 Task: Open a new theme Ion template save the file as Applelogefiles.pptx Insert a picture of 'Apple logo'with name  ' Apple logo1.png ' Change shape height to 4.5and apply animation 'wave'
Action: Mouse moved to (34, 63)
Screenshot: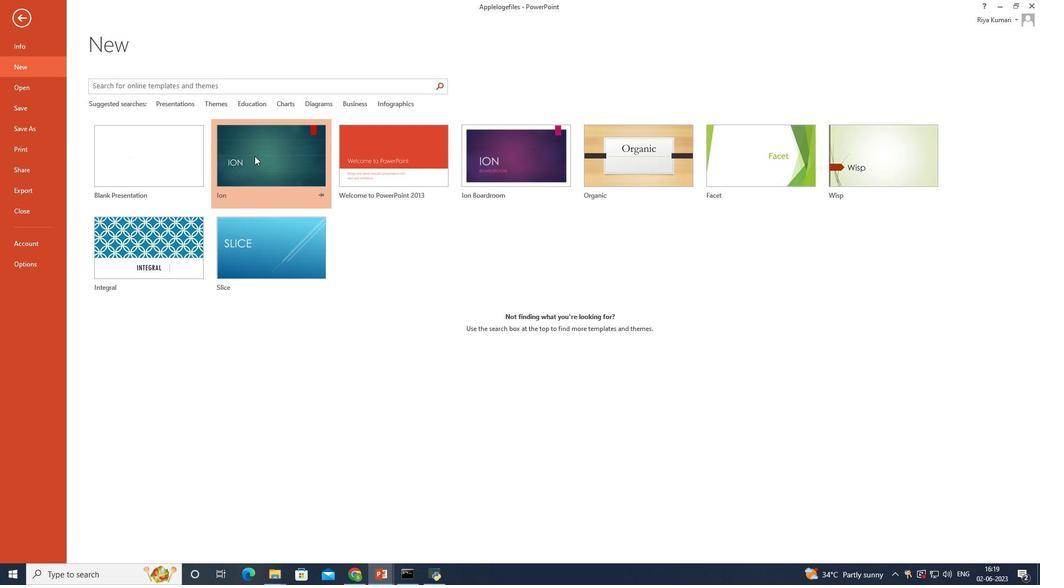 
Action: Mouse pressed left at (34, 63)
Screenshot: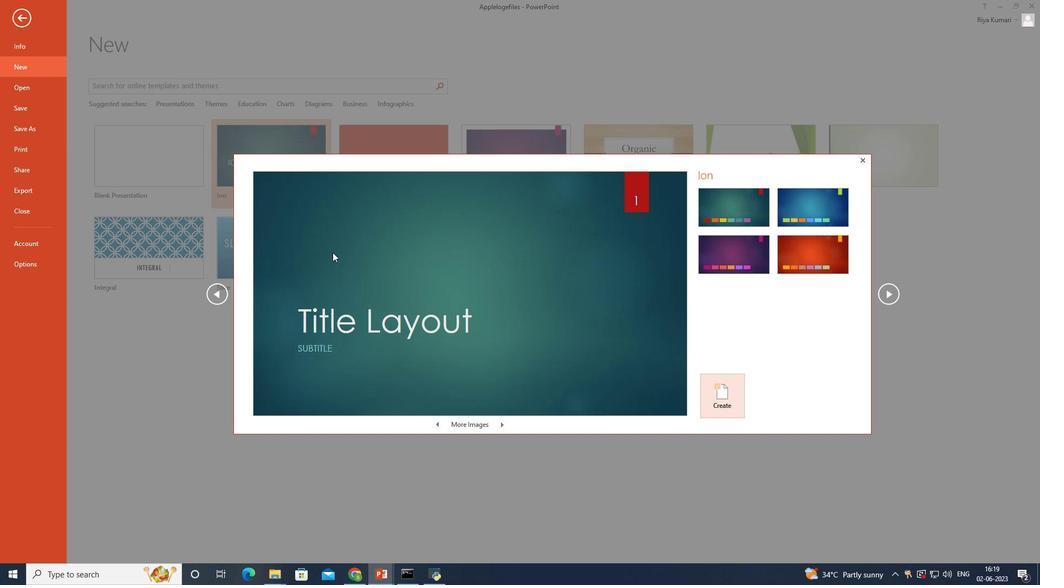 
Action: Mouse moved to (164, 160)
Screenshot: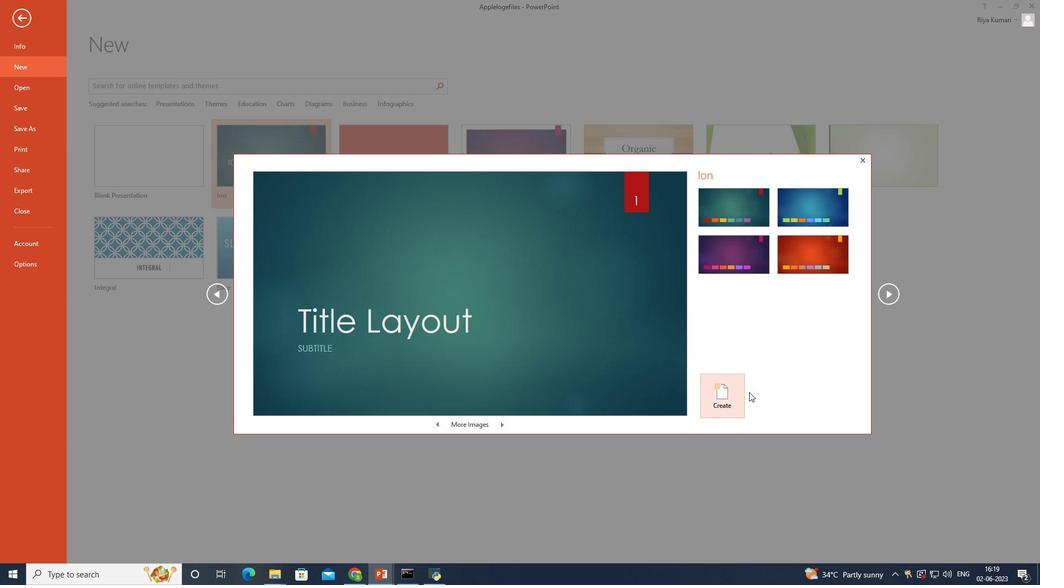 
Action: Mouse pressed left at (164, 160)
Screenshot: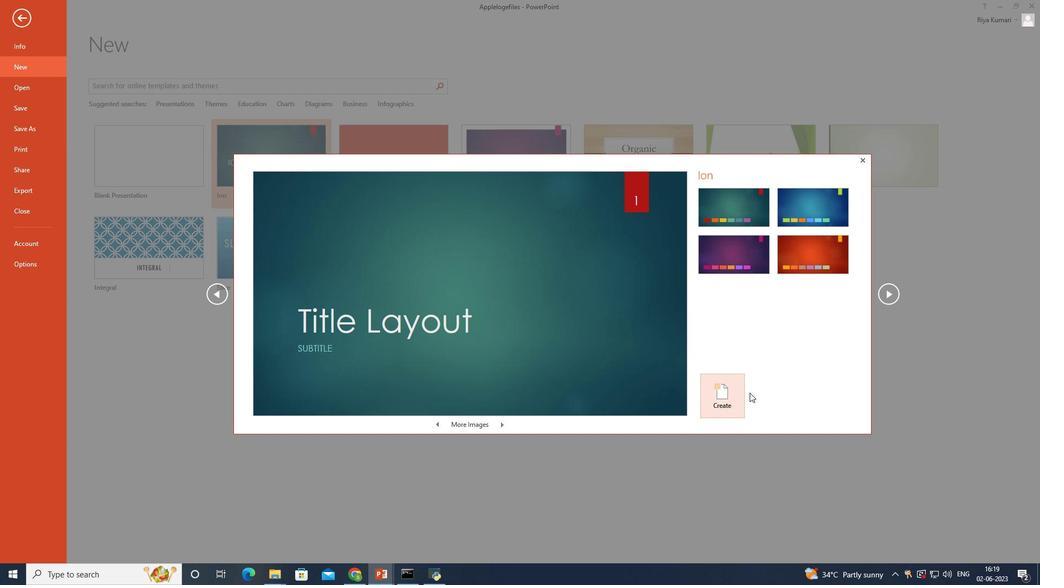 
Action: Mouse moved to (10, 23)
Screenshot: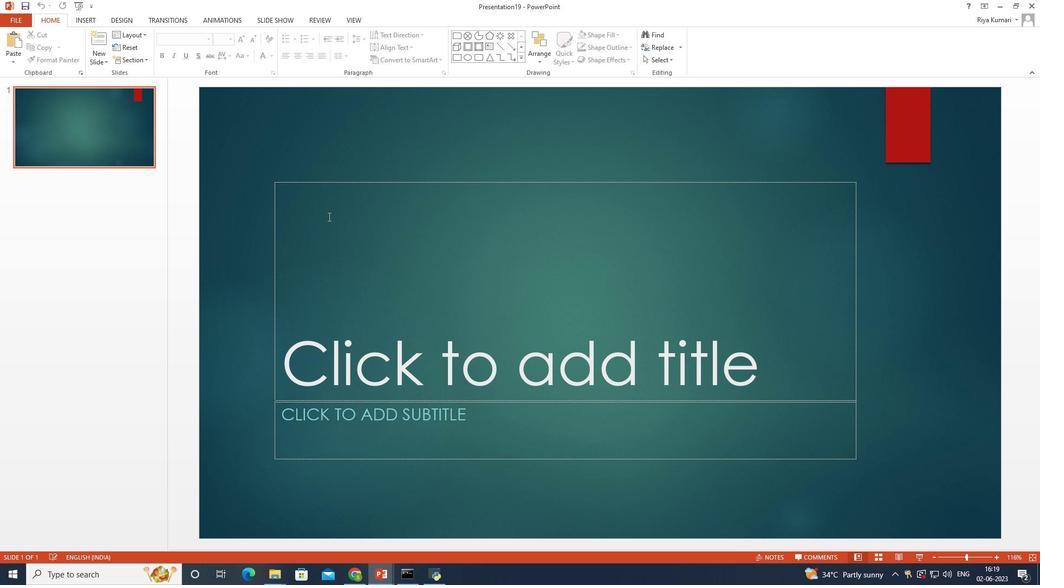 
Action: Mouse pressed left at (10, 23)
Screenshot: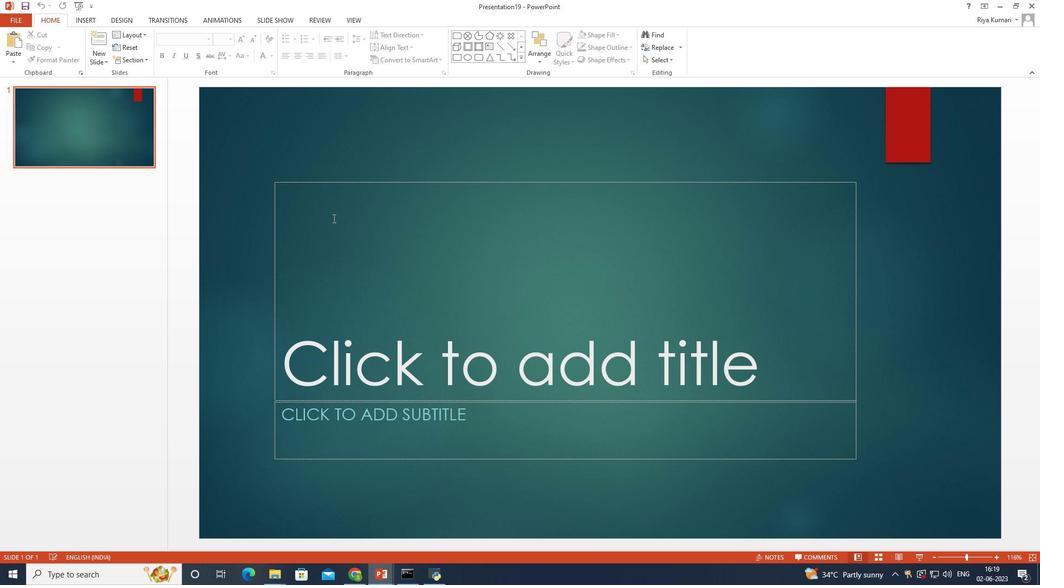 
Action: Mouse moved to (22, 74)
Screenshot: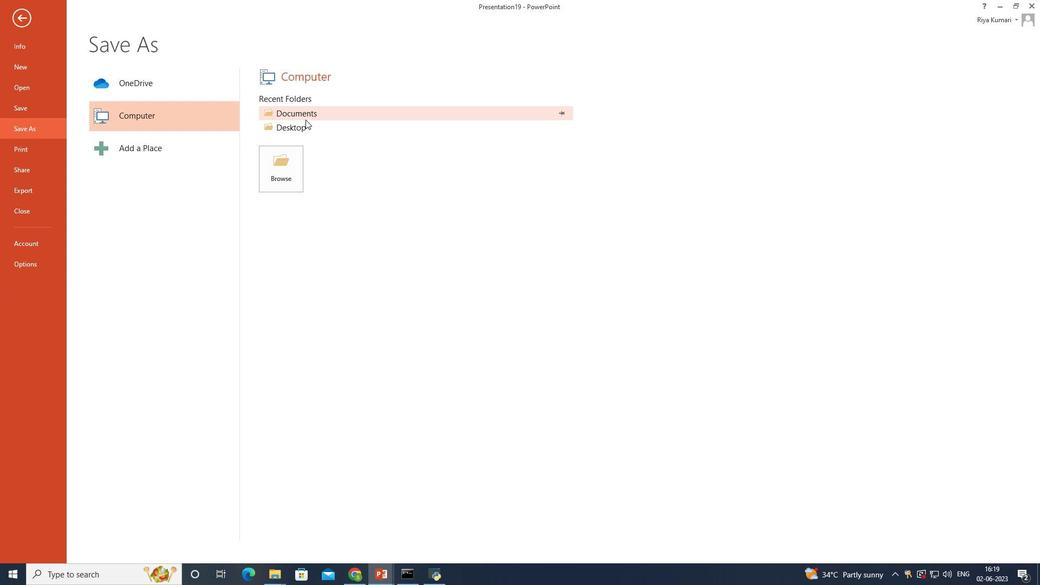 
Action: Mouse pressed left at (22, 74)
Screenshot: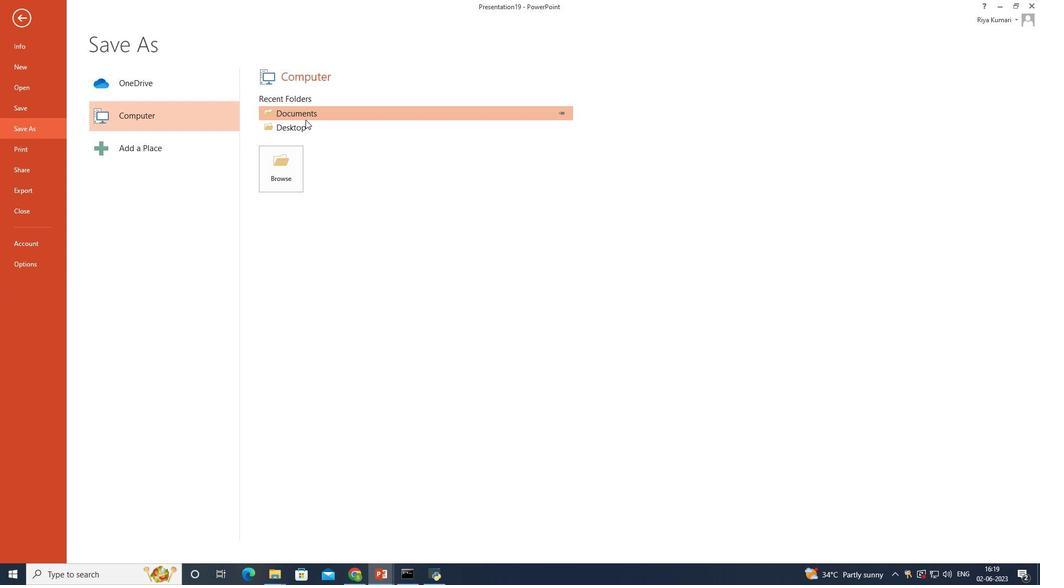 
Action: Mouse moved to (188, 87)
Screenshot: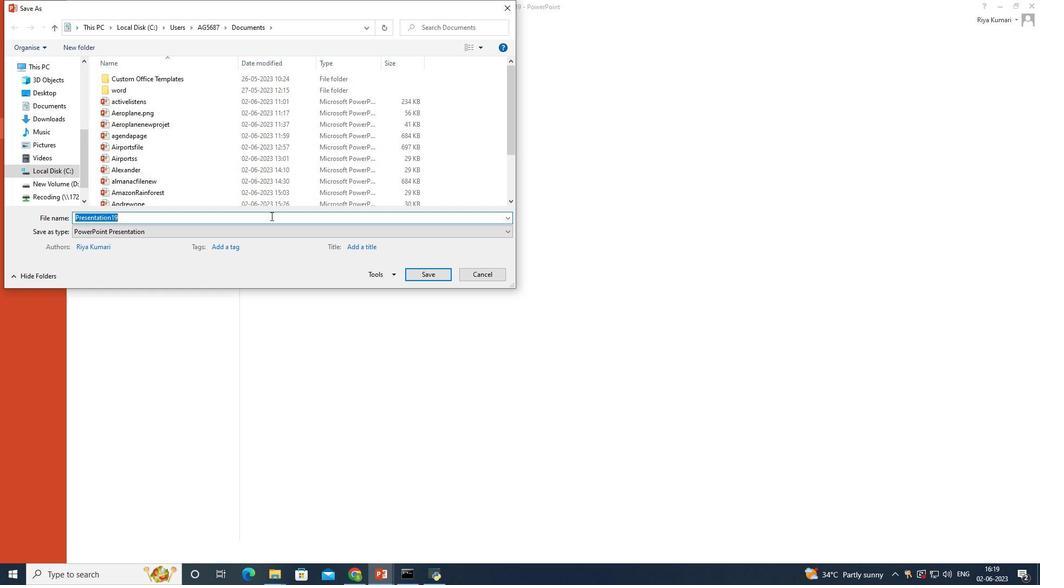 
Action: Mouse pressed left at (188, 87)
Screenshot: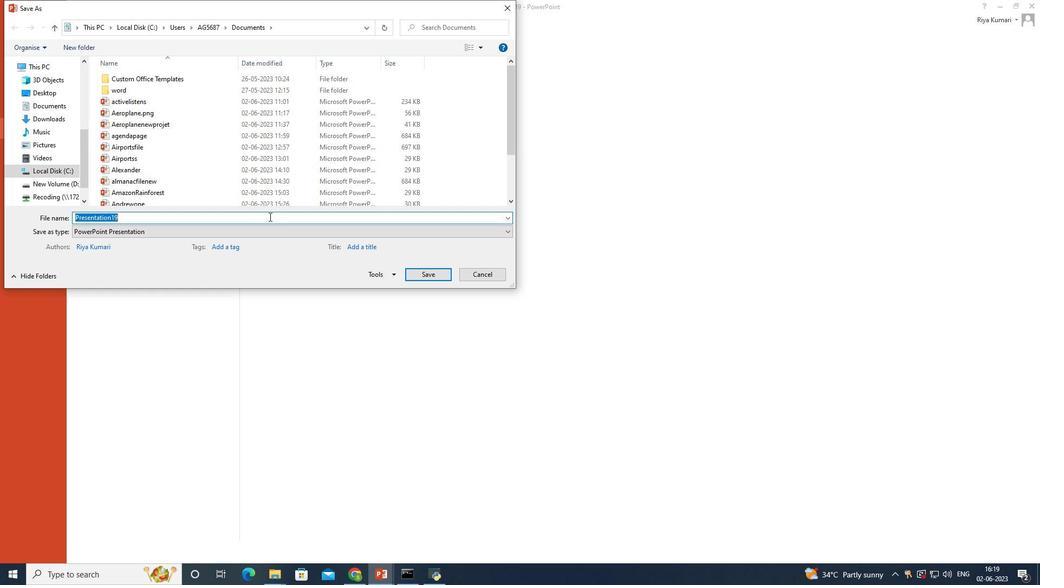 
Action: Mouse moved to (184, 89)
Screenshot: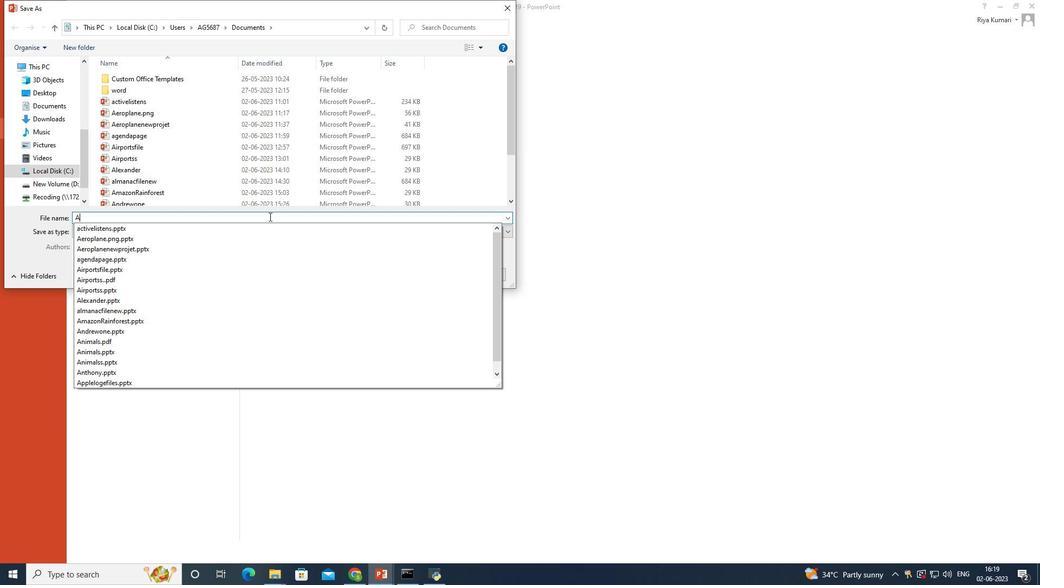 
Action: Key pressed l
Screenshot: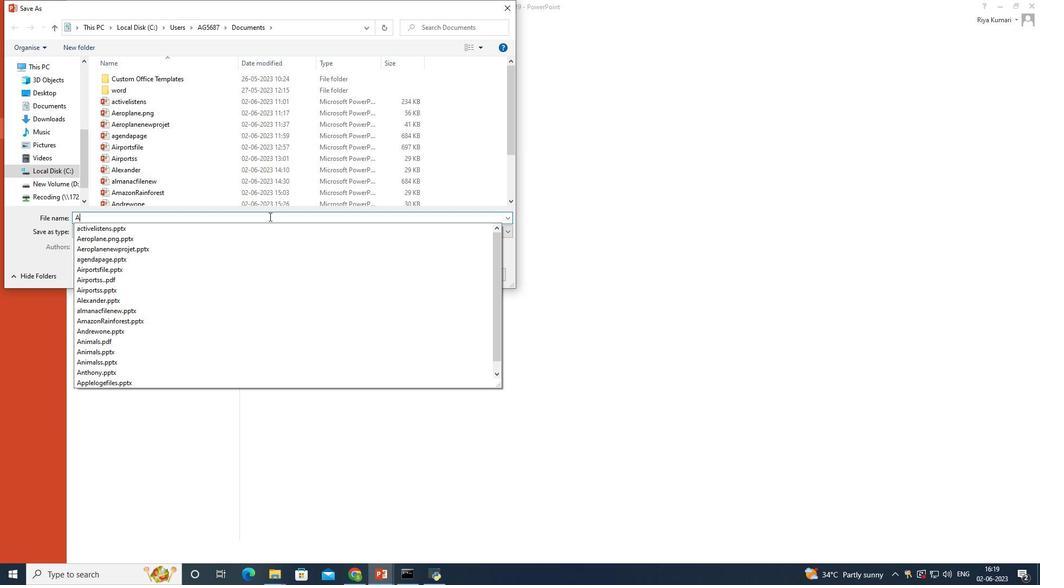 
Action: Mouse moved to (184, 90)
Screenshot: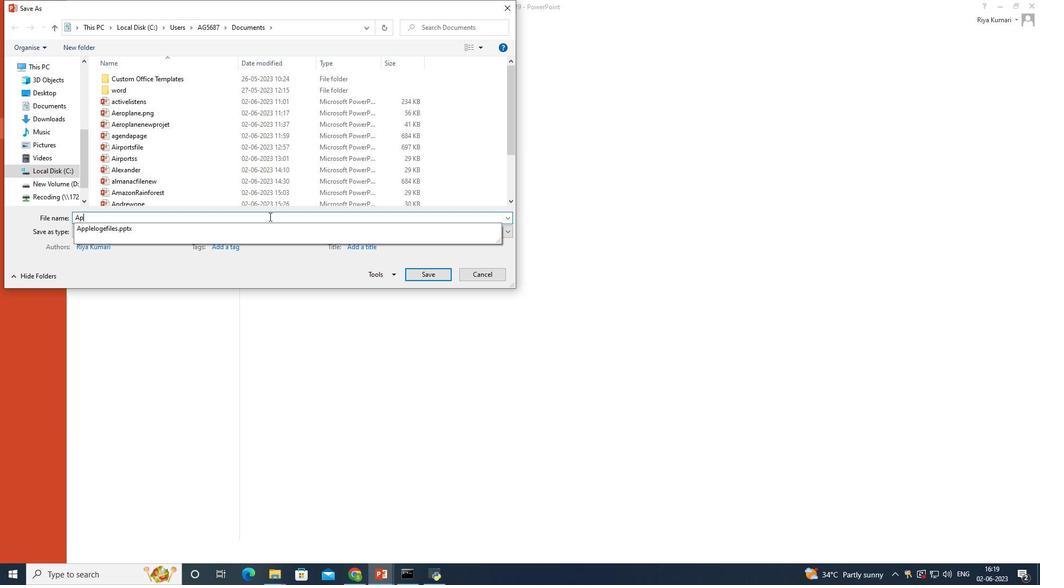
Action: Key pressed o
Screenshot: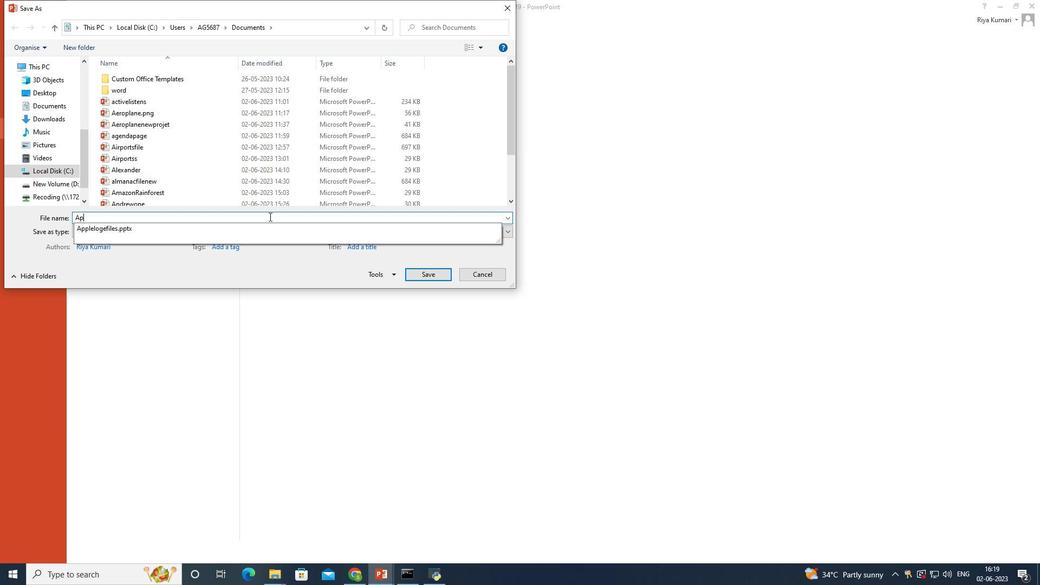 
Action: Mouse moved to (181, 92)
Screenshot: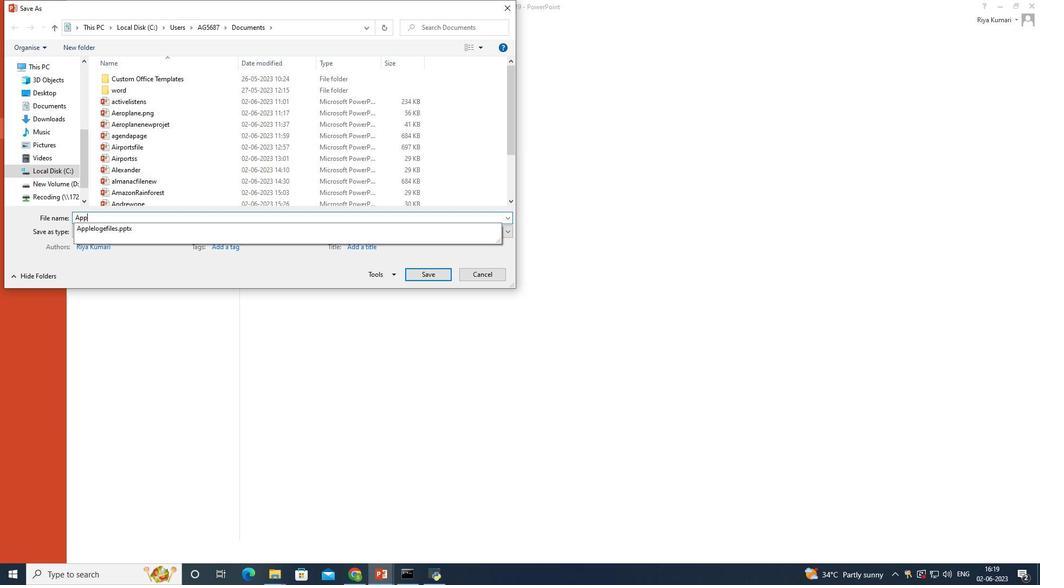 
Action: Key pressed n
Screenshot: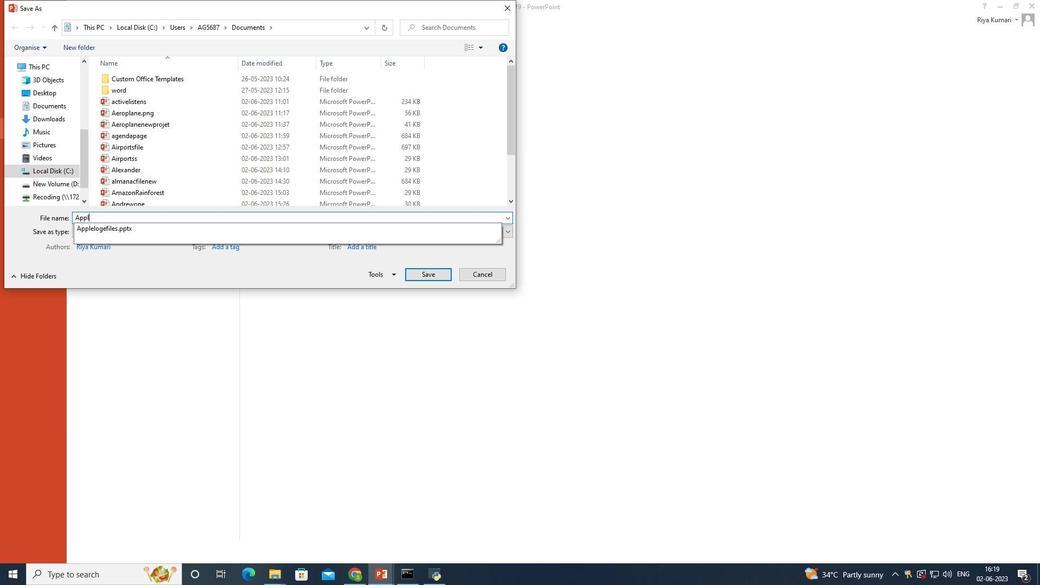 
Action: Mouse moved to (177, 95)
Screenshot: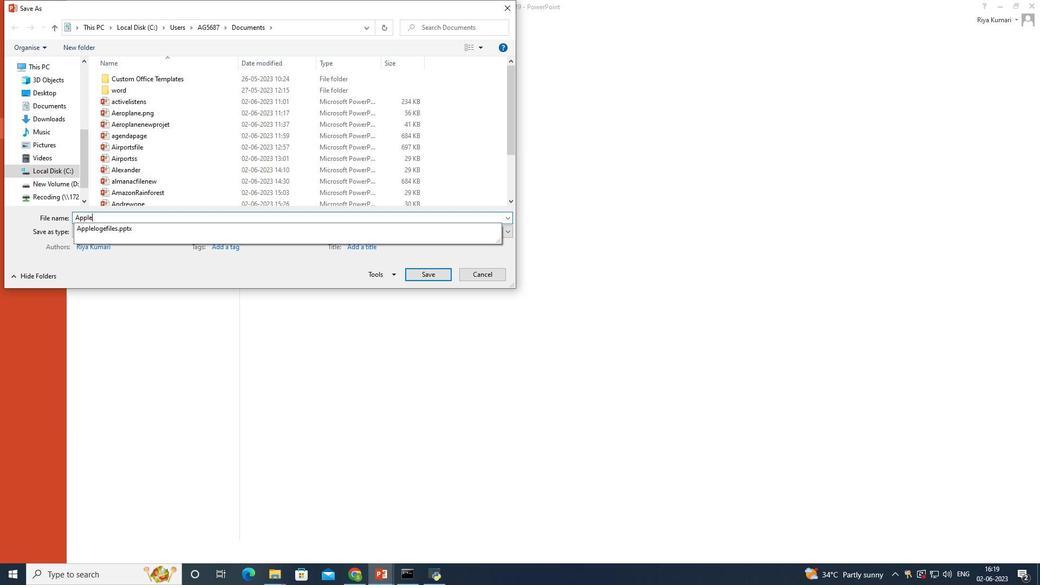 
Action: Key pressed <Key.enter>
Screenshot: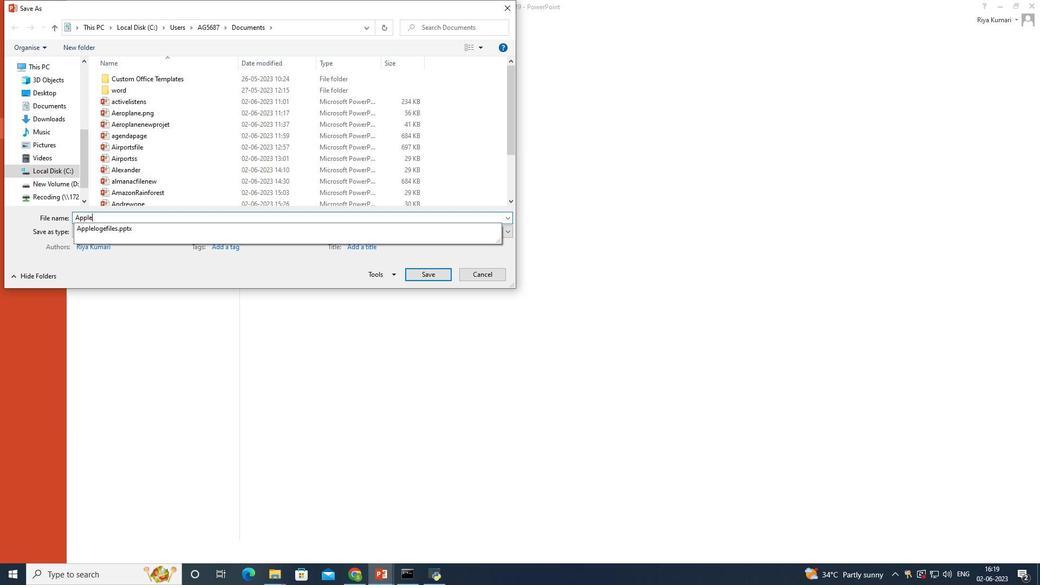 
Action: Mouse moved to (249, 151)
Screenshot: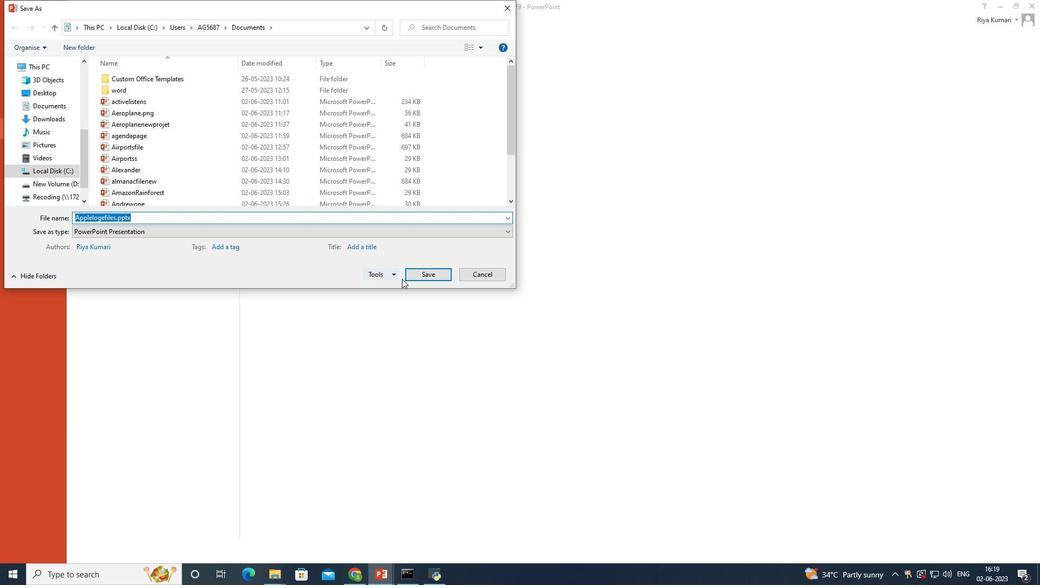 
Action: Mouse pressed left at (249, 151)
Screenshot: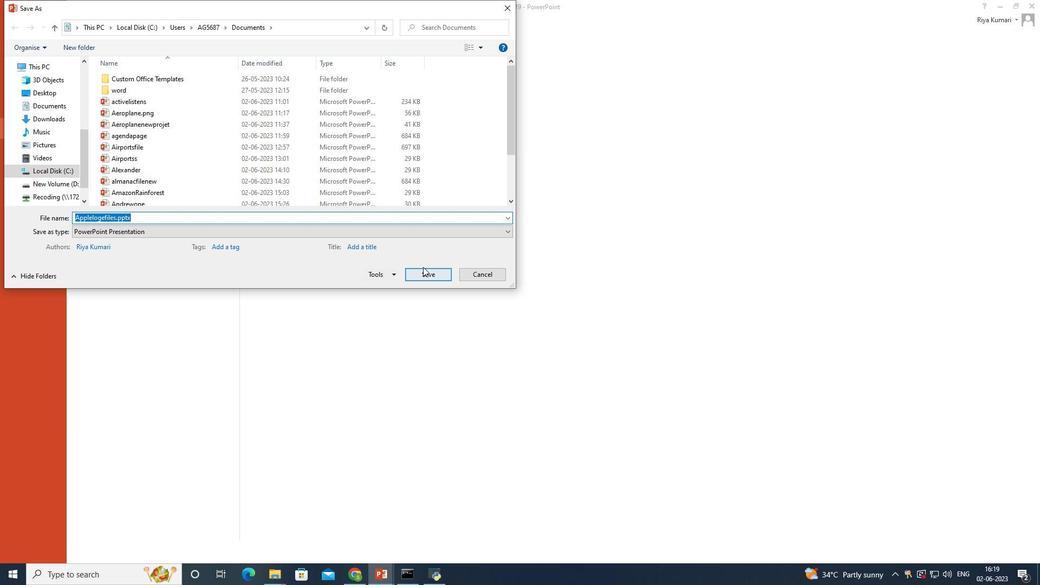 
Action: Mouse moved to (735, 381)
Screenshot: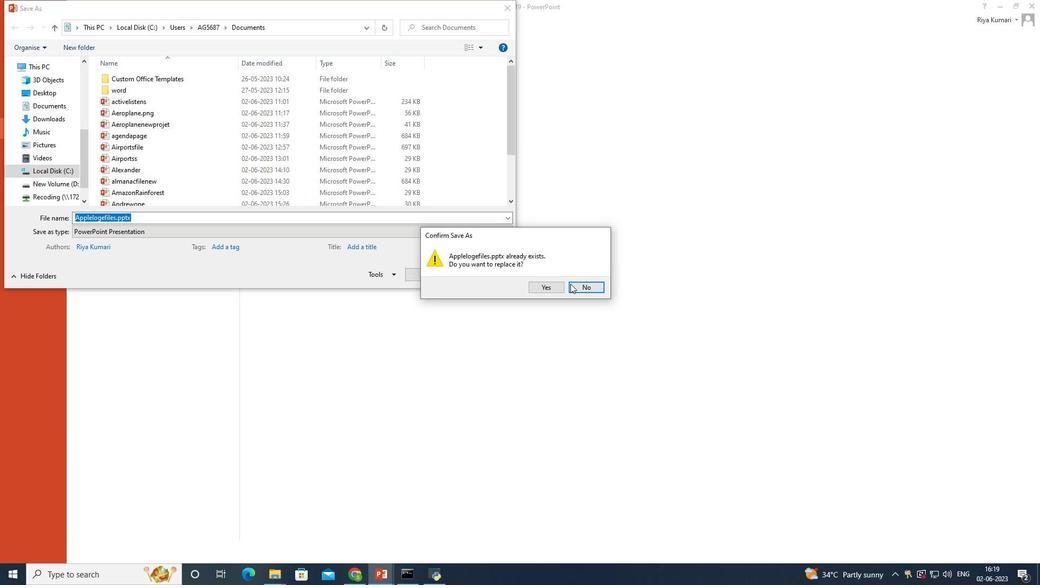 
Action: Mouse pressed left at (735, 381)
Screenshot: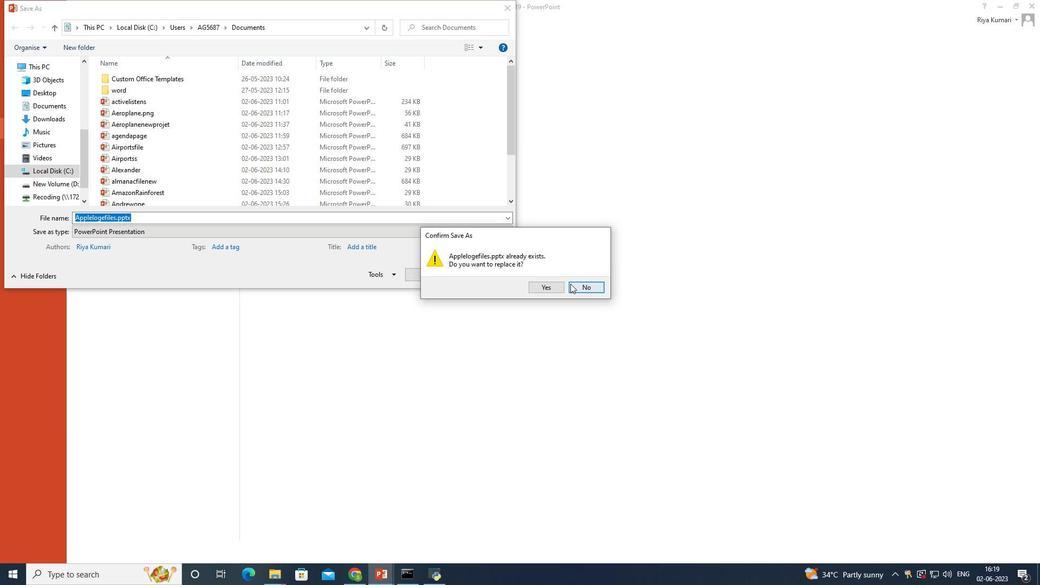 
Action: Mouse moved to (452, 306)
Screenshot: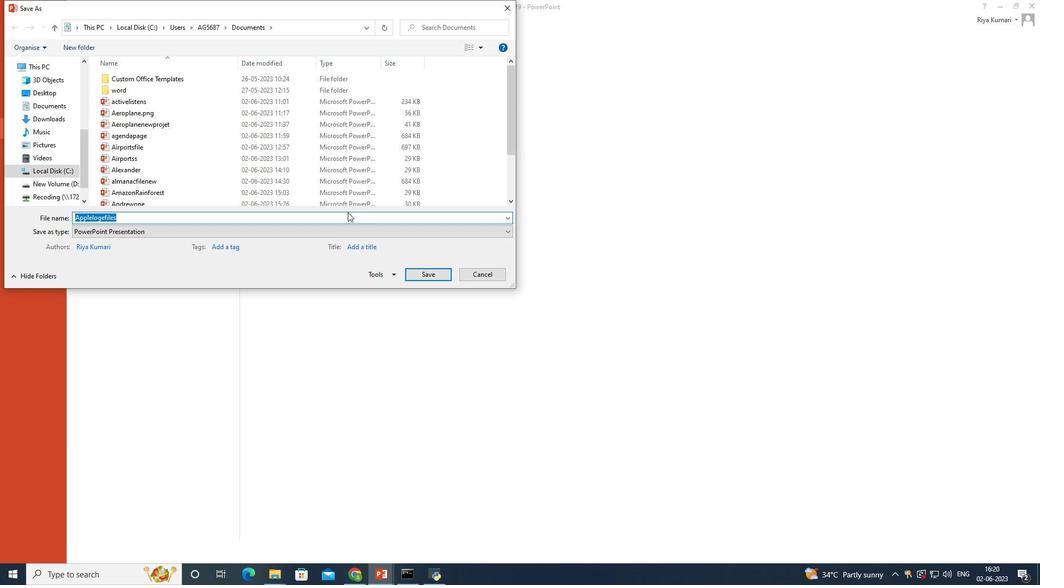 
Action: Key pressed ctrl+S
Screenshot: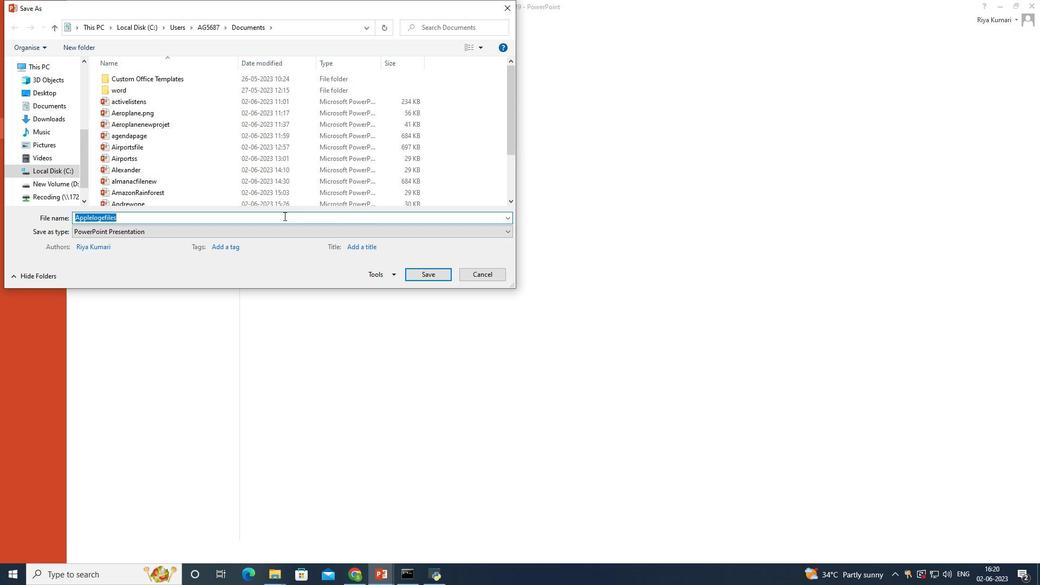 
Action: Mouse moved to (286, 106)
Screenshot: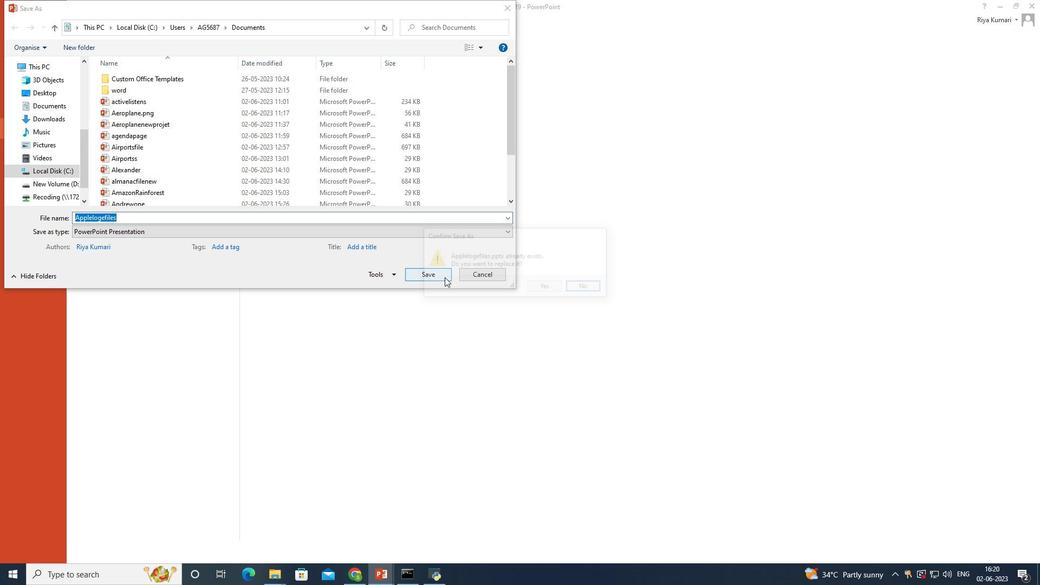 
Action: Mouse pressed left at (286, 106)
Screenshot: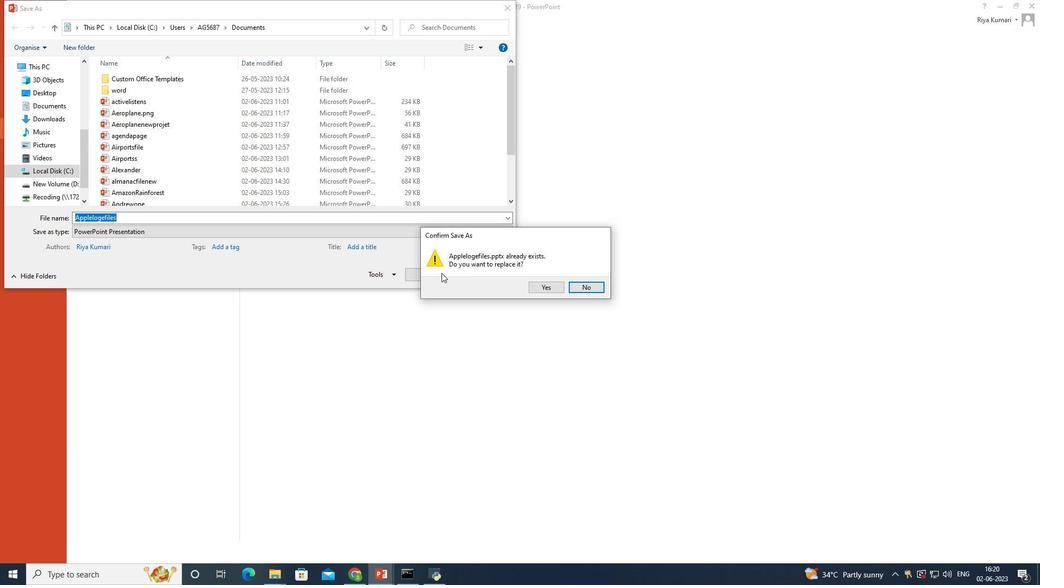 
Action: Mouse moved to (306, 169)
Screenshot: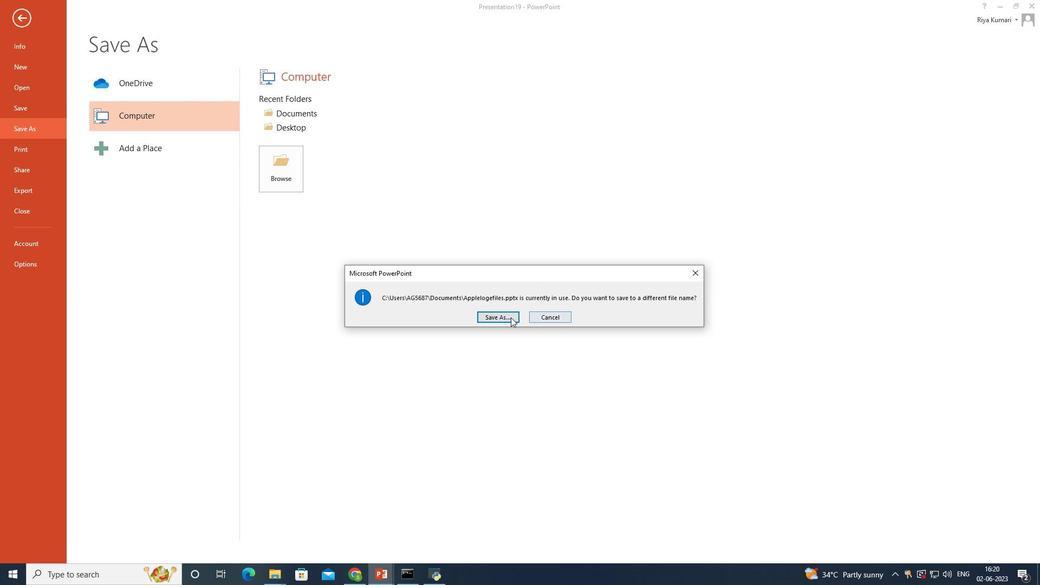 
Action: Key pressed <Key.shift>Applelogefiles.pptx<Key.enter>
Screenshot: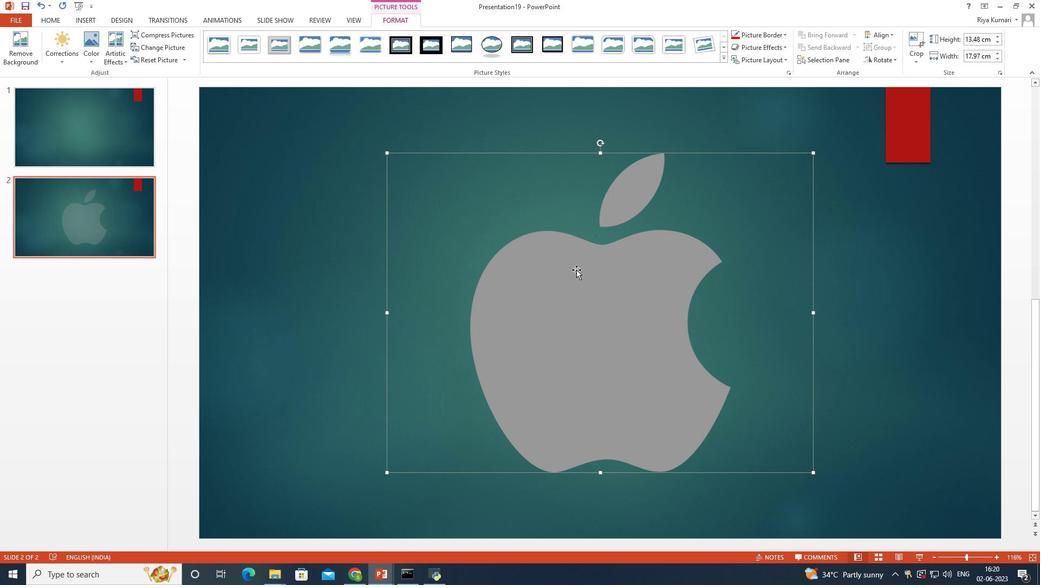 
Action: Mouse moved to (346, 262)
Screenshot: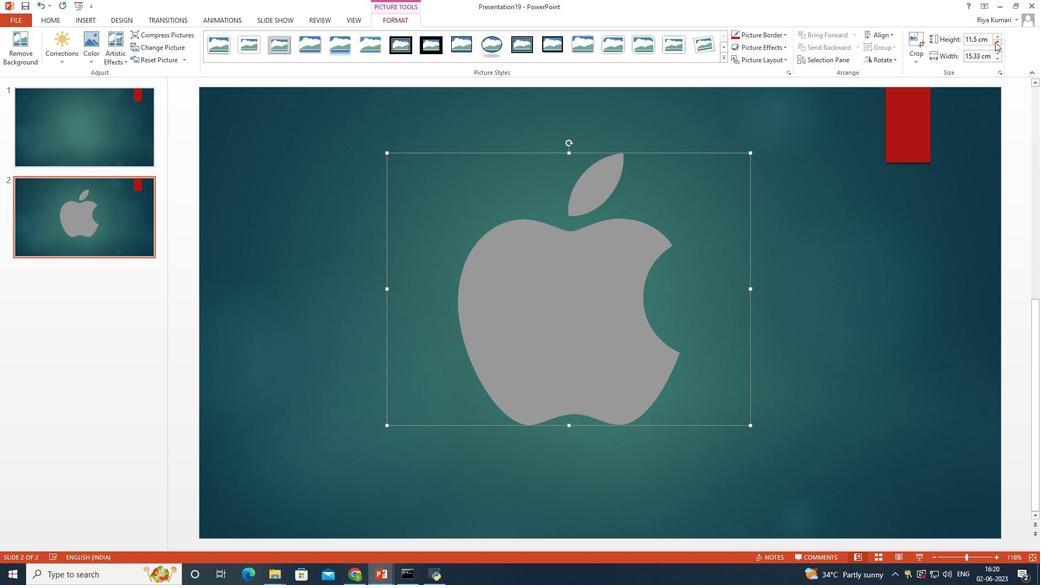 
Action: Mouse pressed left at (34, 66)
Screenshot: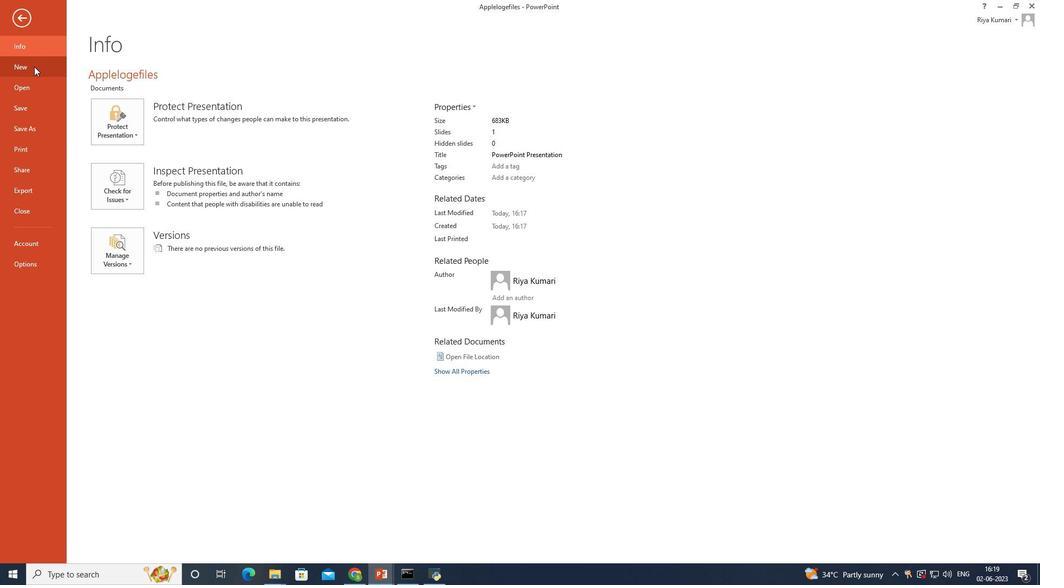 
Action: Mouse moved to (167, 82)
Screenshot: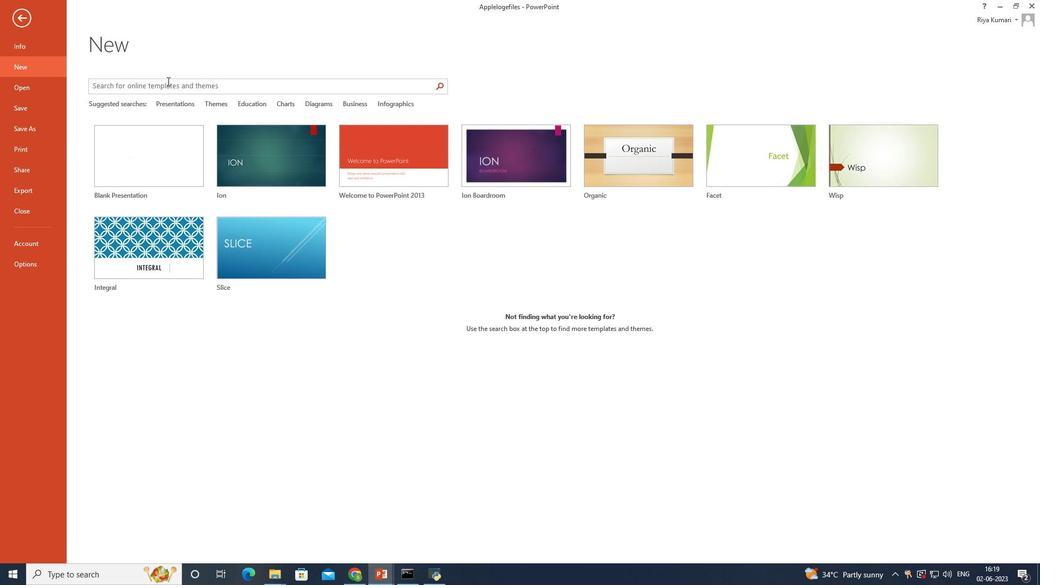 
Action: Mouse pressed left at (167, 82)
Screenshot: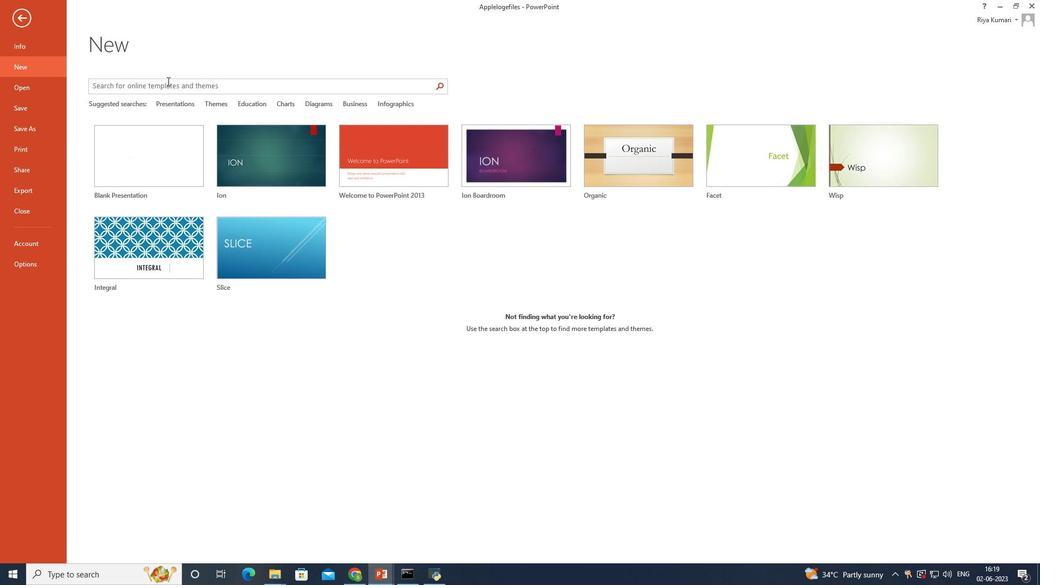 
Action: Mouse moved to (254, 155)
Screenshot: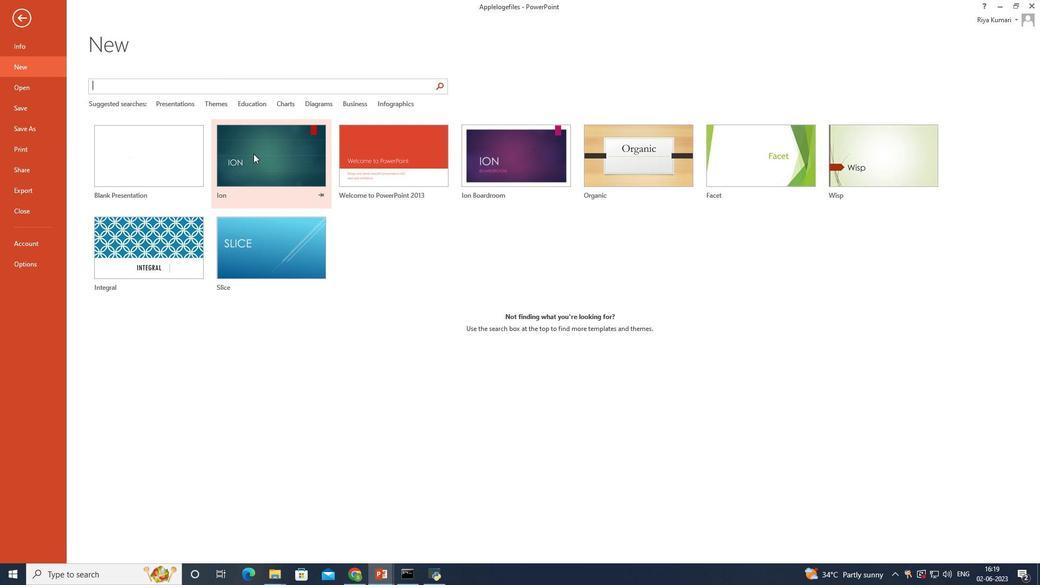 
Action: Mouse pressed left at (254, 155)
Screenshot: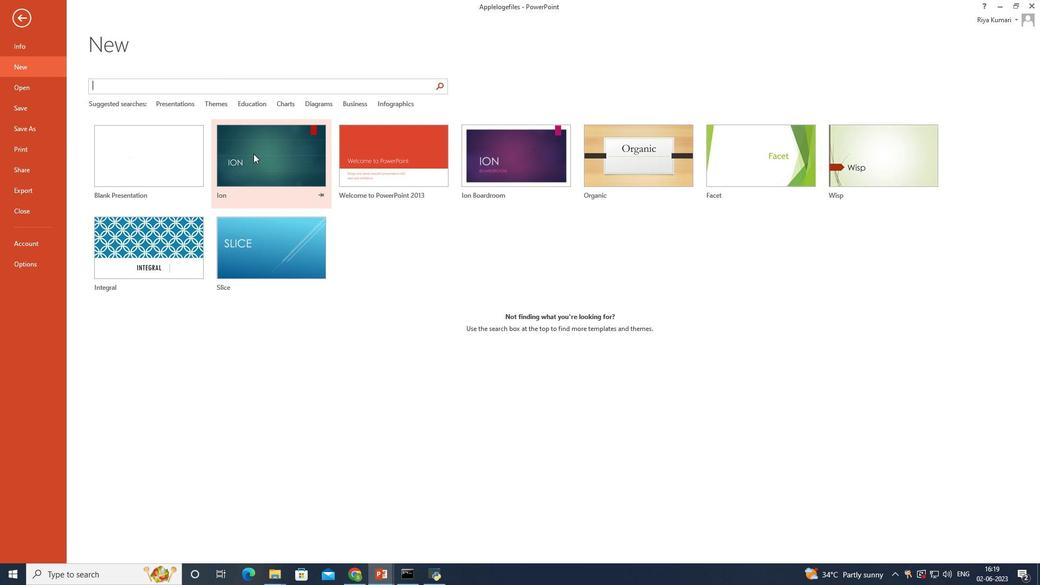 
Action: Mouse moved to (731, 395)
Screenshot: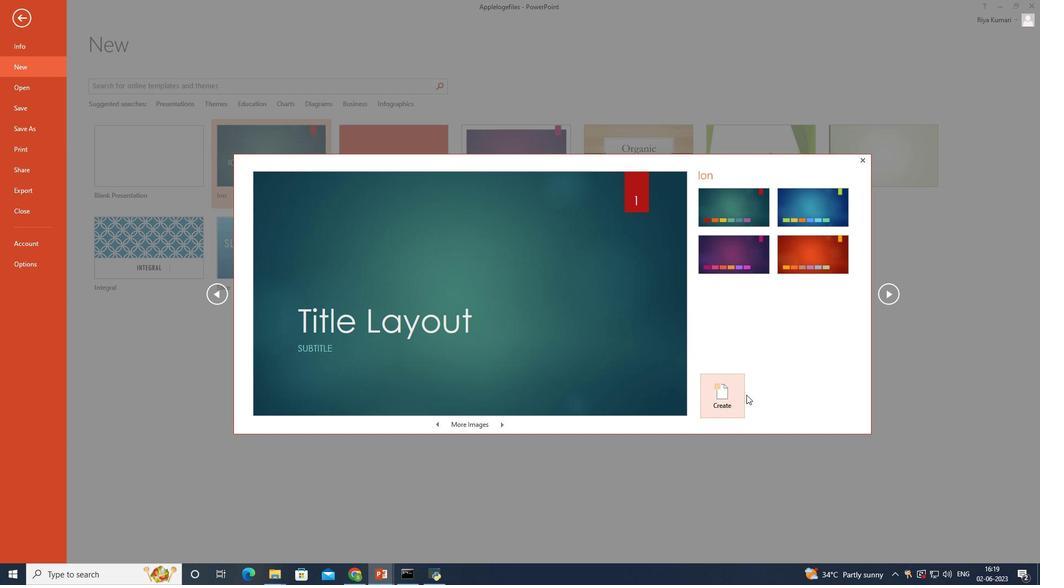 
Action: Mouse pressed left at (731, 395)
Screenshot: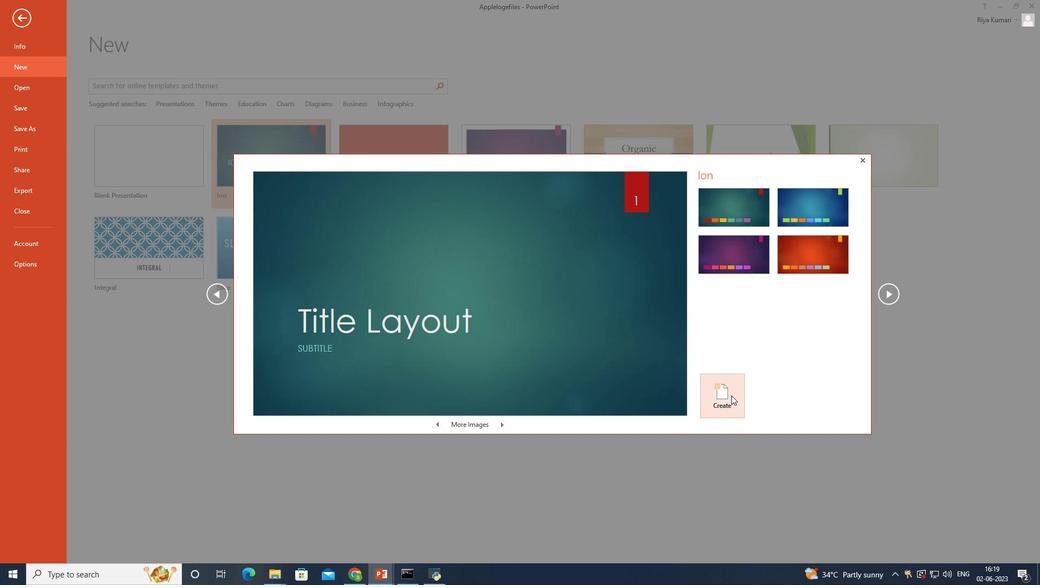 
Action: Mouse moved to (368, 229)
Screenshot: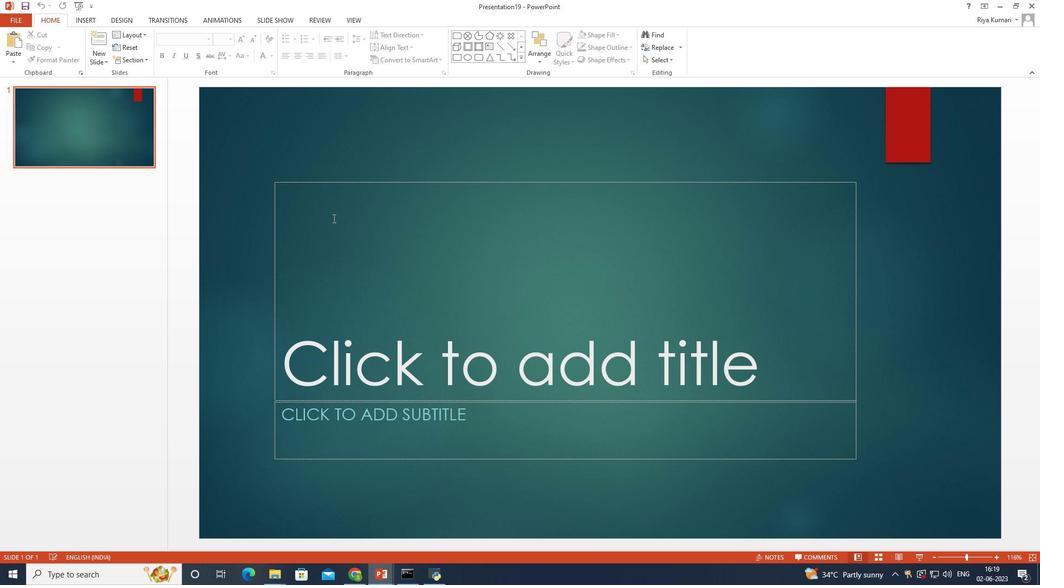 
Action: Key pressed ctrl+S
Screenshot: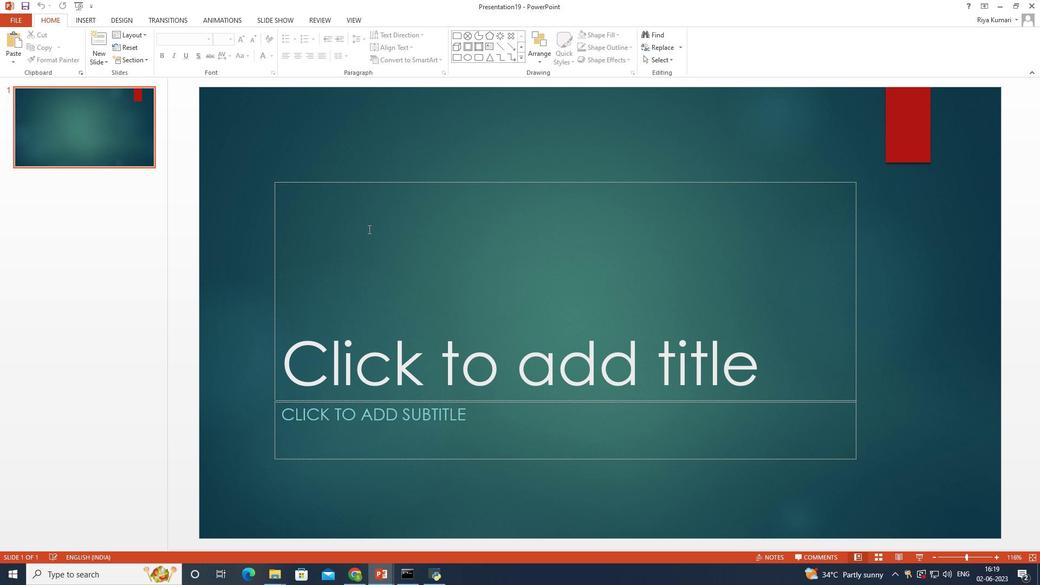 
Action: Mouse moved to (305, 119)
Screenshot: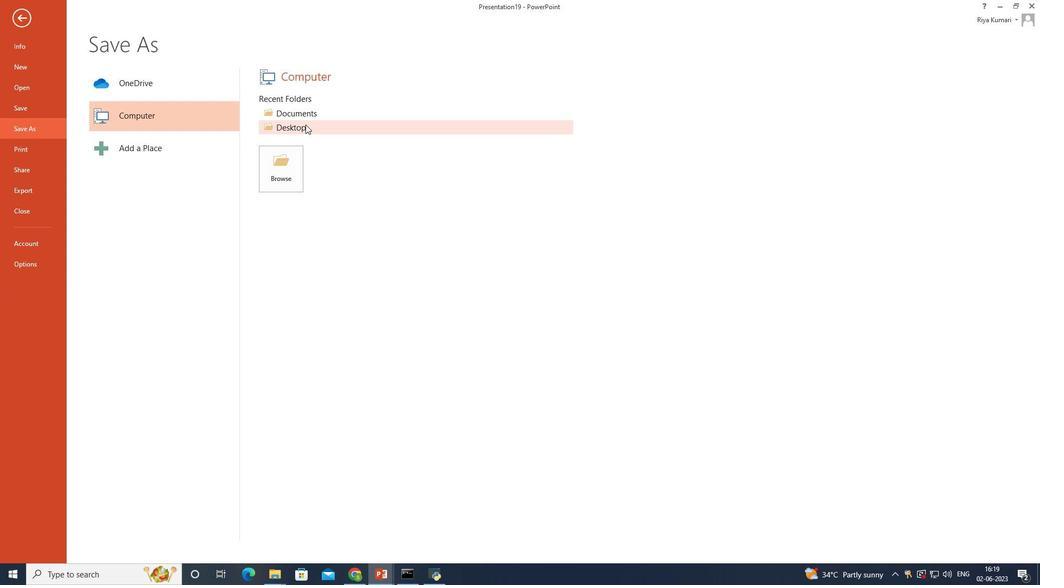 
Action: Mouse pressed left at (305, 119)
Screenshot: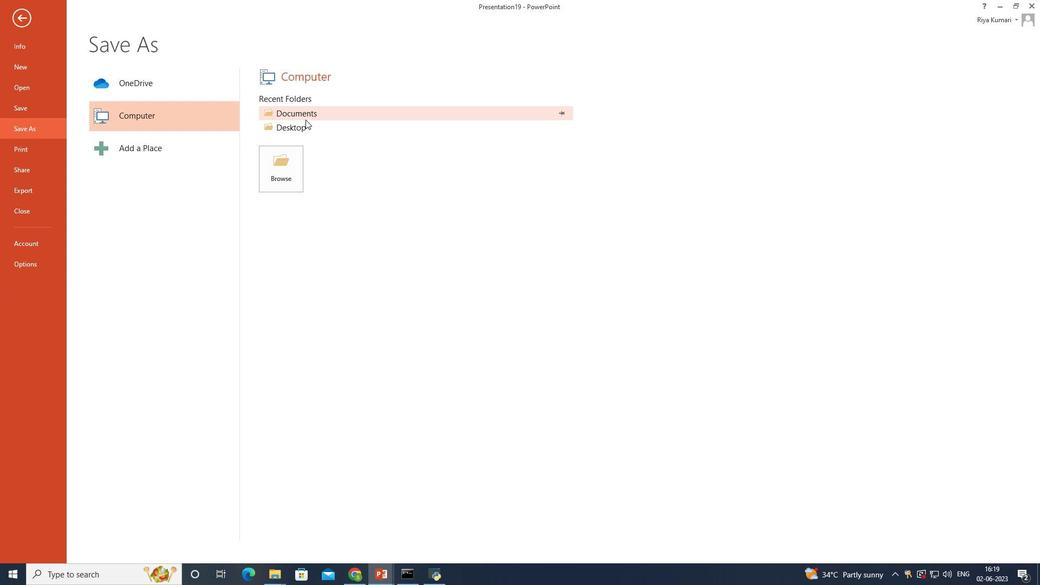 
Action: Mouse moved to (269, 216)
Screenshot: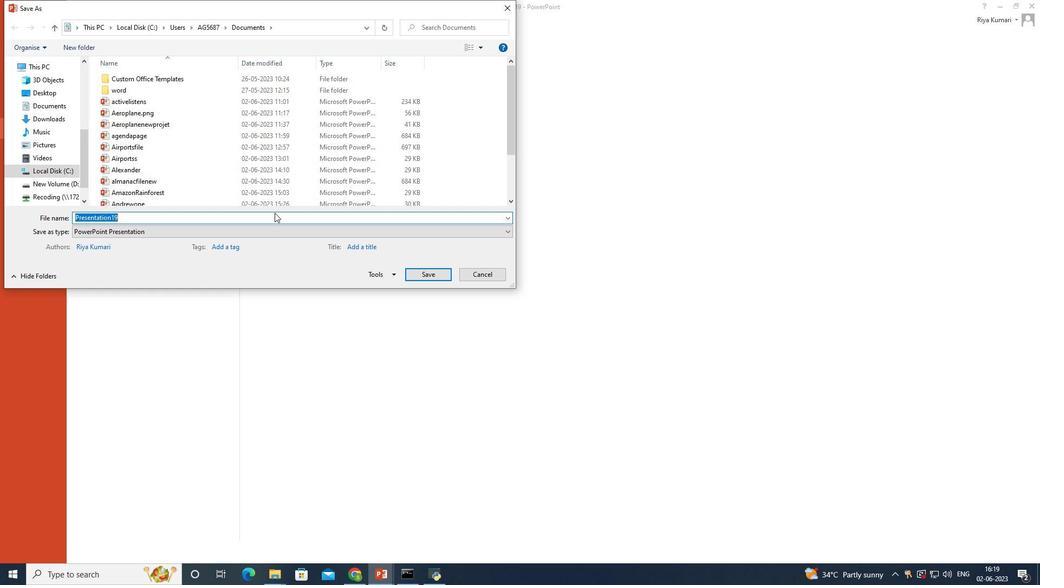 
Action: Key pressed <Key.shift>Apple
Screenshot: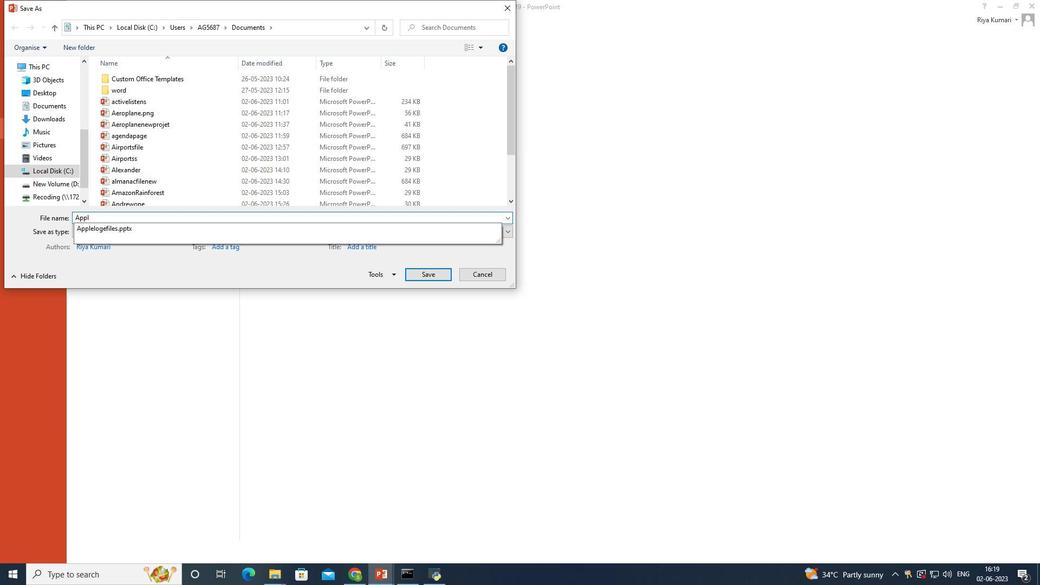 
Action: Mouse moved to (155, 225)
Screenshot: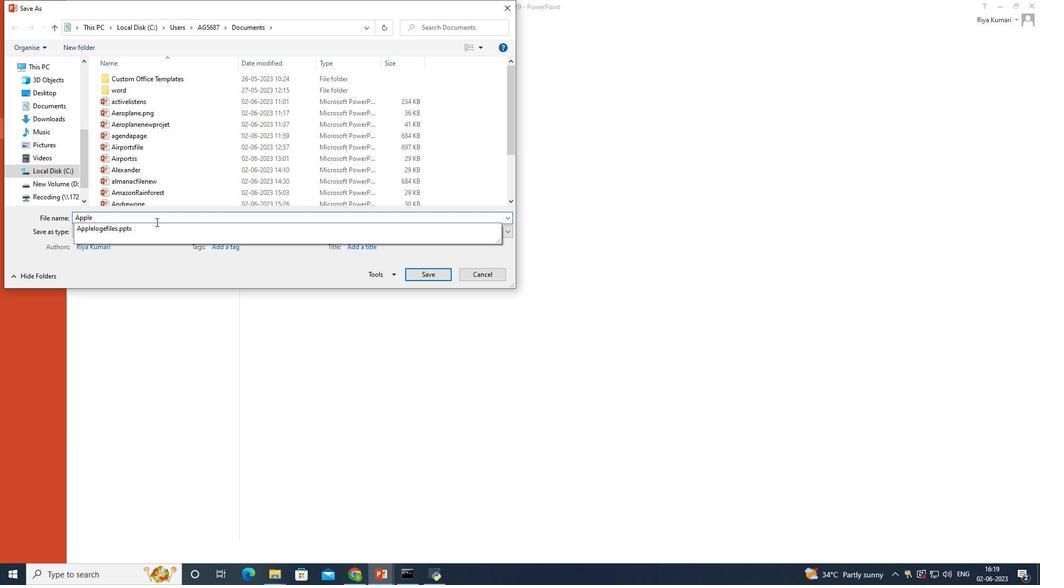 
Action: Mouse pressed left at (155, 225)
Screenshot: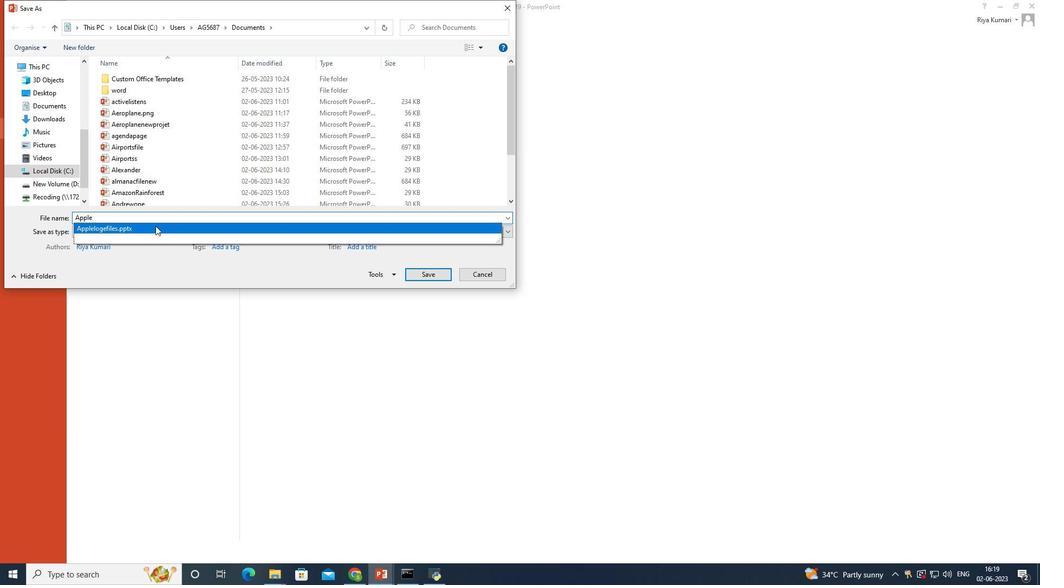 
Action: Mouse moved to (424, 272)
Screenshot: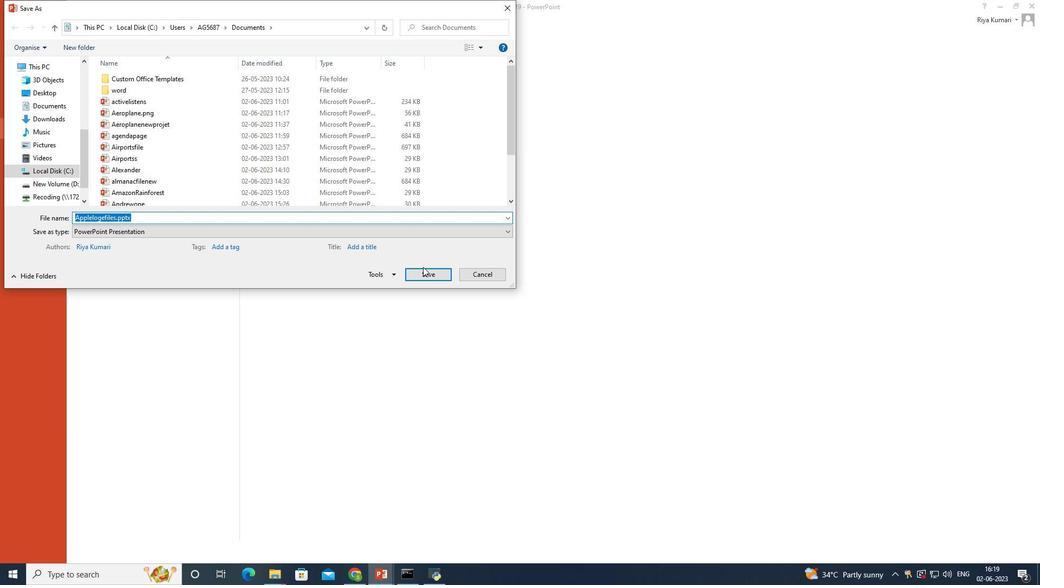 
Action: Mouse pressed left at (424, 272)
Screenshot: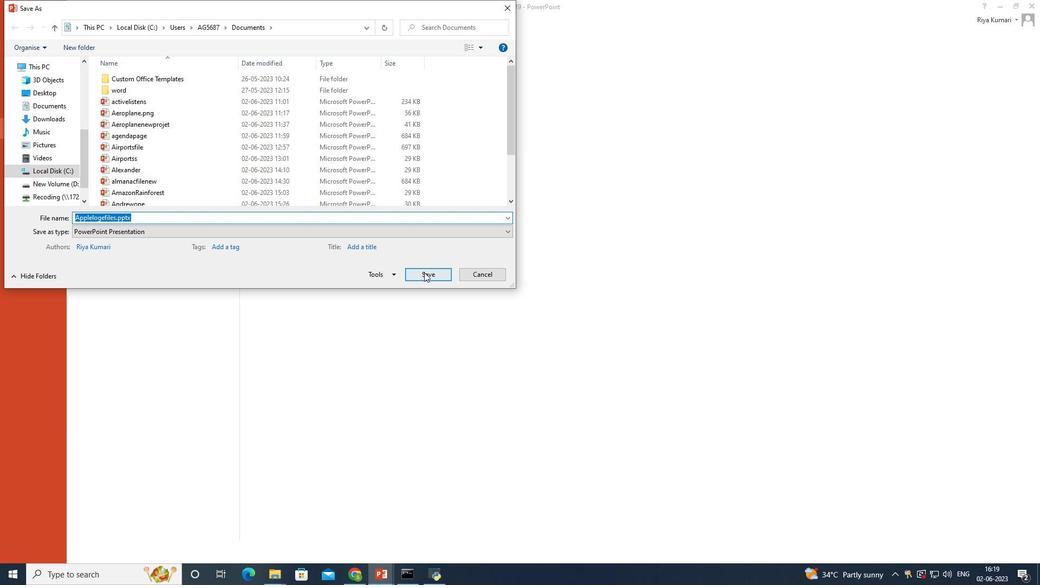 
Action: Mouse moved to (570, 283)
Screenshot: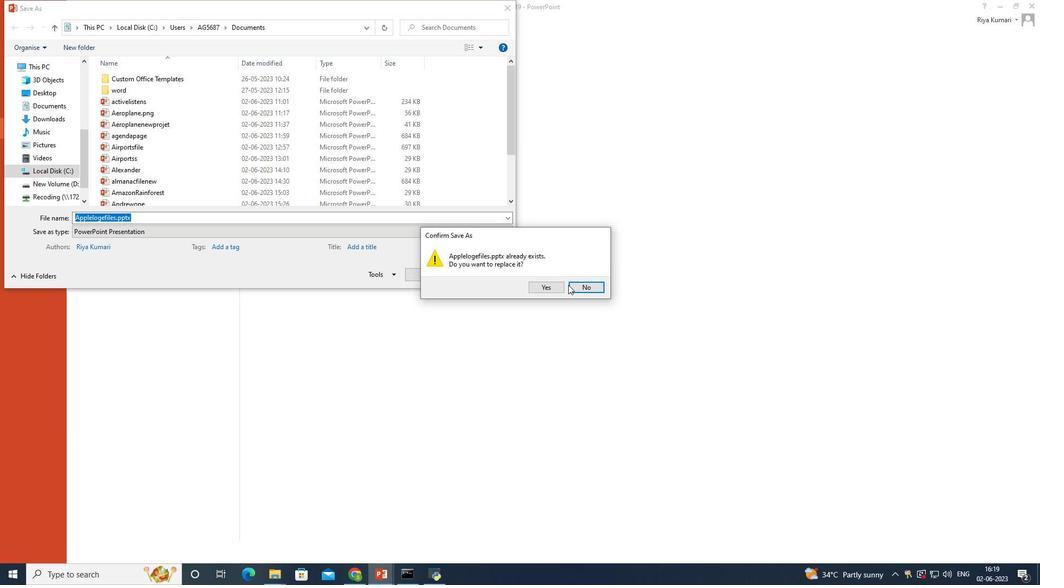 
Action: Mouse pressed left at (570, 283)
Screenshot: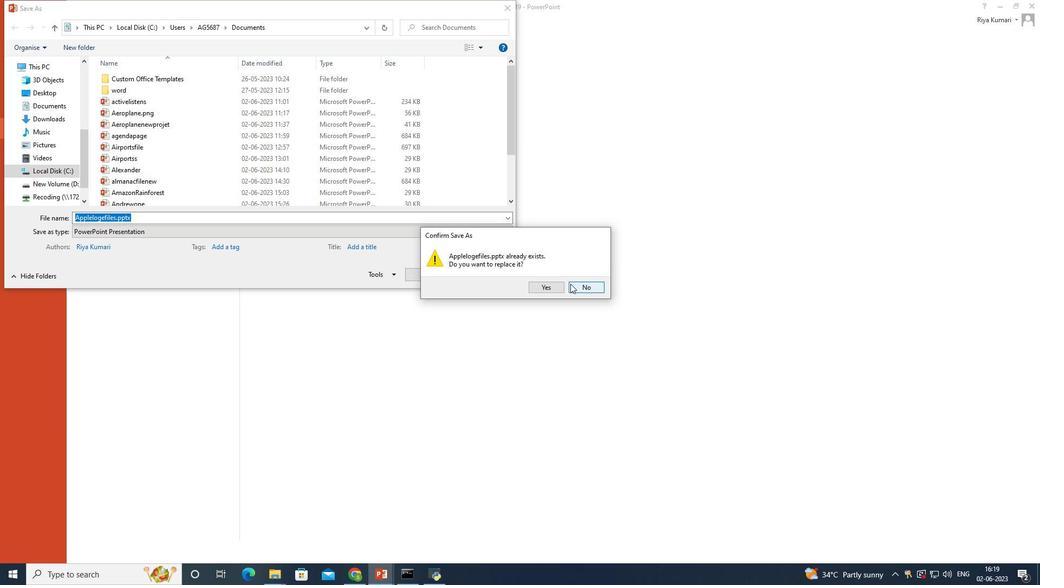 
Action: Mouse moved to (438, 276)
Screenshot: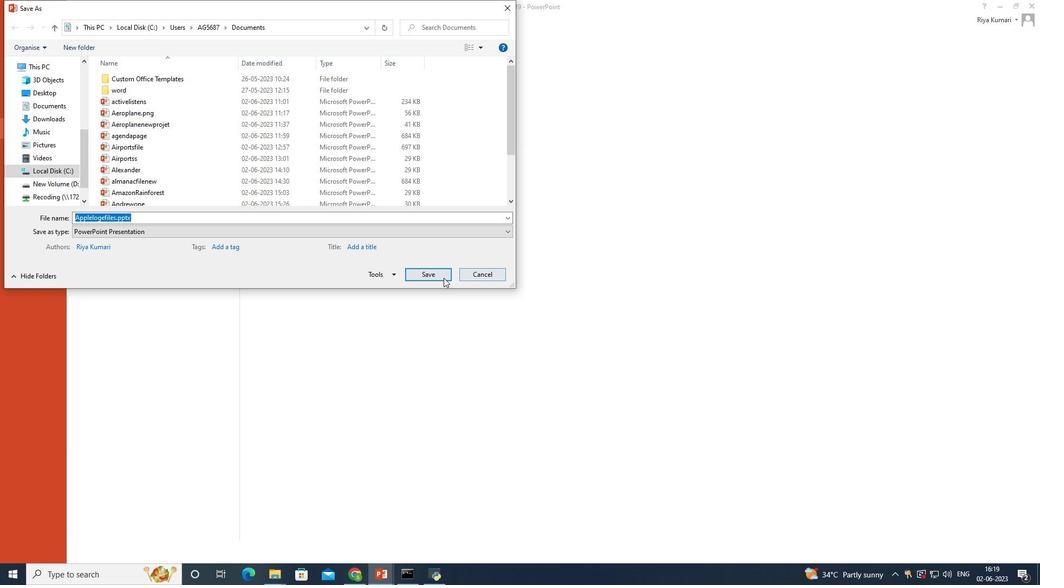 
Action: Mouse pressed left at (438, 276)
Screenshot: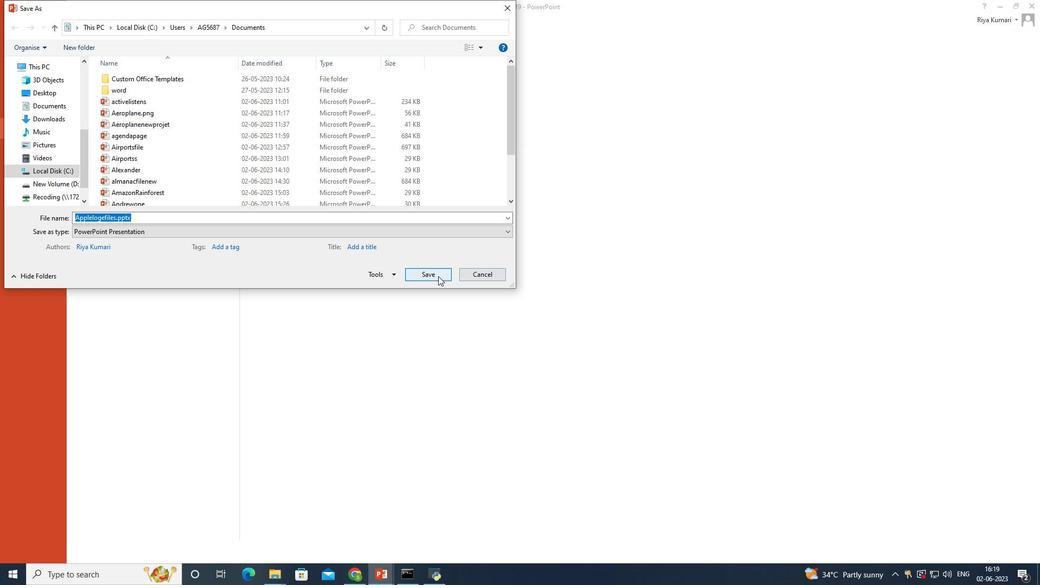 
Action: Mouse moved to (538, 289)
Screenshot: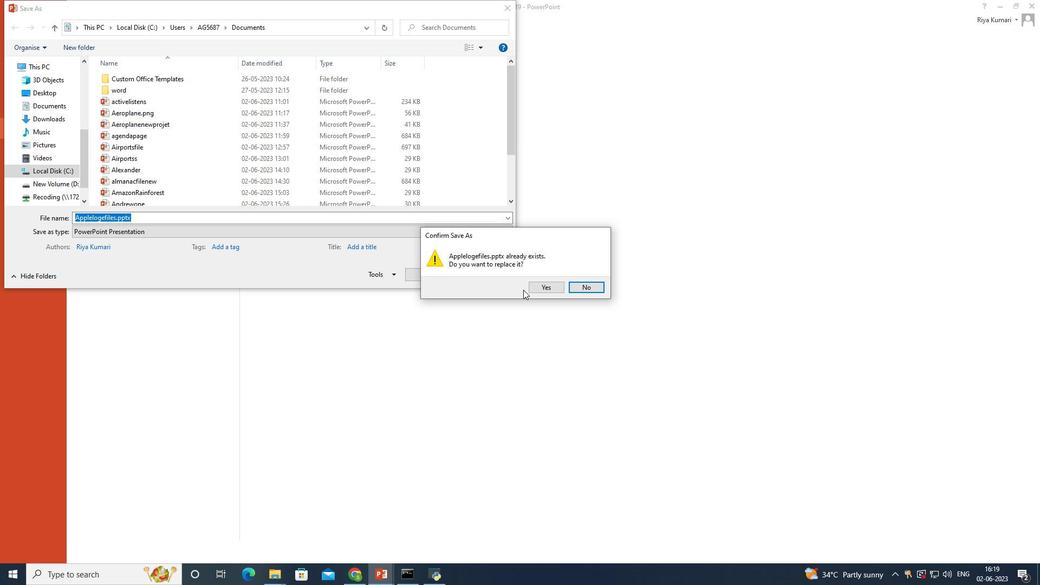 
Action: Mouse pressed left at (538, 289)
Screenshot: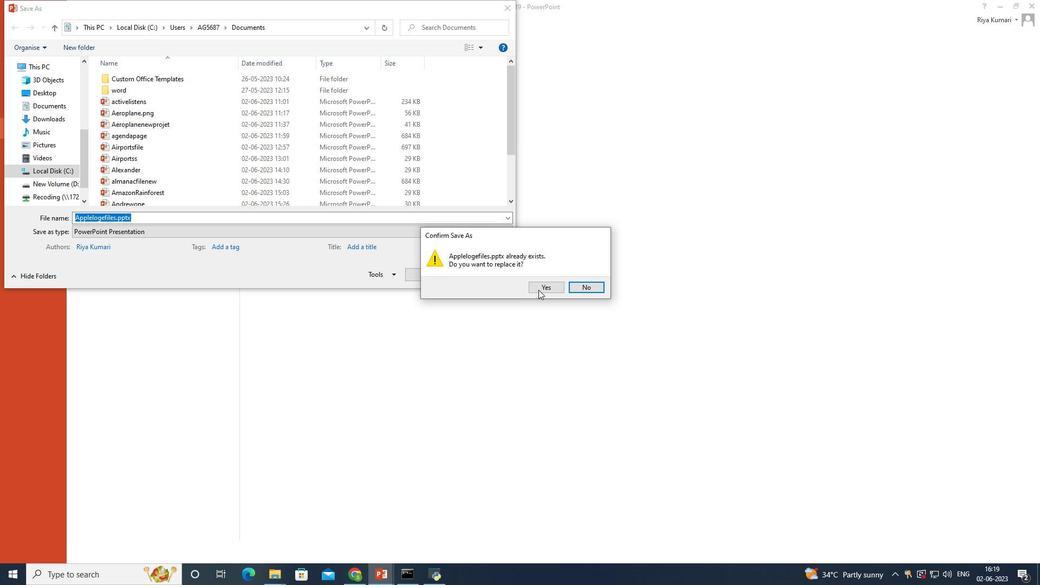 
Action: Mouse moved to (508, 316)
Screenshot: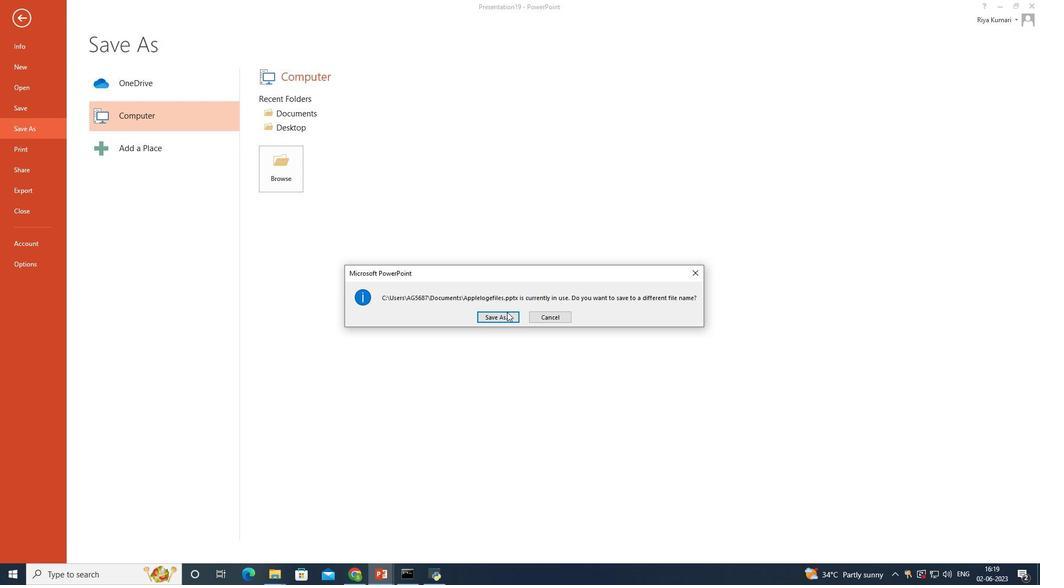 
Action: Mouse pressed left at (508, 316)
Screenshot: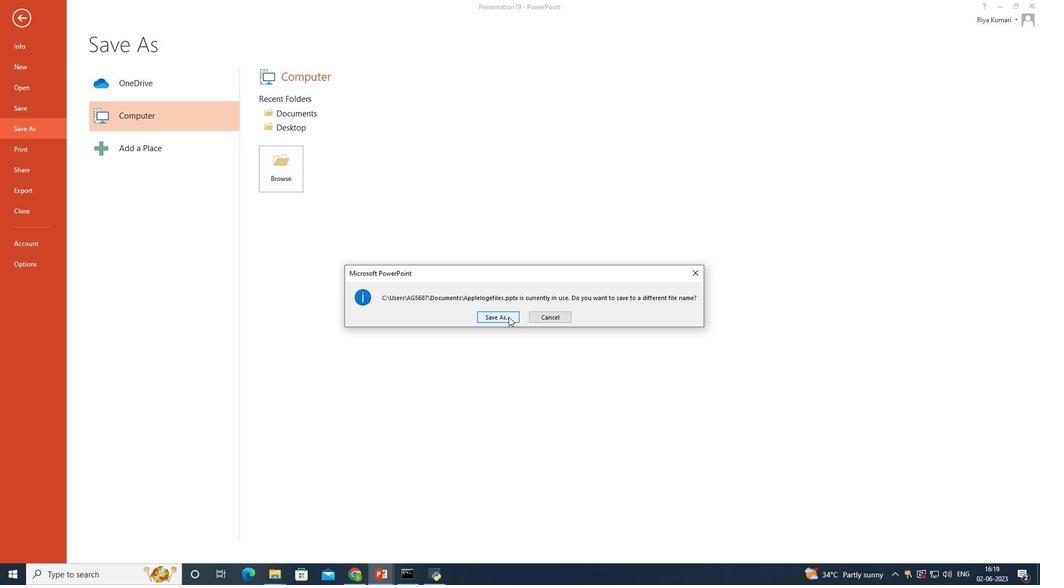 
Action: Mouse moved to (444, 277)
Screenshot: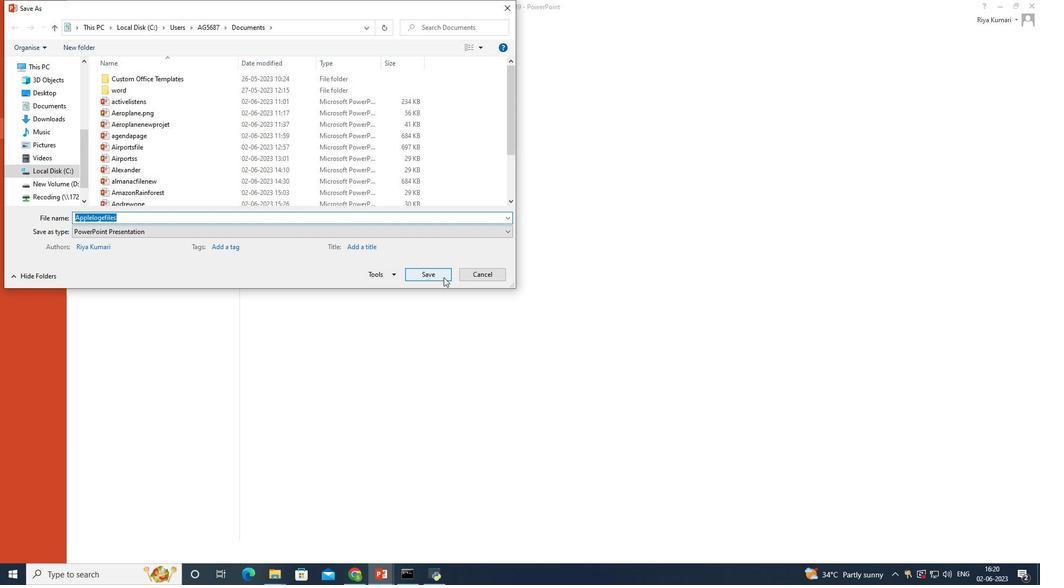 
Action: Mouse pressed left at (444, 277)
Screenshot: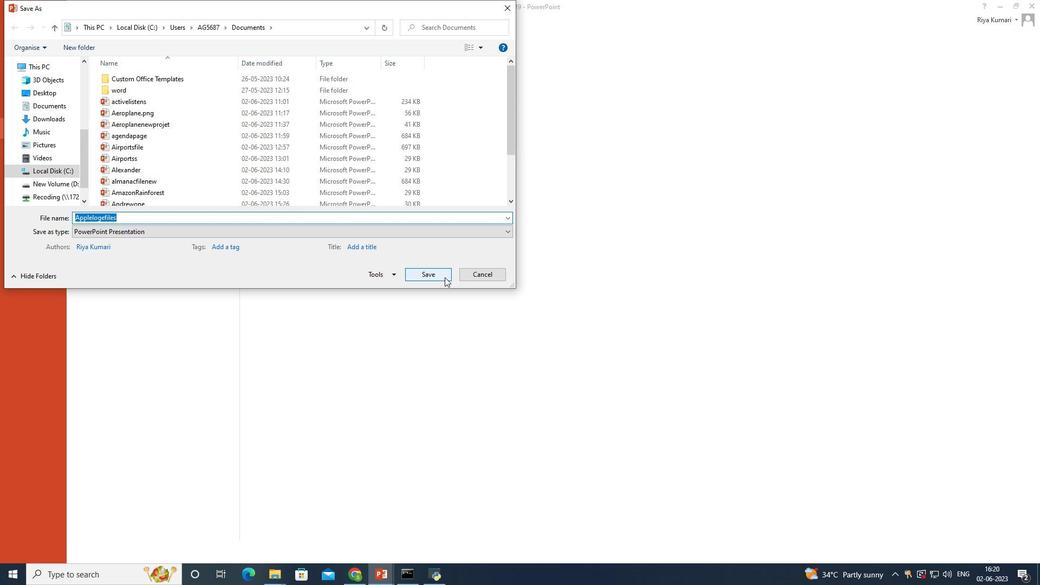 
Action: Mouse moved to (546, 286)
Screenshot: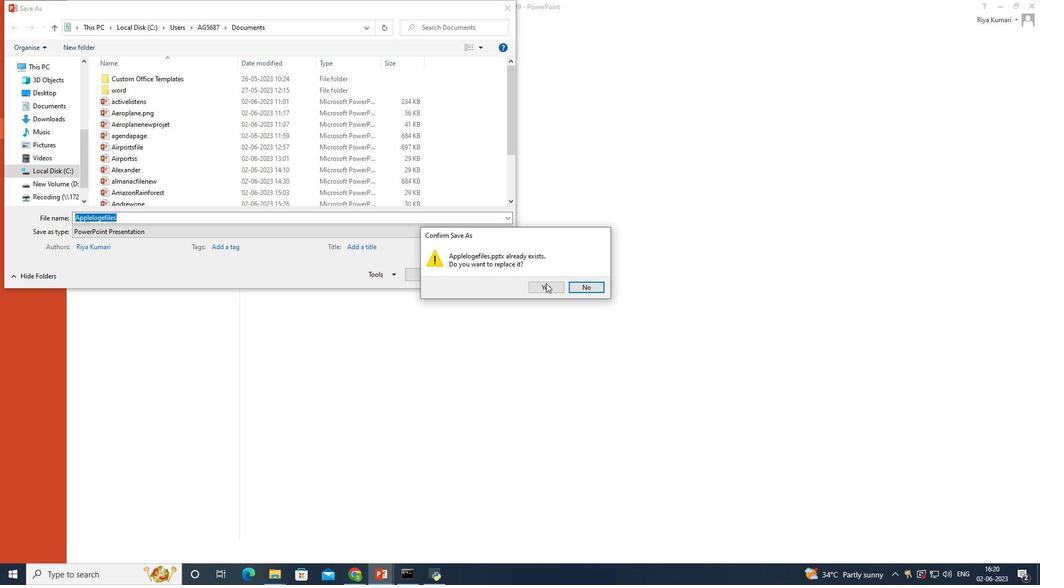 
Action: Mouse pressed left at (546, 286)
Screenshot: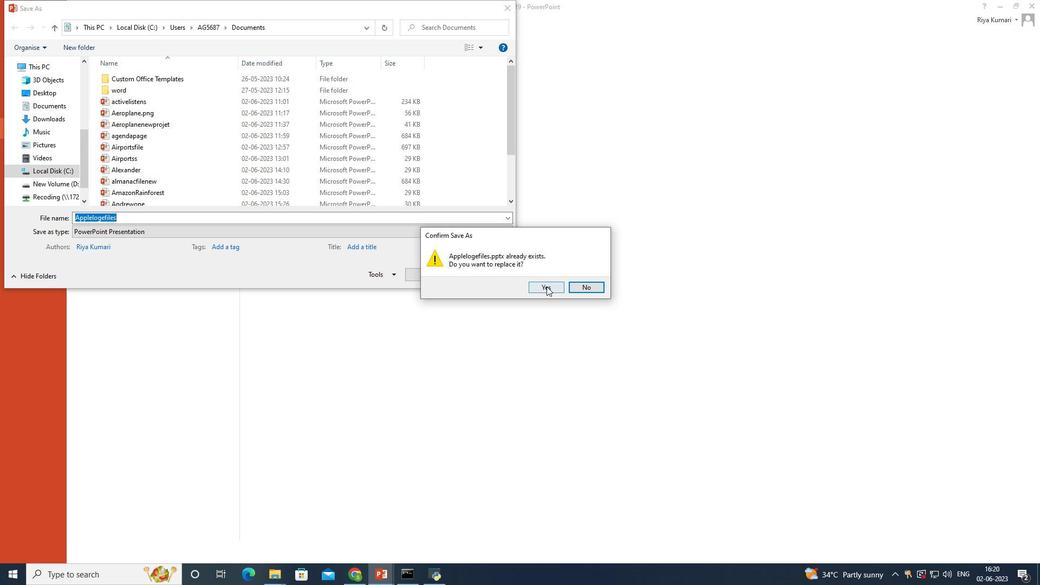 
Action: Mouse moved to (557, 317)
Screenshot: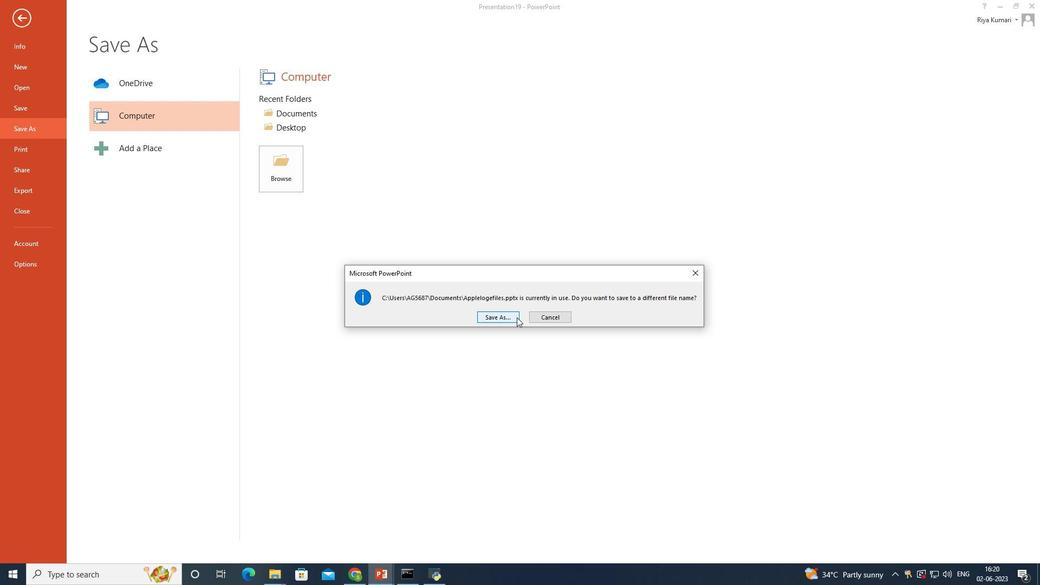 
Action: Mouse pressed left at (557, 317)
Screenshot: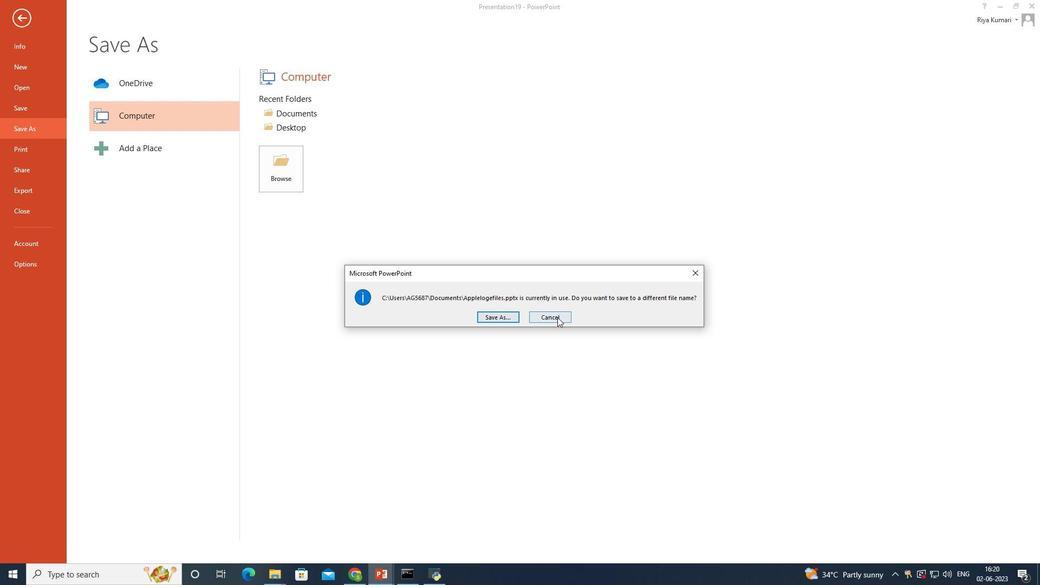 
Action: Mouse moved to (99, 59)
Screenshot: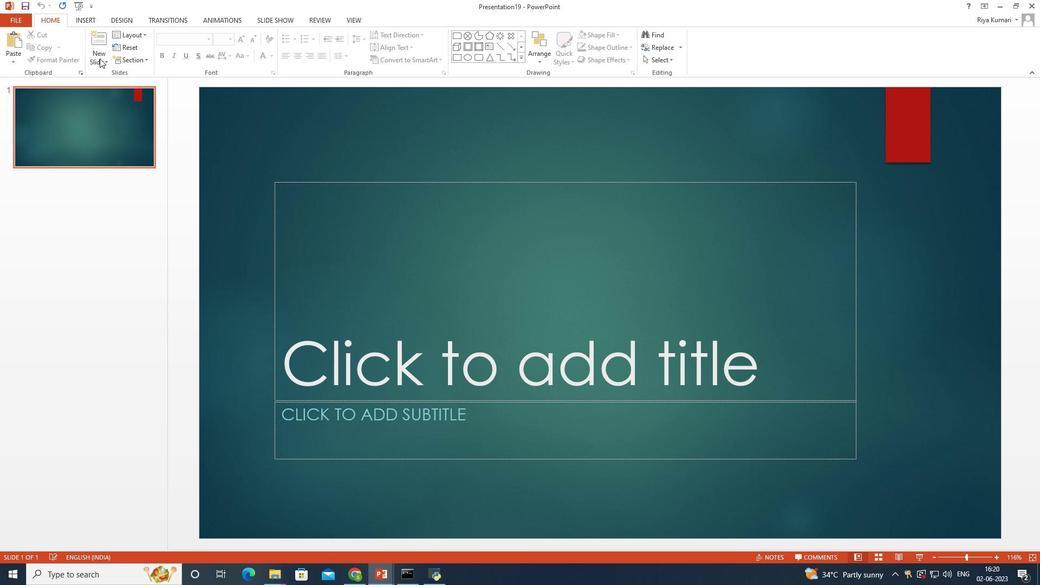 
Action: Mouse pressed left at (99, 59)
Screenshot: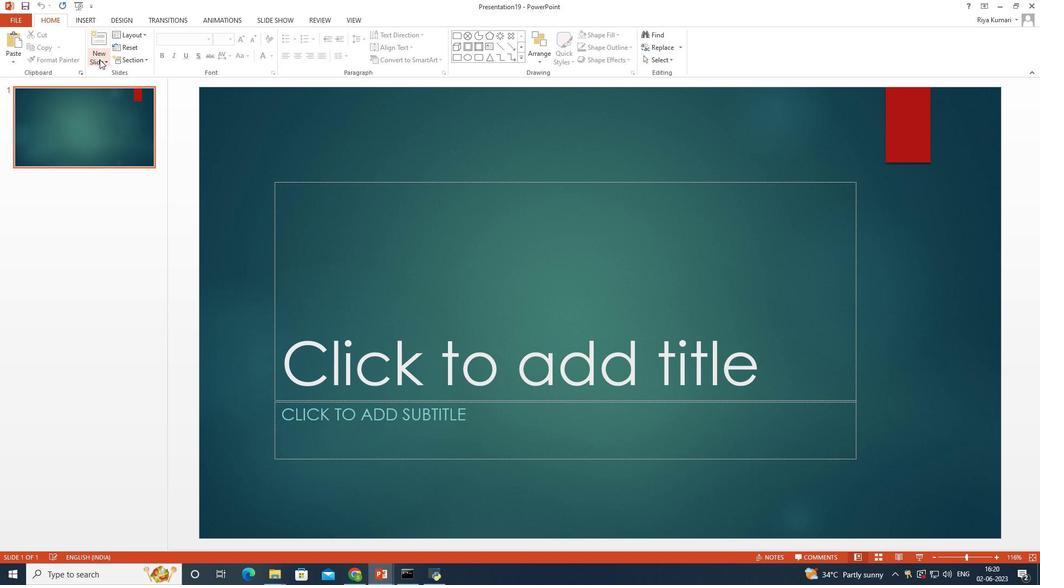 
Action: Mouse moved to (119, 209)
Screenshot: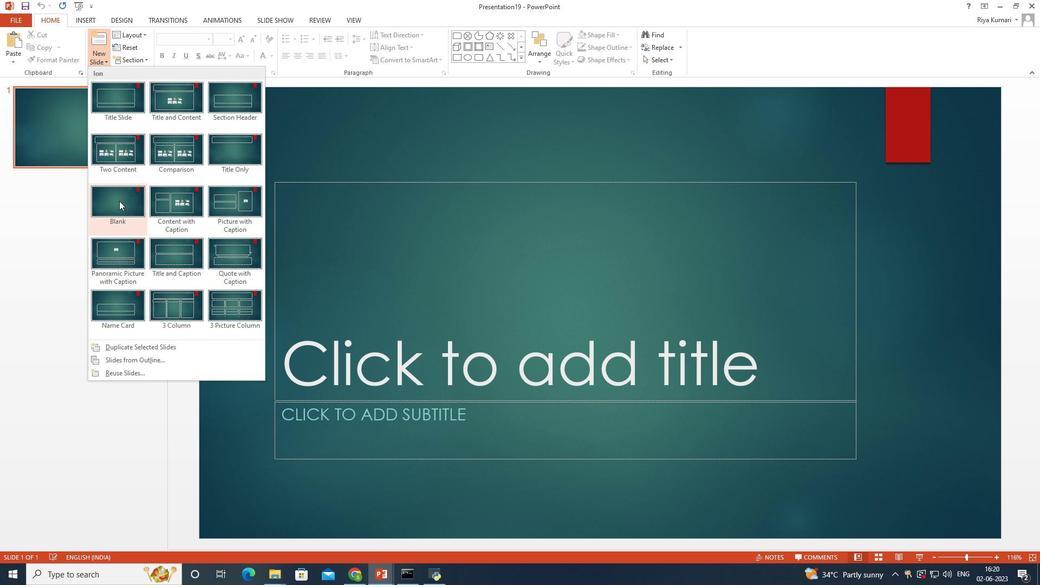 
Action: Mouse pressed left at (119, 209)
Screenshot: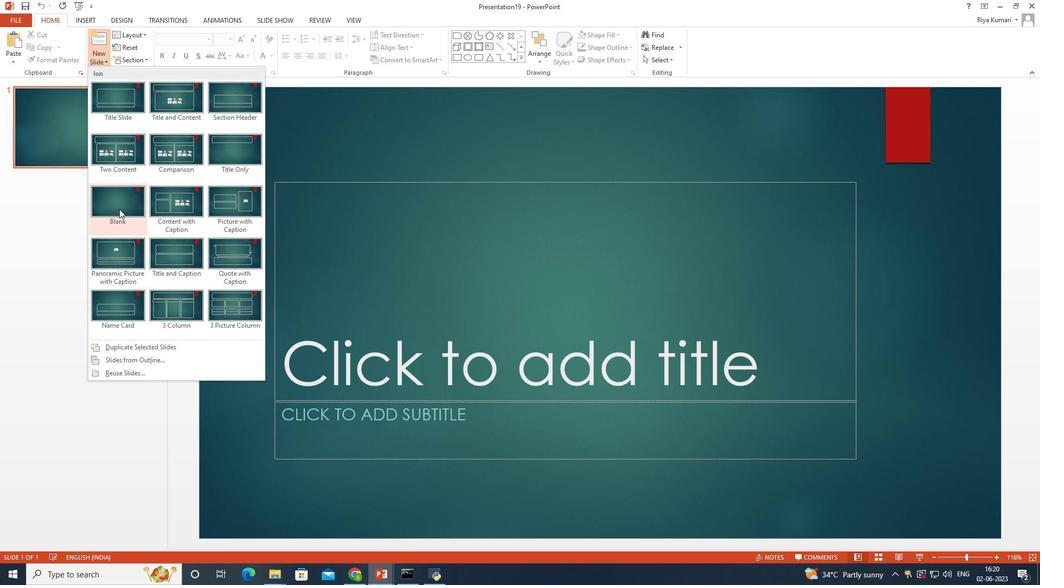 
Action: Mouse moved to (78, 21)
Screenshot: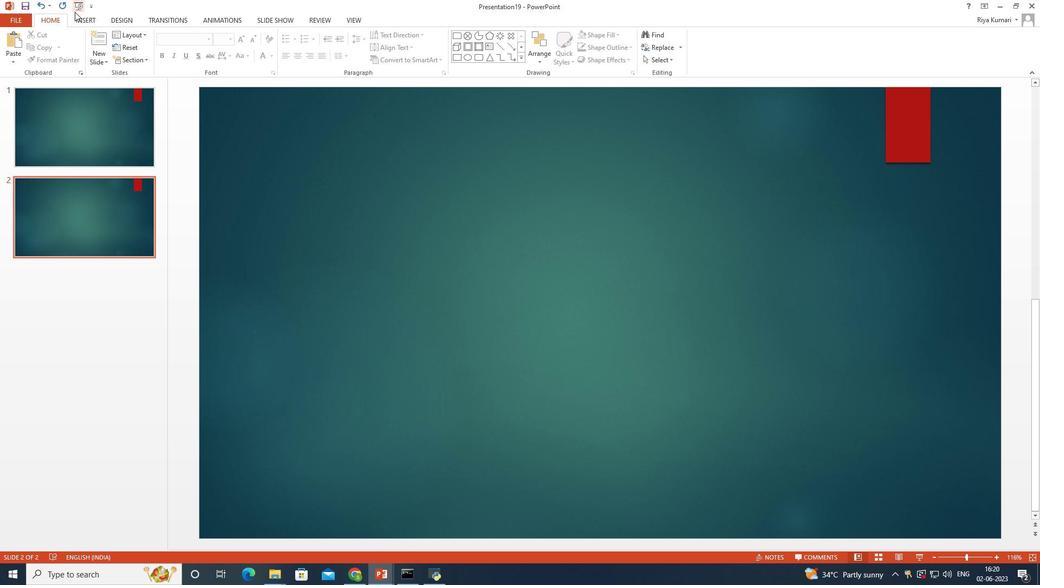 
Action: Mouse pressed left at (78, 21)
Screenshot: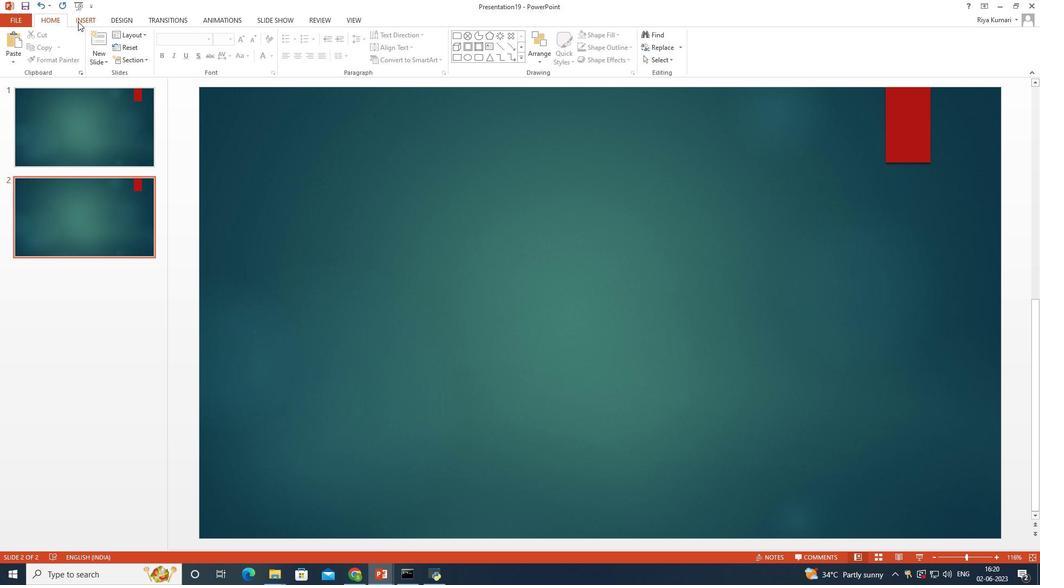 
Action: Mouse moved to (80, 39)
Screenshot: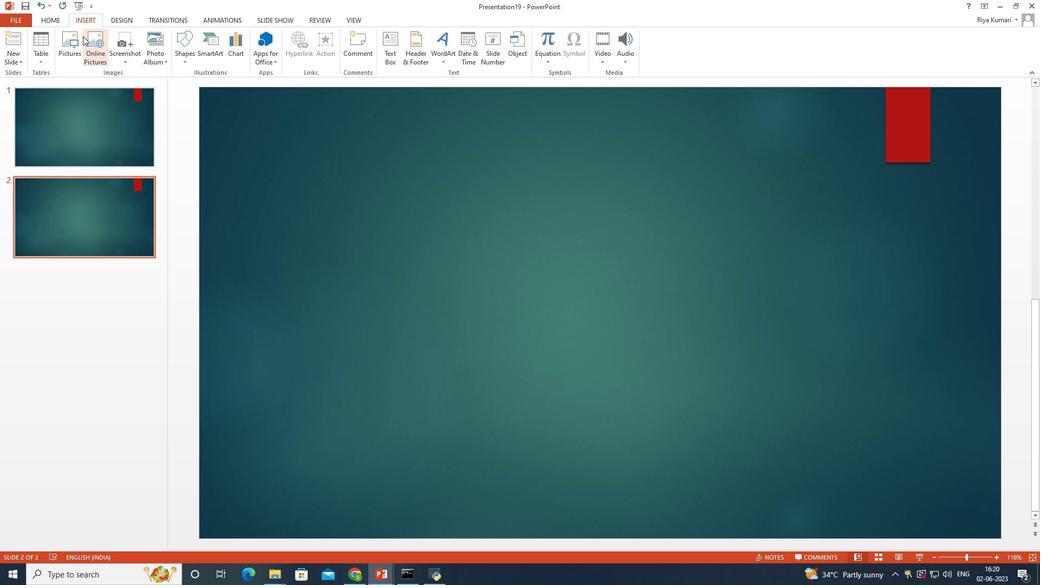 
Action: Mouse pressed left at (80, 39)
Screenshot: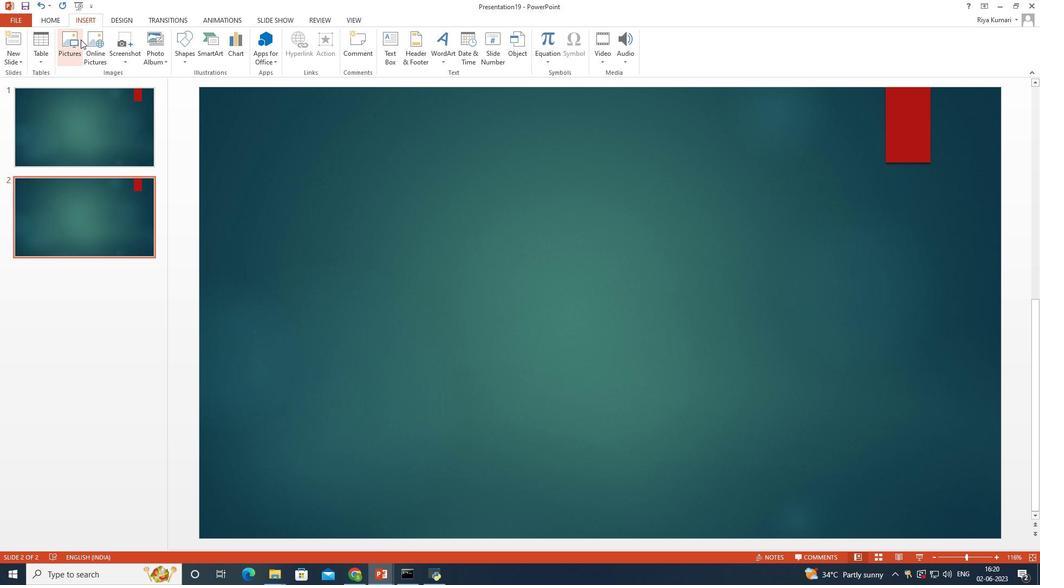 
Action: Mouse moved to (203, 105)
Screenshot: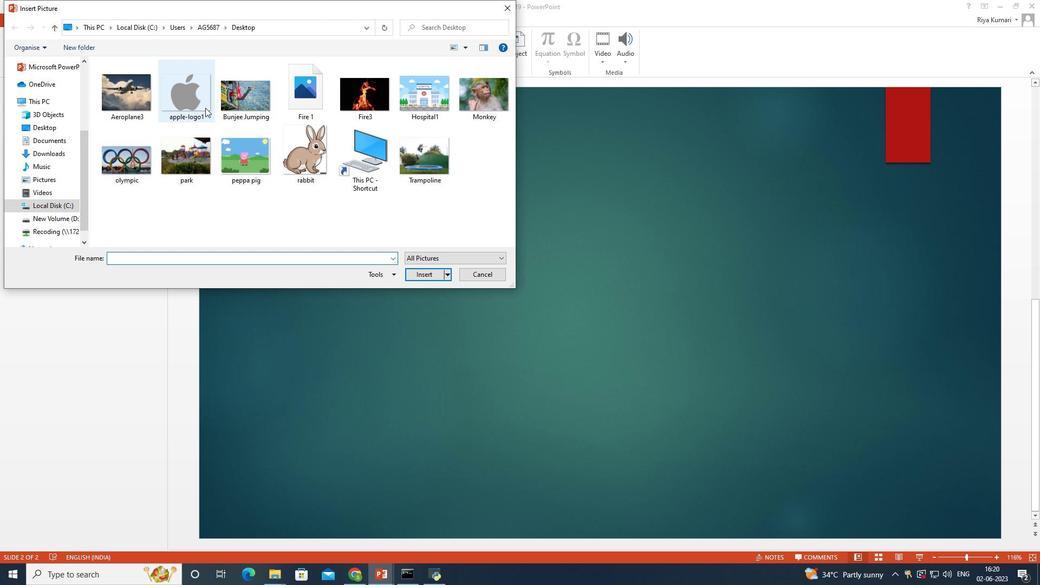 
Action: Mouse pressed left at (203, 105)
Screenshot: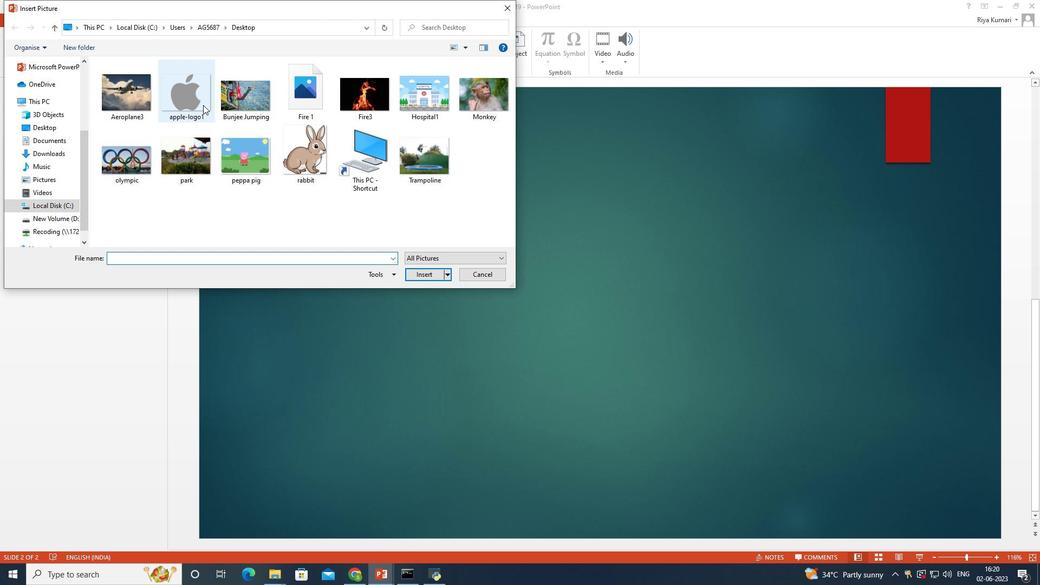 
Action: Mouse moved to (430, 274)
Screenshot: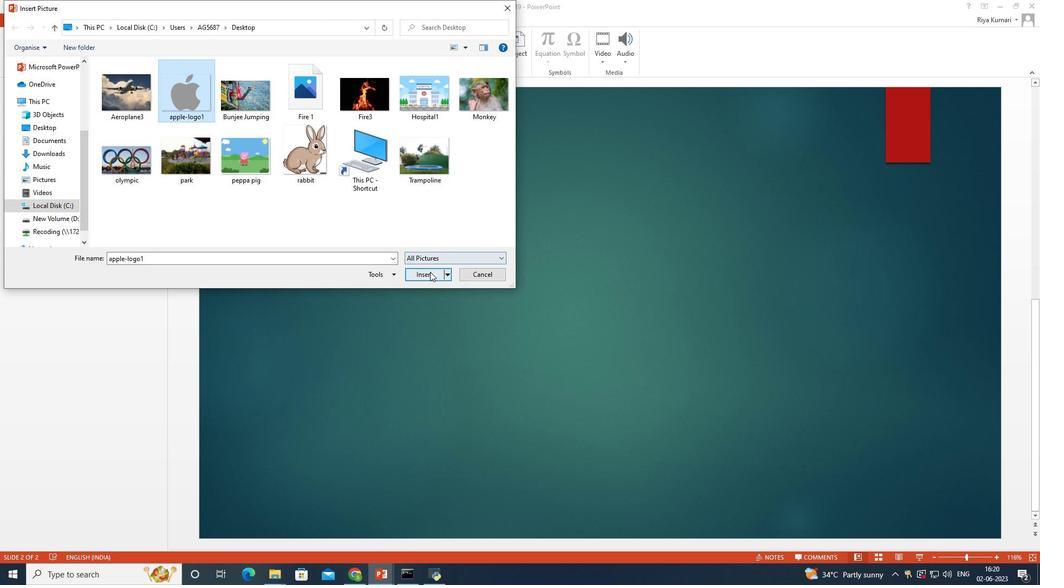 
Action: Mouse pressed left at (430, 274)
Screenshot: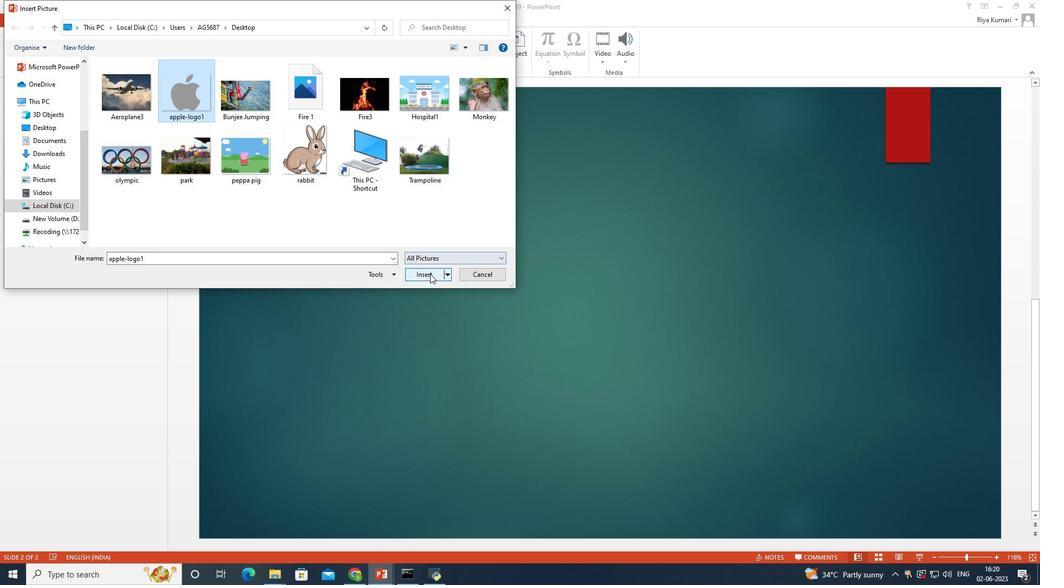 
Action: Mouse moved to (998, 40)
Screenshot: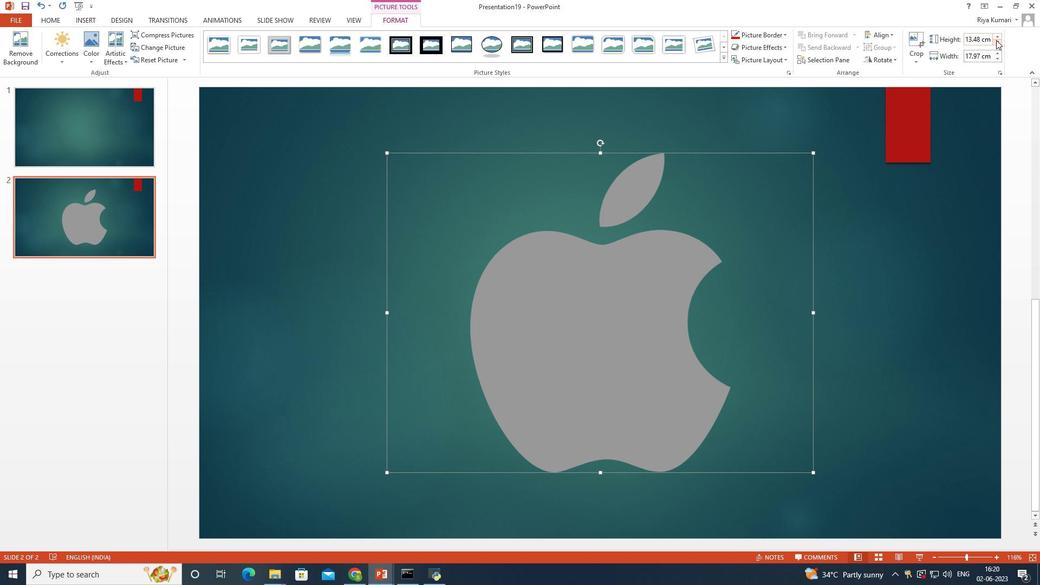 
Action: Mouse pressed left at (998, 40)
Screenshot: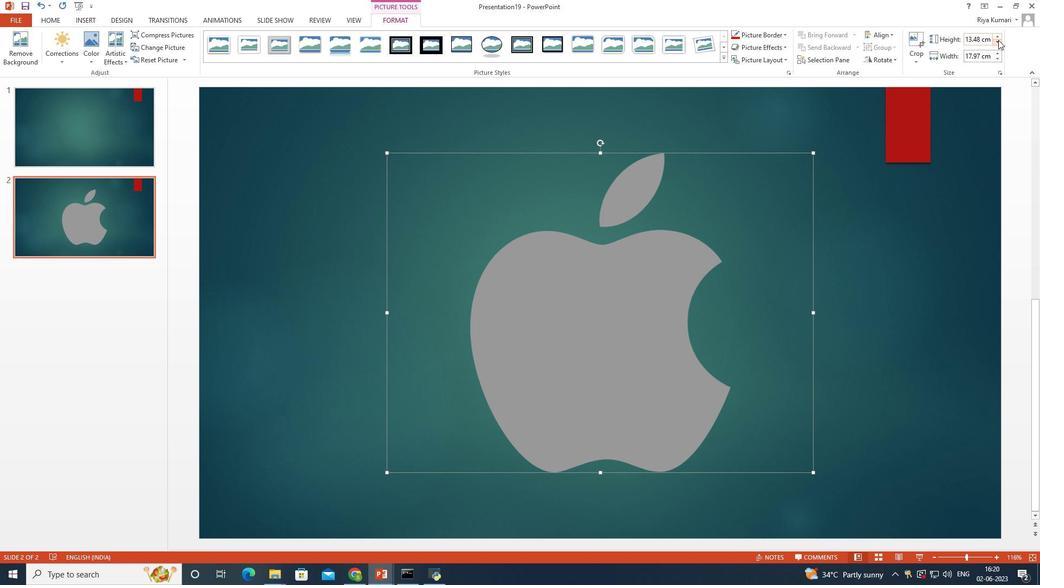 
Action: Mouse pressed left at (998, 40)
Screenshot: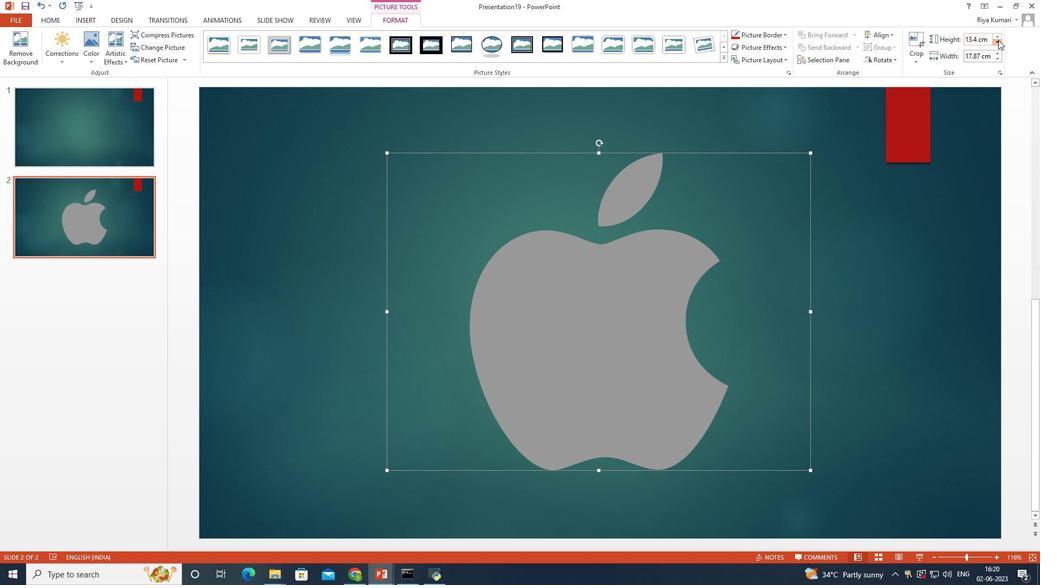 
Action: Mouse pressed left at (998, 40)
Screenshot: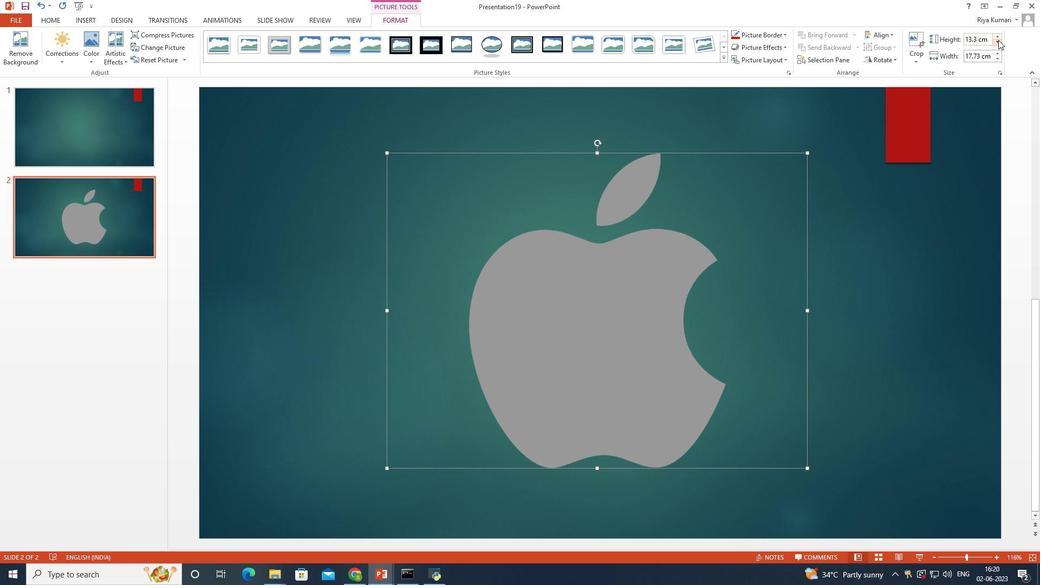 
Action: Mouse pressed left at (998, 40)
Screenshot: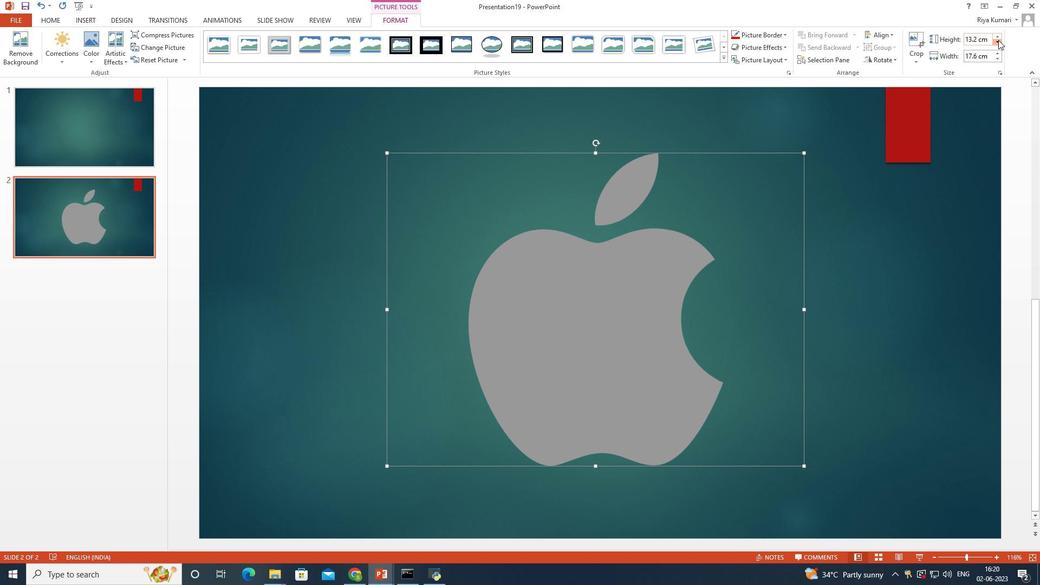 
Action: Mouse pressed left at (998, 40)
Screenshot: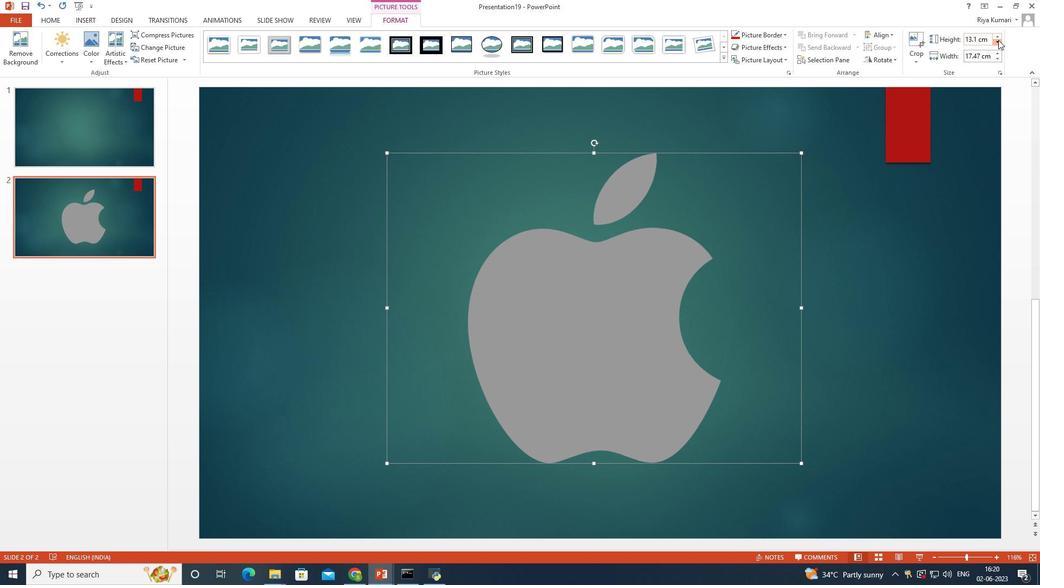 
Action: Mouse pressed left at (998, 40)
Screenshot: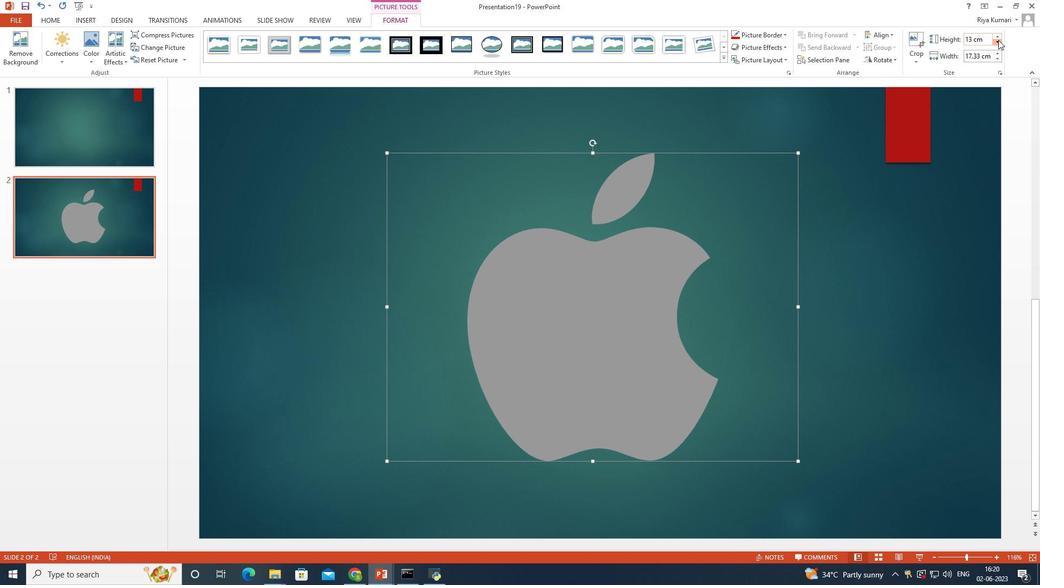 
Action: Mouse pressed left at (998, 40)
Screenshot: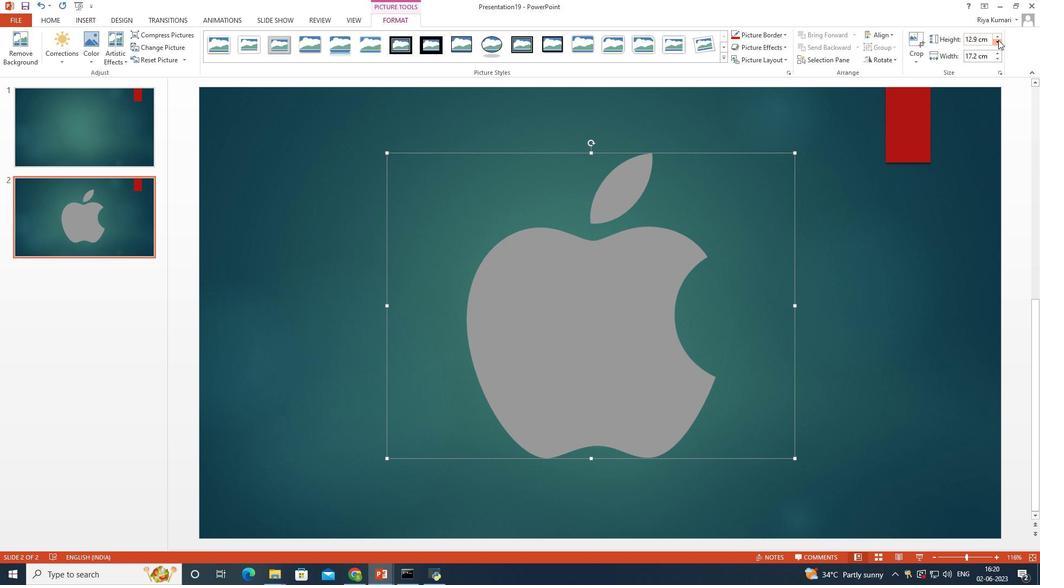 
Action: Mouse pressed left at (998, 40)
Screenshot: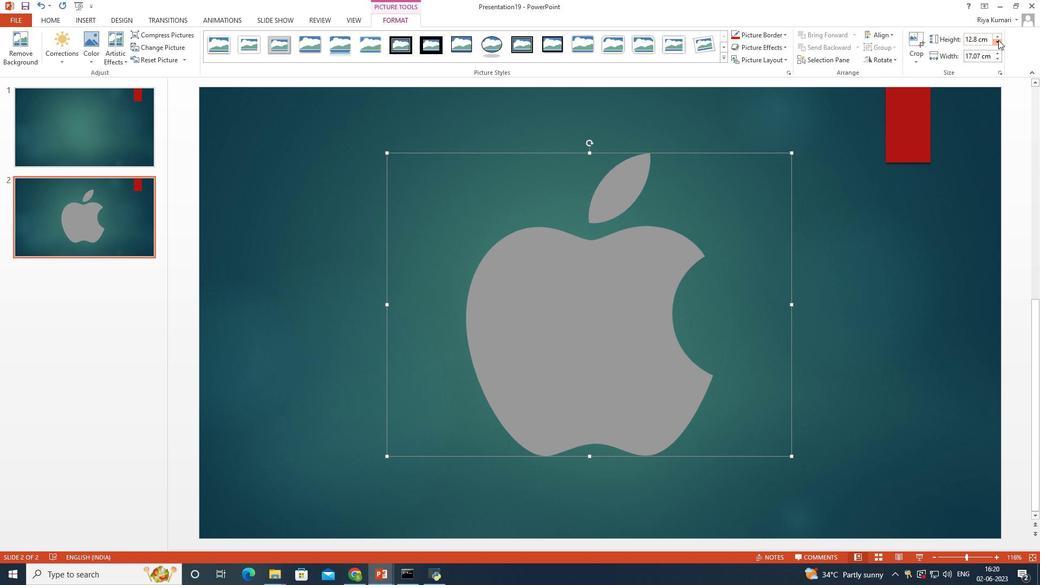 
Action: Mouse pressed left at (998, 40)
Screenshot: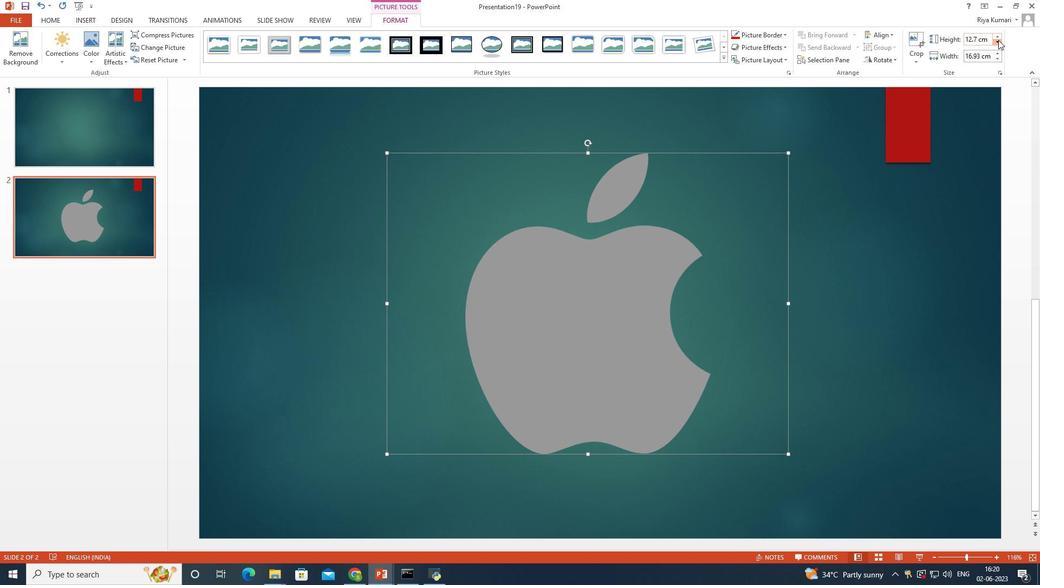 
Action: Mouse pressed left at (998, 40)
Screenshot: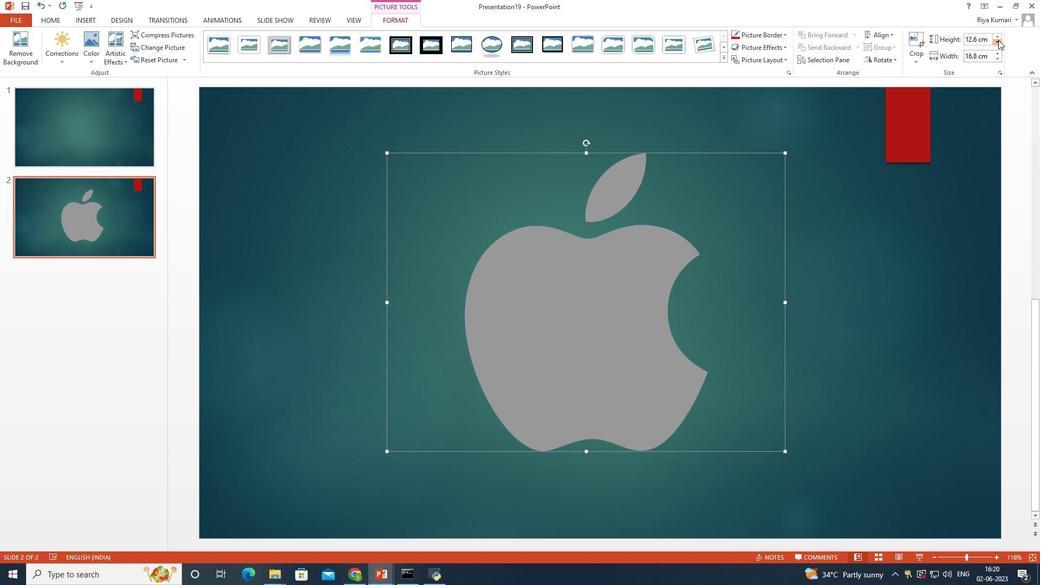 
Action: Mouse pressed left at (998, 40)
Screenshot: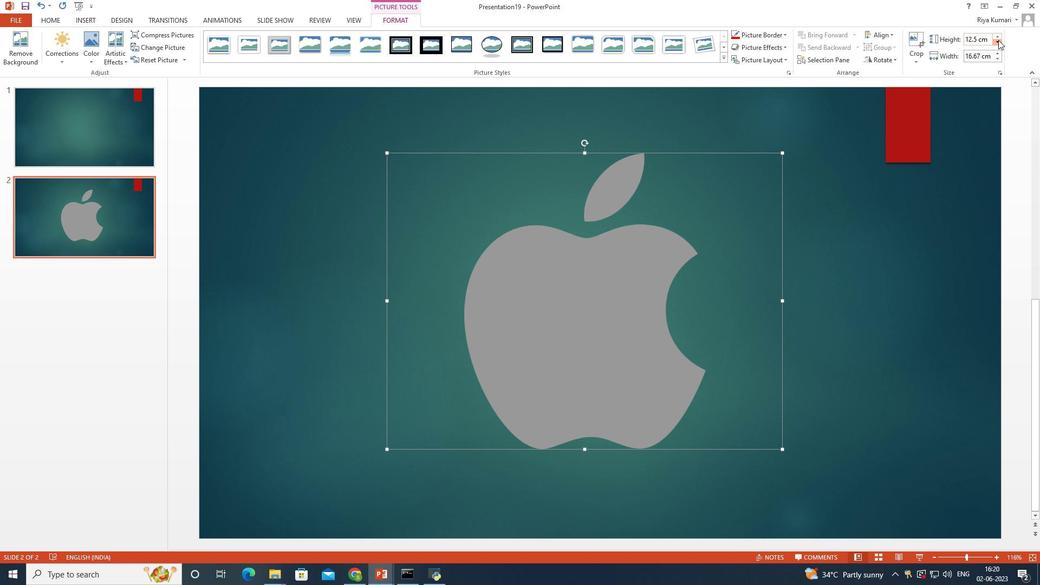 
Action: Mouse pressed left at (998, 40)
Screenshot: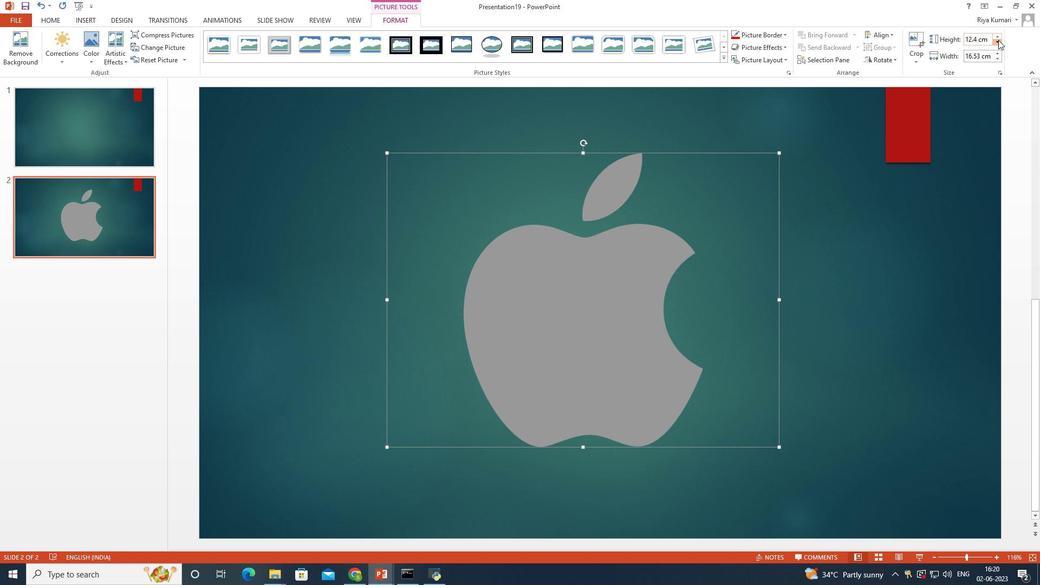 
Action: Mouse pressed left at (998, 40)
Screenshot: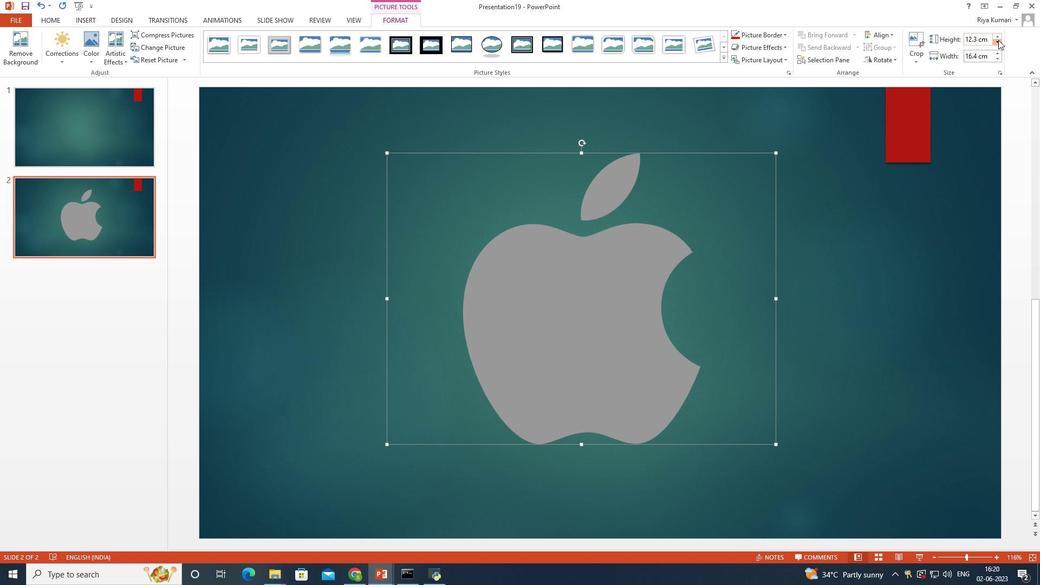 
Action: Mouse pressed left at (998, 40)
Screenshot: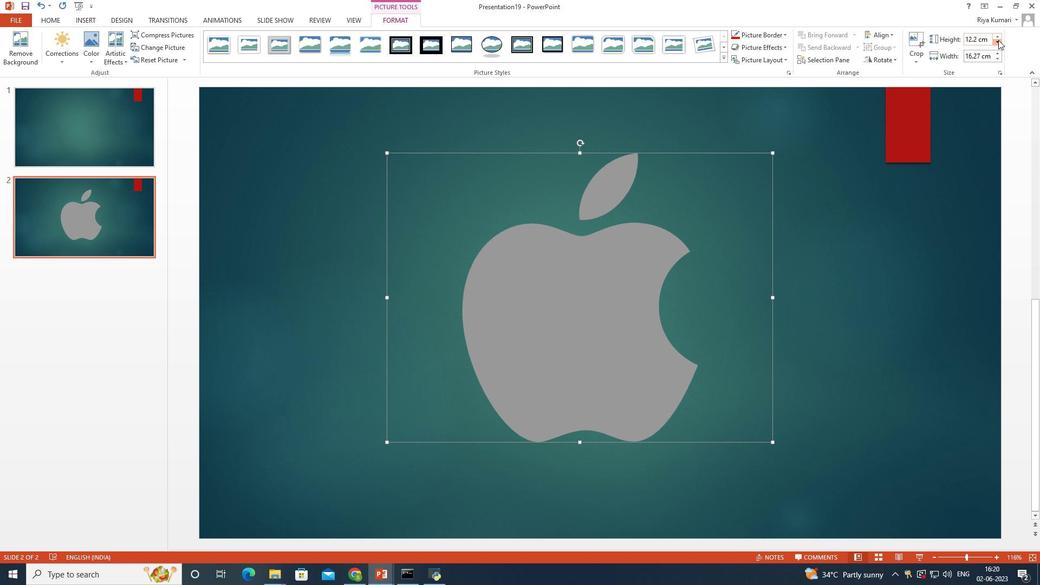 
Action: Mouse moved to (998, 40)
Screenshot: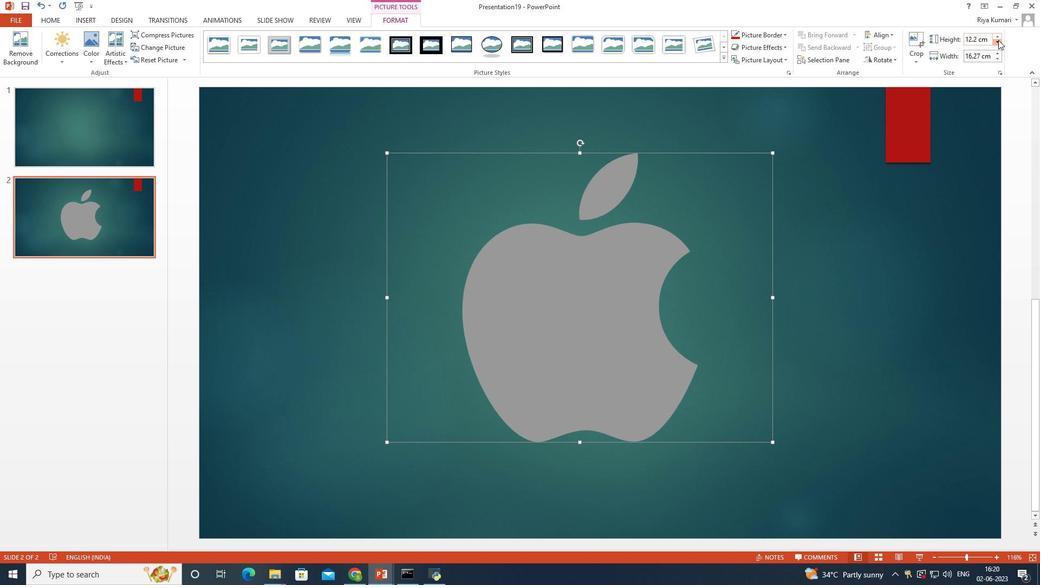 
Action: Mouse pressed left at (998, 40)
Screenshot: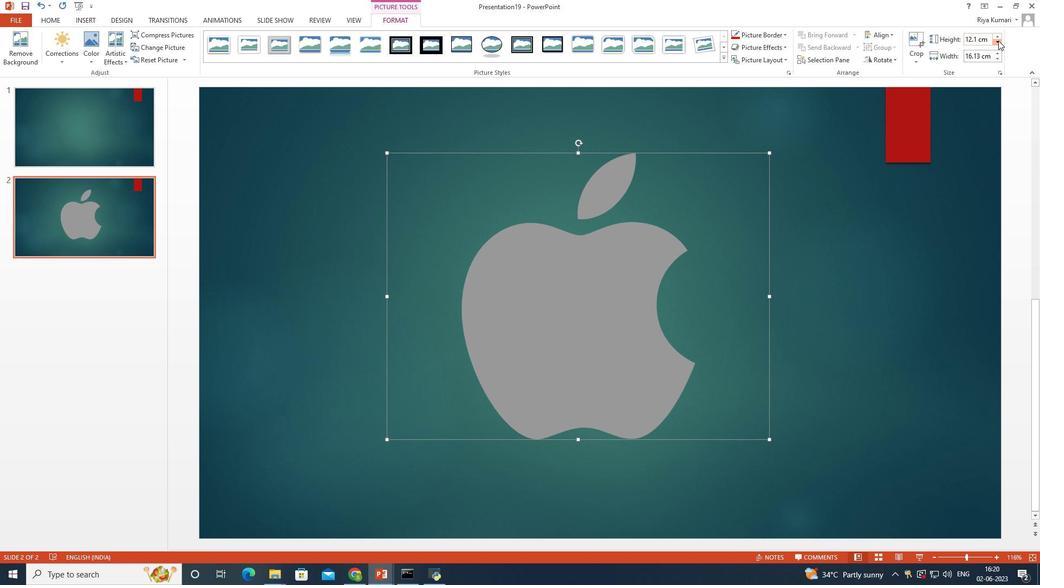 
Action: Mouse pressed left at (998, 40)
Screenshot: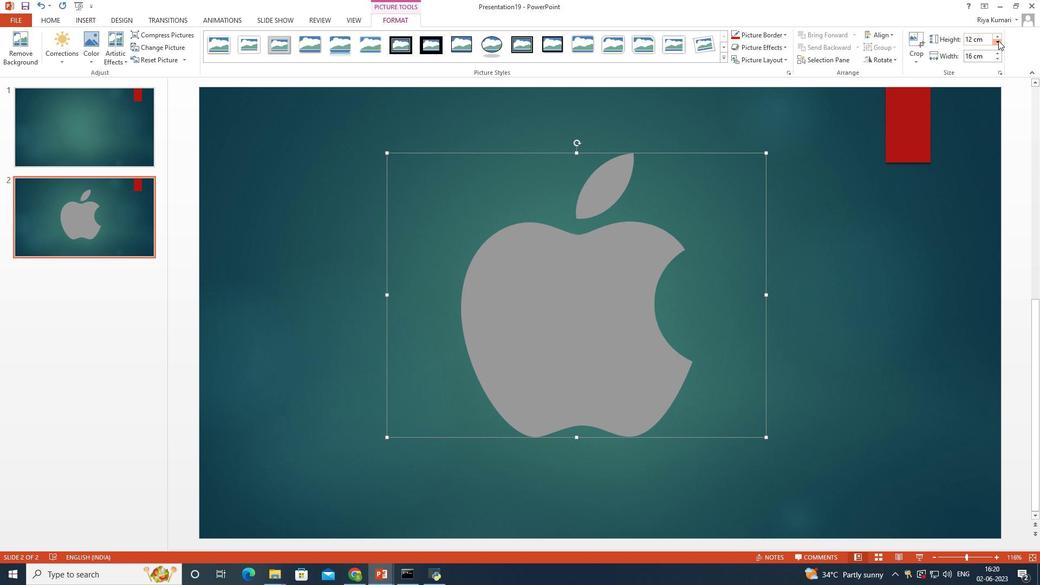 
Action: Mouse pressed left at (998, 40)
Screenshot: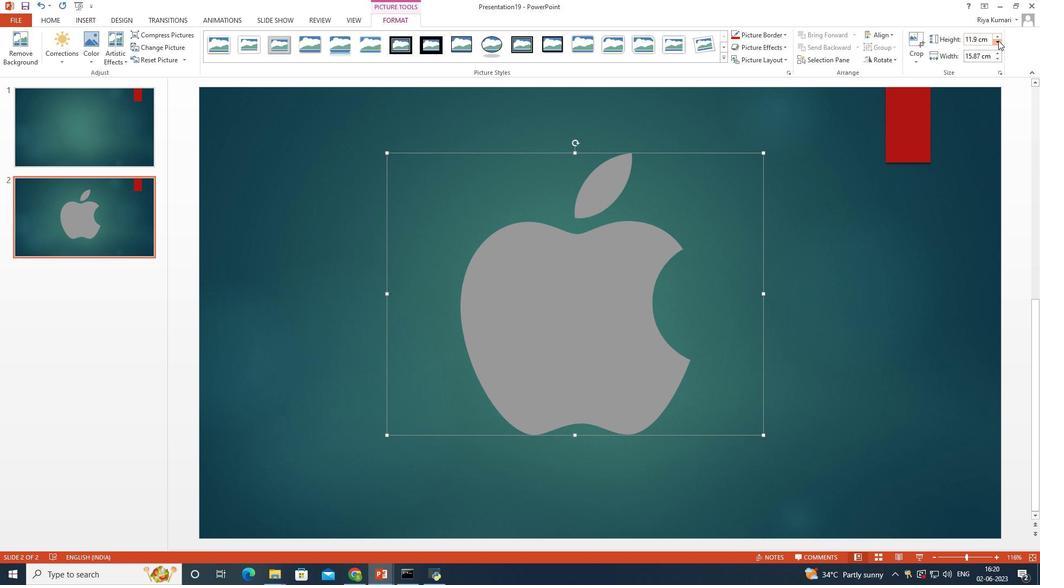 
Action: Mouse pressed left at (998, 40)
Screenshot: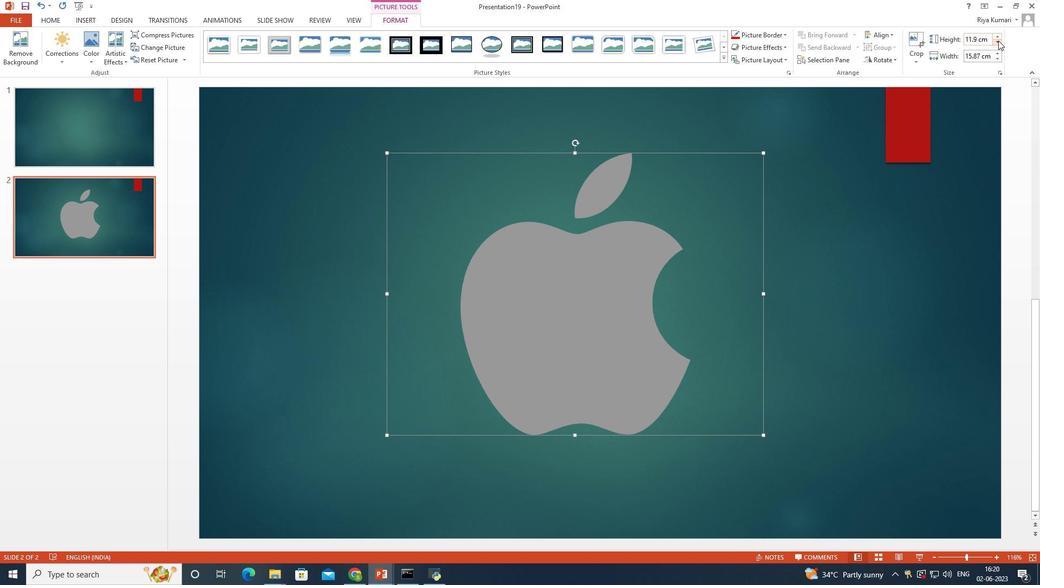 
Action: Mouse pressed left at (998, 40)
Screenshot: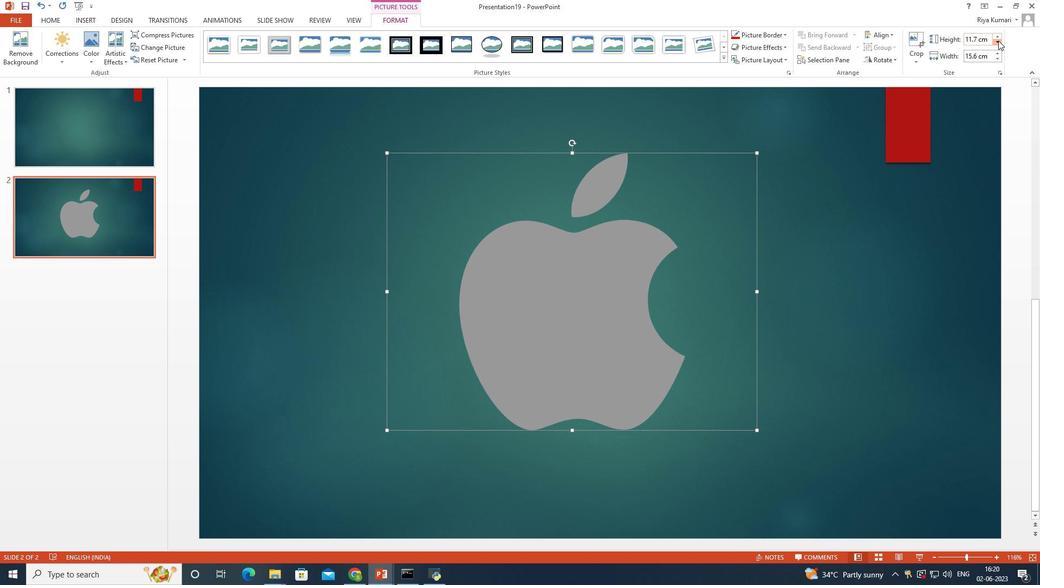 
Action: Mouse moved to (996, 41)
Screenshot: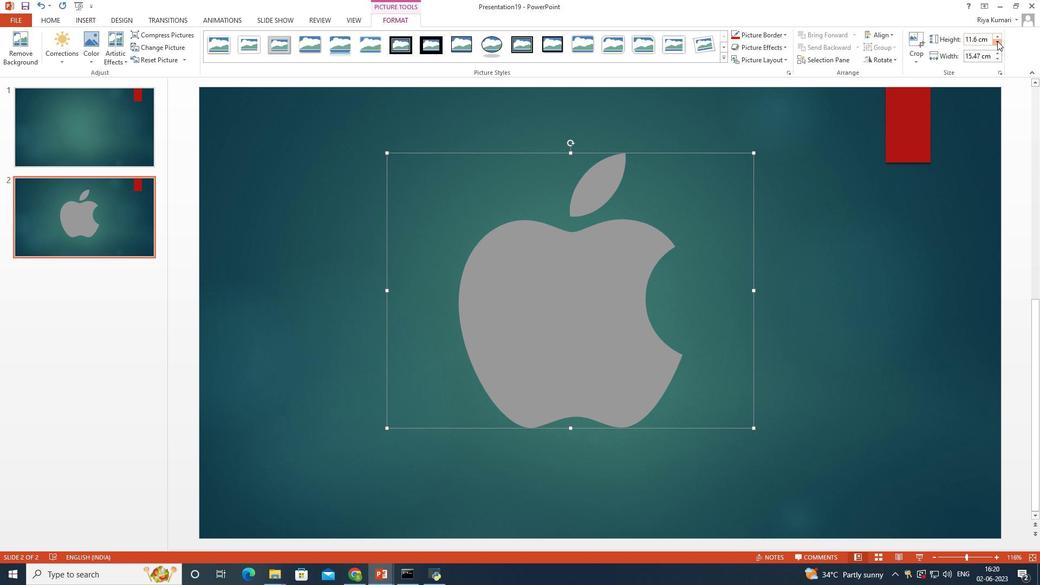 
Action: Mouse pressed left at (996, 41)
Screenshot: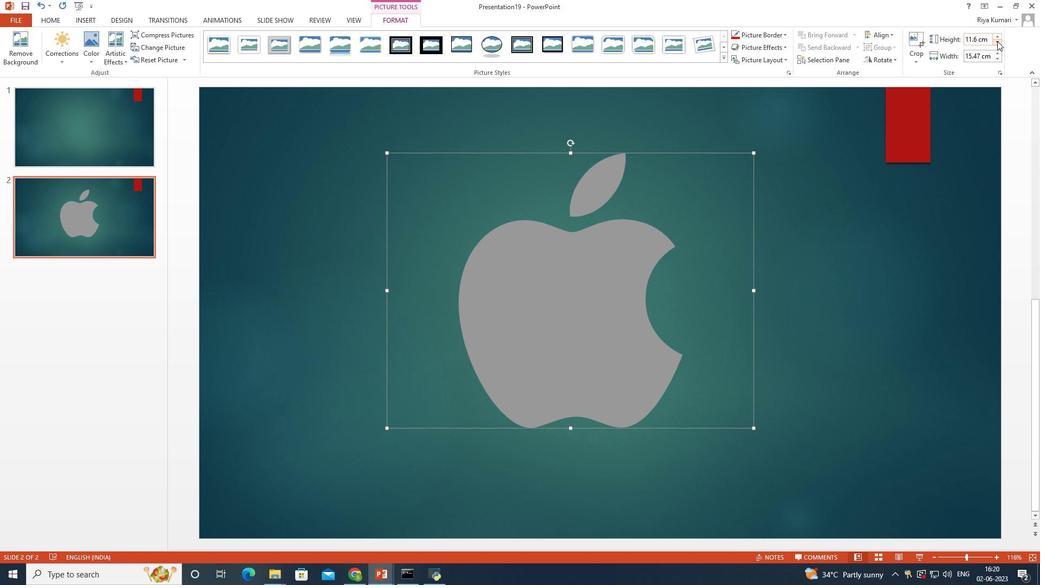
Action: Mouse moved to (995, 42)
Screenshot: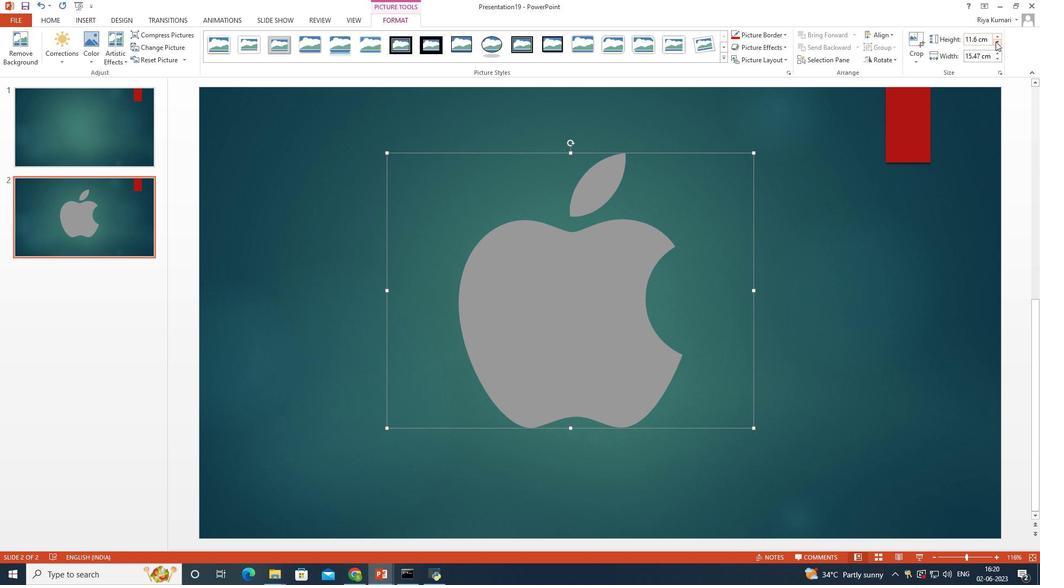 
Action: Mouse pressed left at (995, 42)
Screenshot: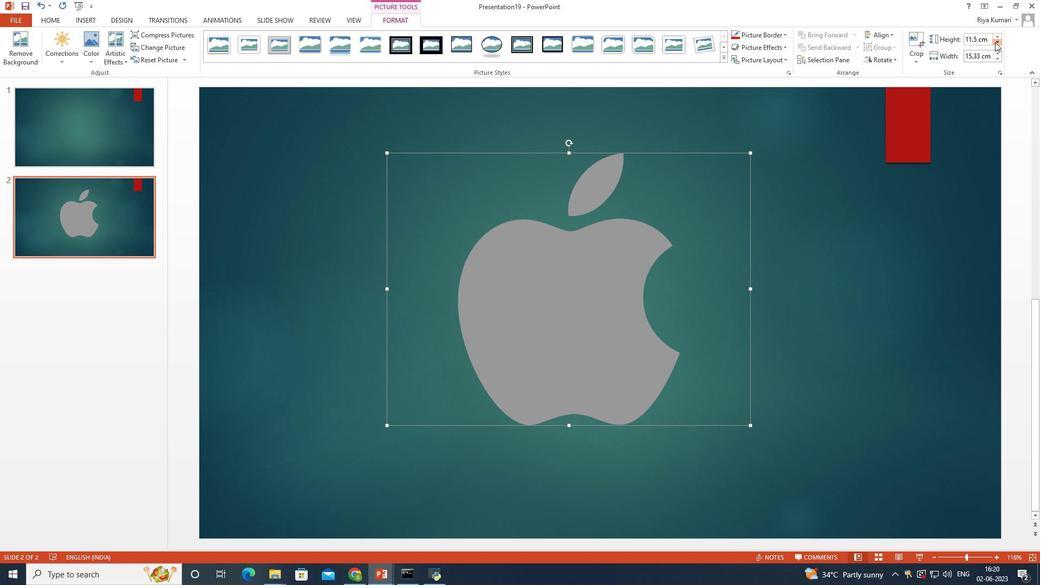 
Action: Mouse moved to (994, 42)
Screenshot: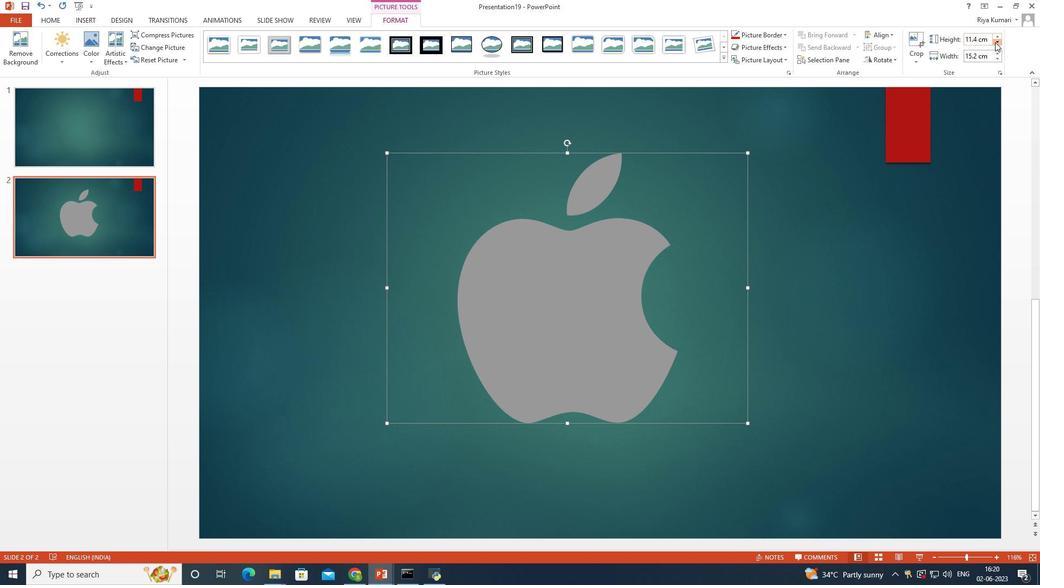 
Action: Mouse pressed left at (994, 42)
Screenshot: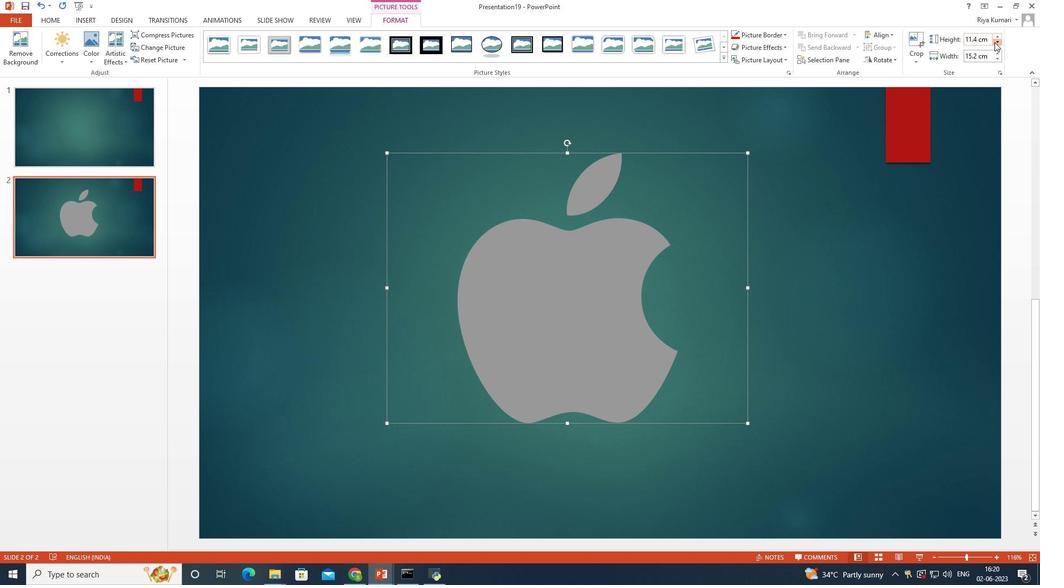 
Action: Mouse moved to (995, 41)
Screenshot: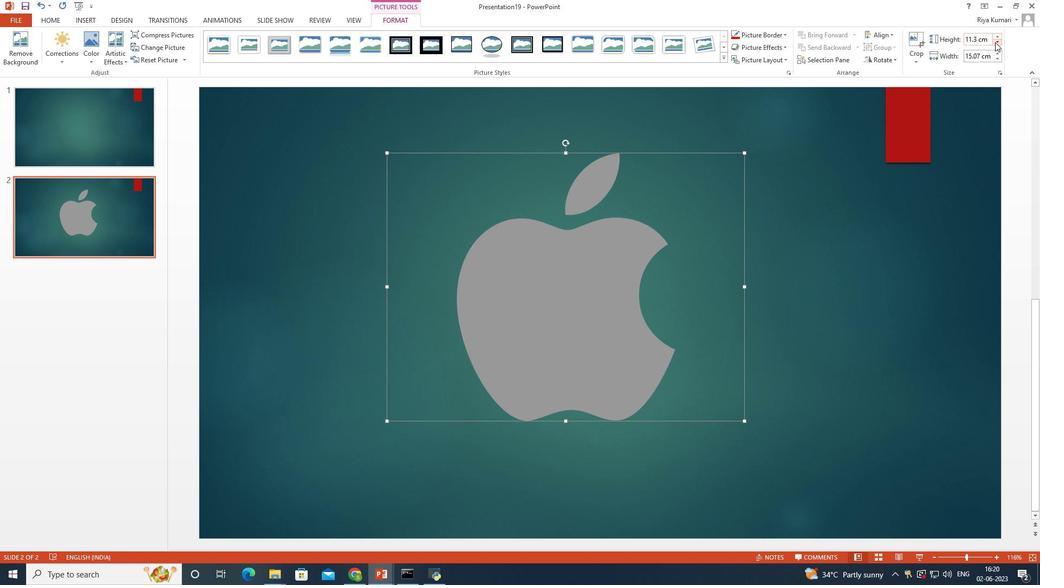 
Action: Mouse pressed left at (995, 41)
Screenshot: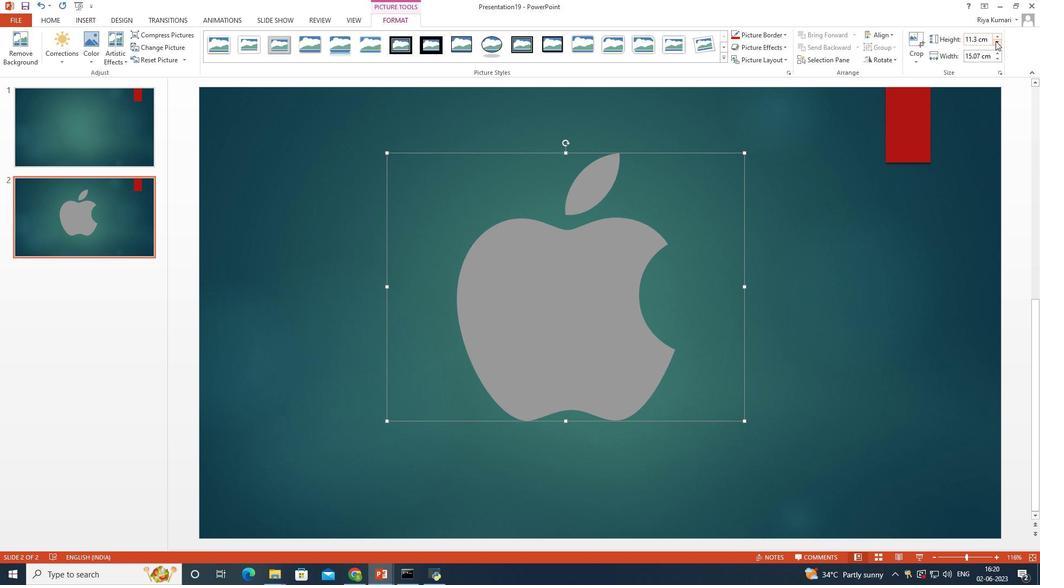 
Action: Mouse pressed left at (995, 41)
Screenshot: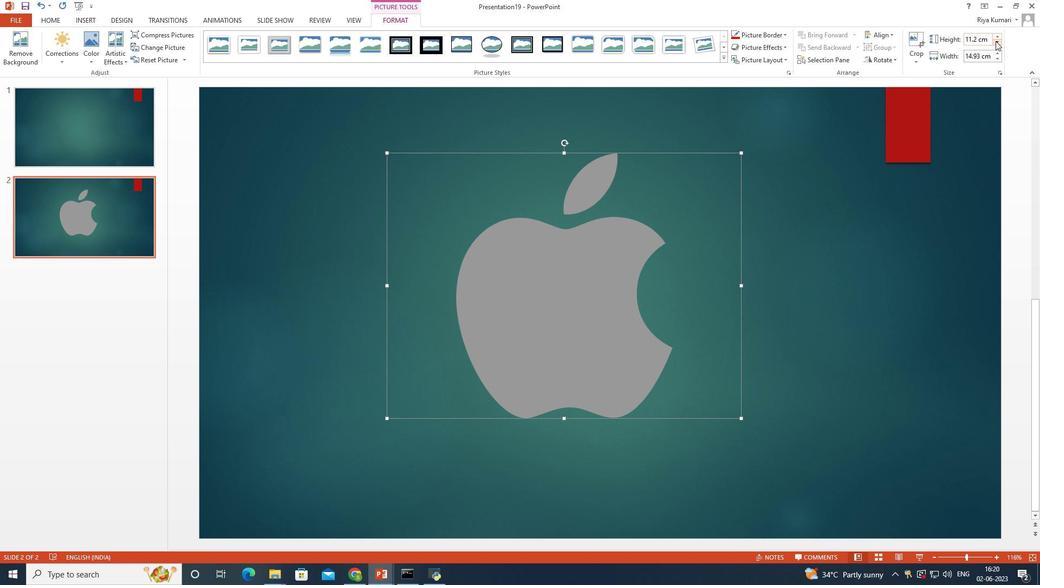 
Action: Mouse pressed left at (995, 41)
Screenshot: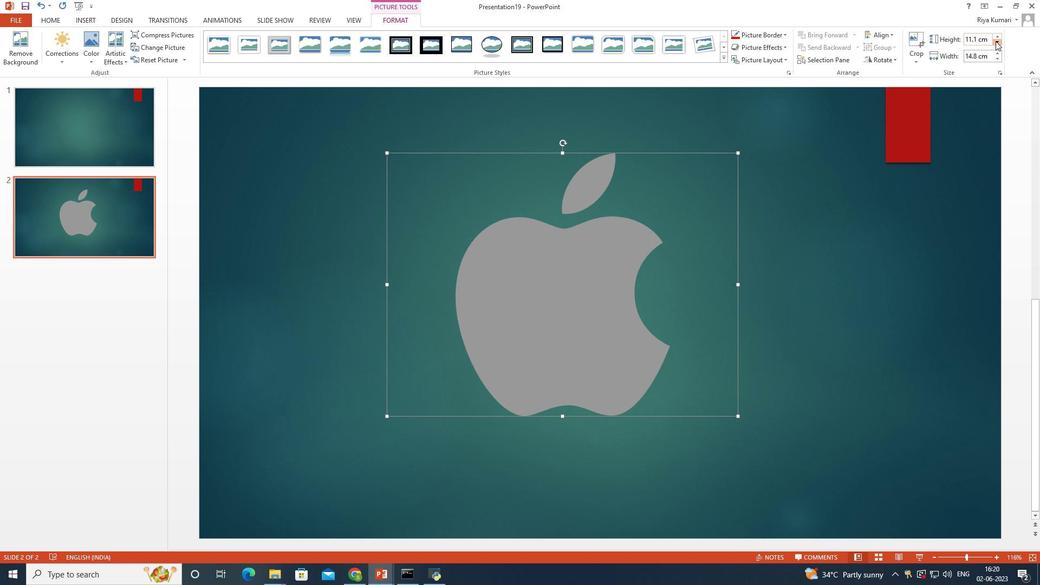 
Action: Mouse pressed left at (995, 41)
Screenshot: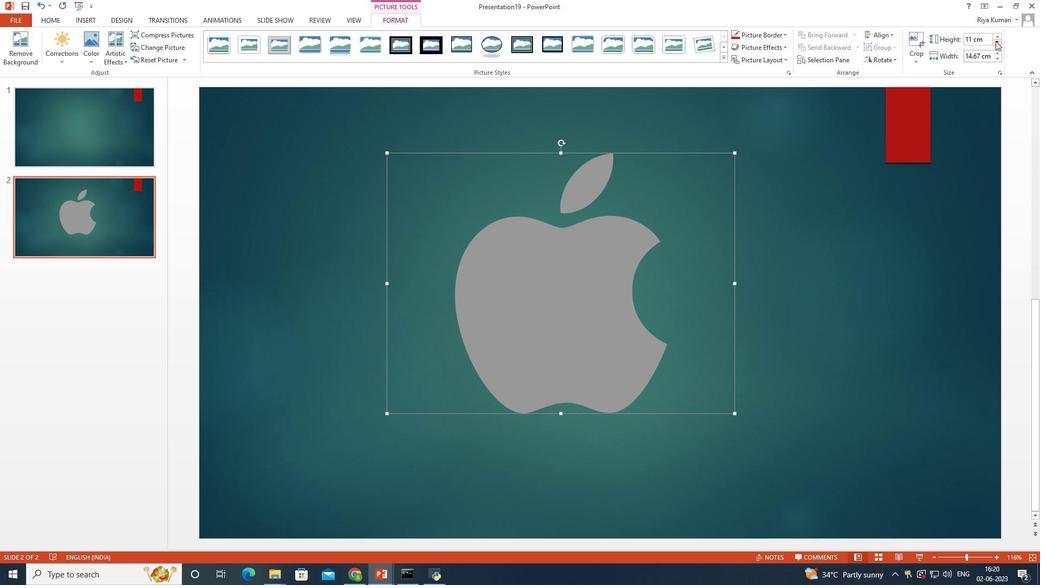 
Action: Mouse pressed left at (995, 41)
Screenshot: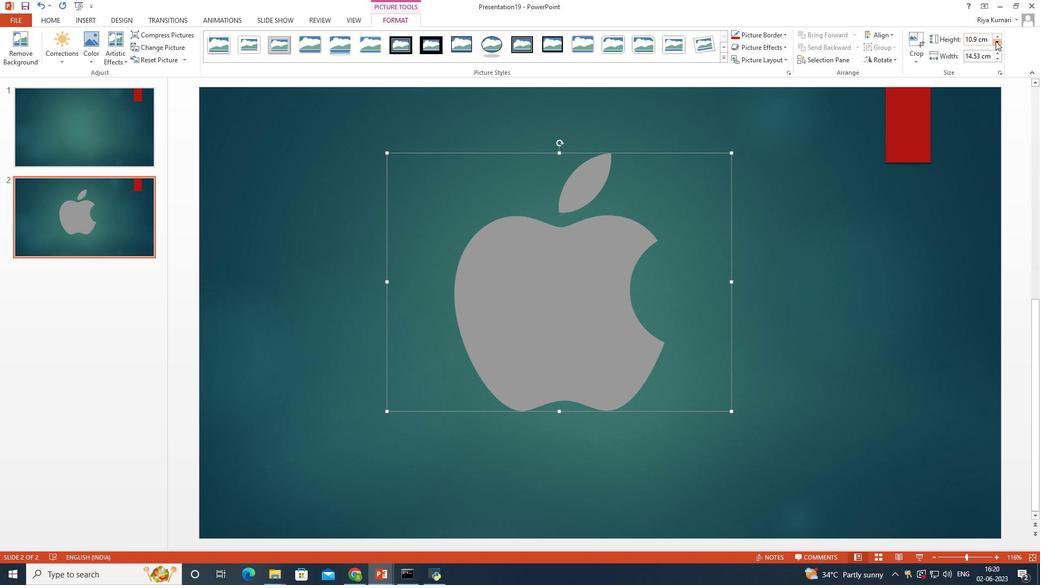 
Action: Mouse moved to (995, 40)
Screenshot: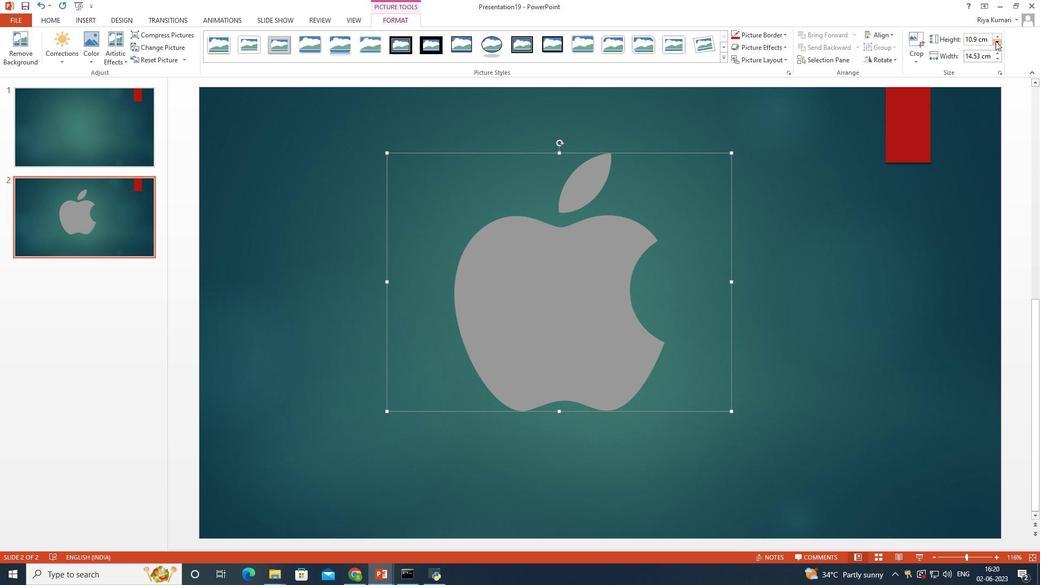 
Action: Mouse pressed left at (995, 40)
Screenshot: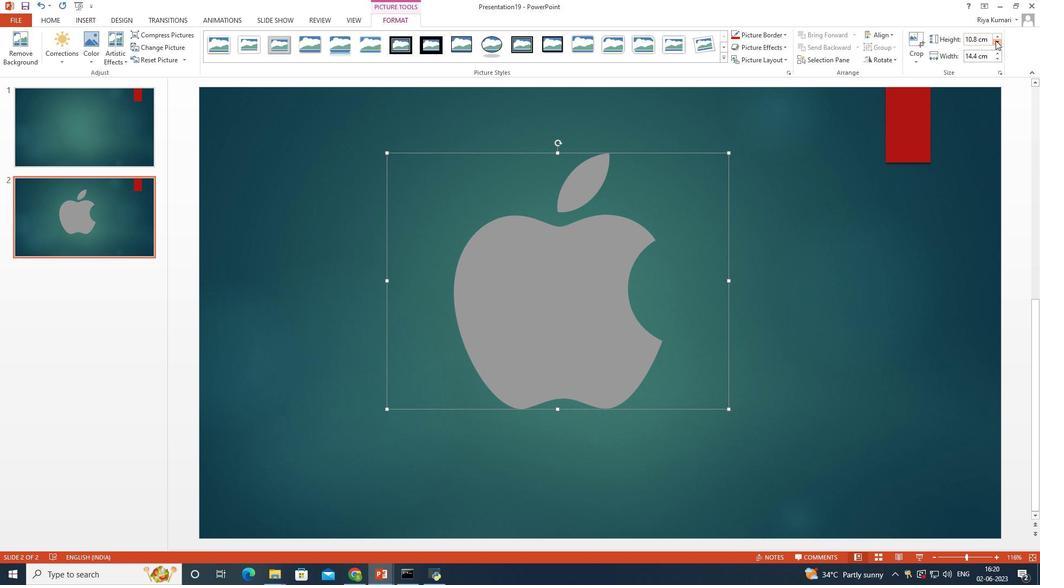 
Action: Mouse pressed left at (995, 40)
Screenshot: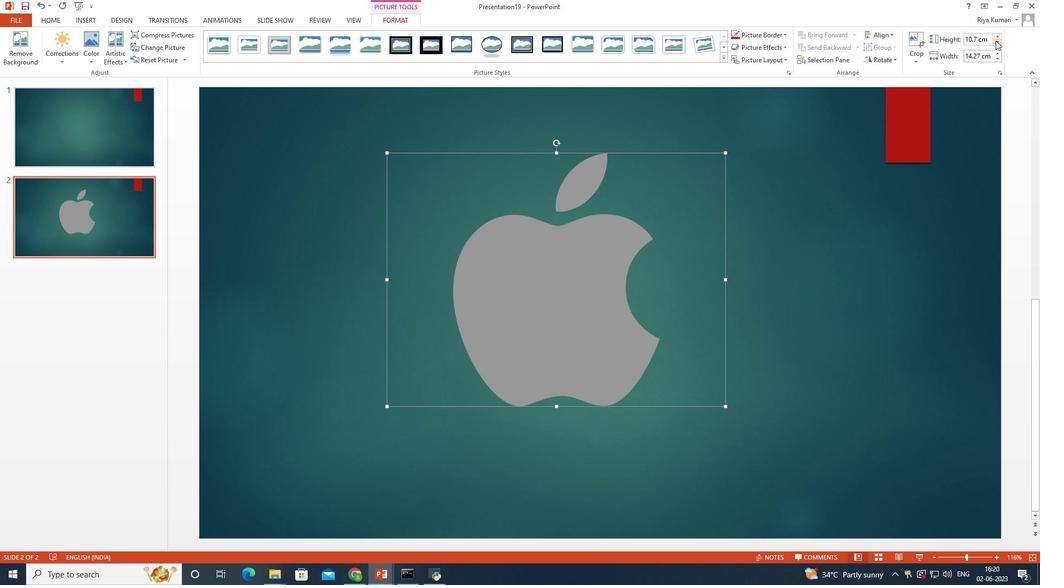 
Action: Mouse pressed left at (995, 40)
Screenshot: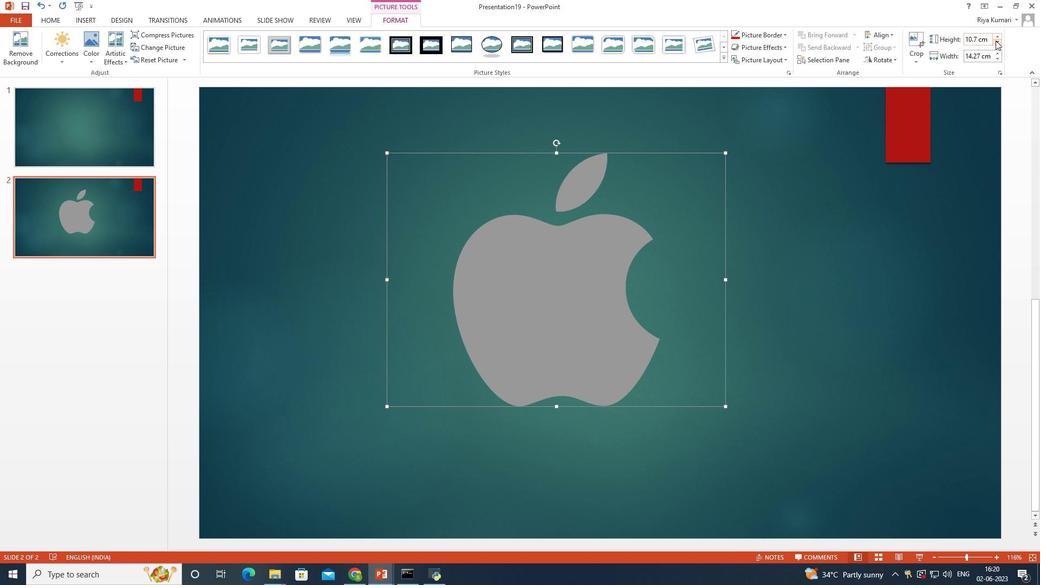 
Action: Mouse pressed left at (995, 40)
Screenshot: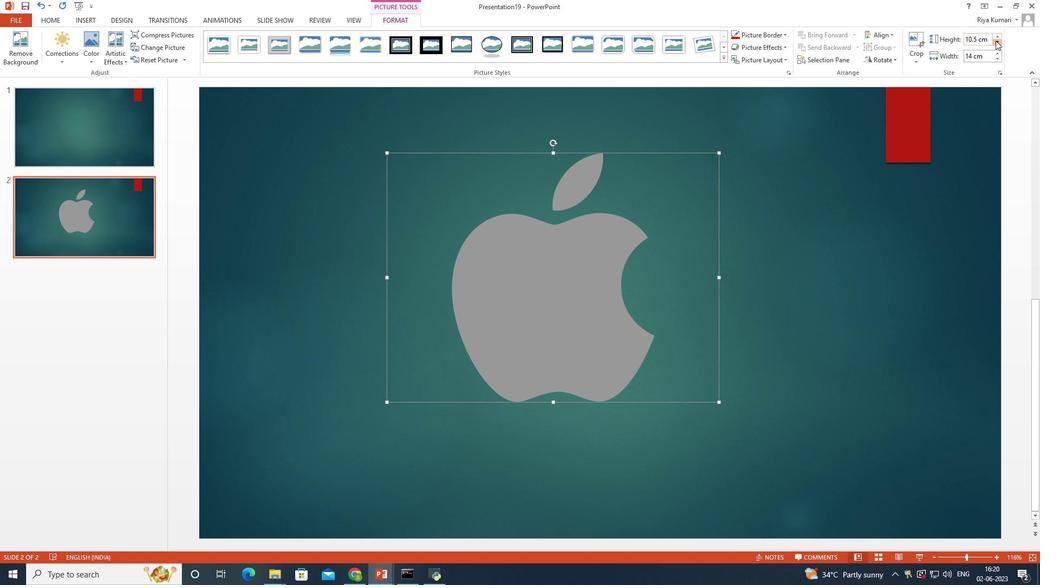 
Action: Mouse pressed left at (995, 40)
Screenshot: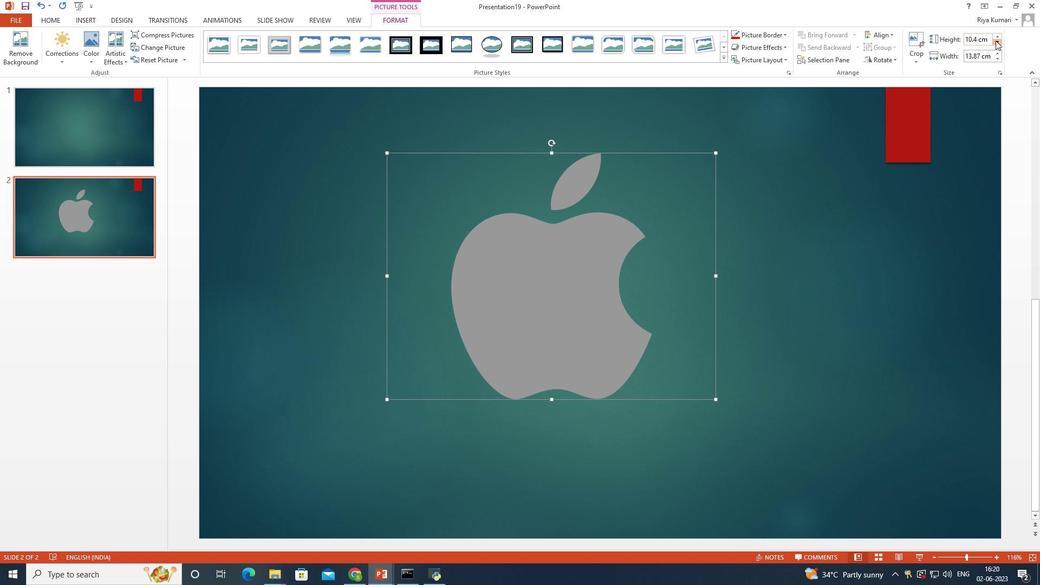 
Action: Mouse pressed left at (995, 40)
Screenshot: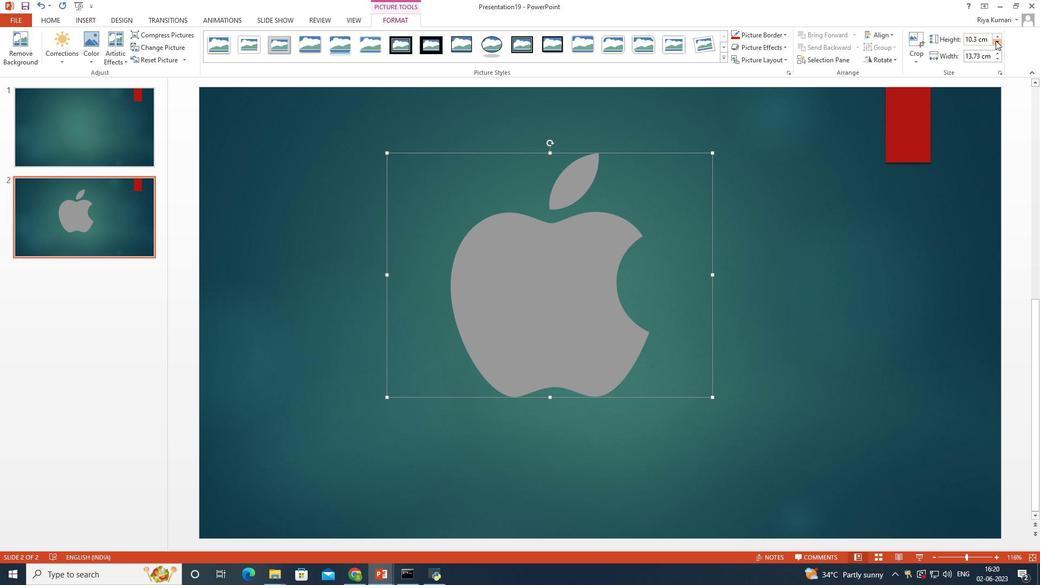 
Action: Mouse pressed left at (995, 40)
Screenshot: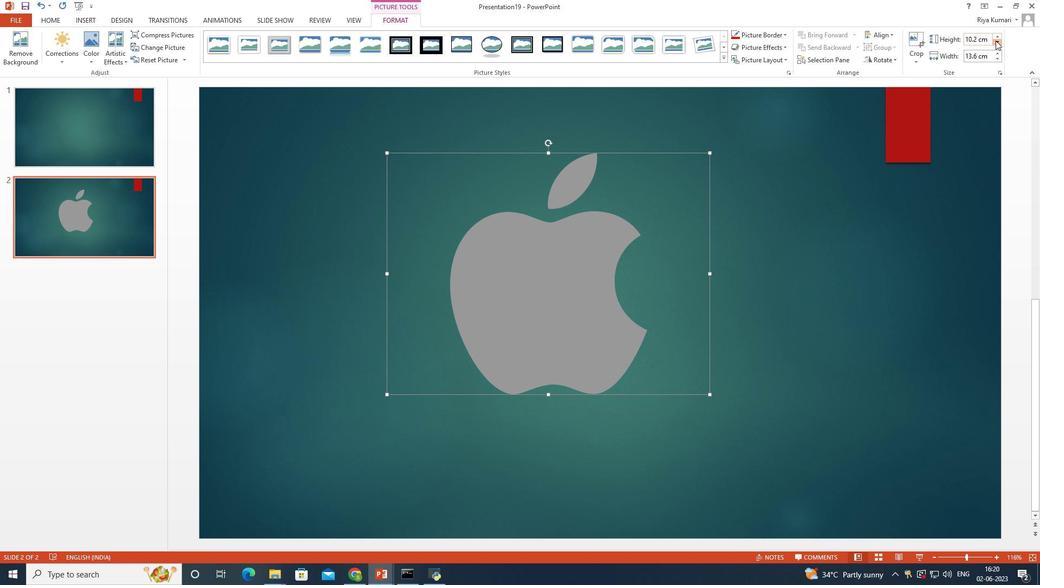 
Action: Mouse pressed left at (995, 40)
Screenshot: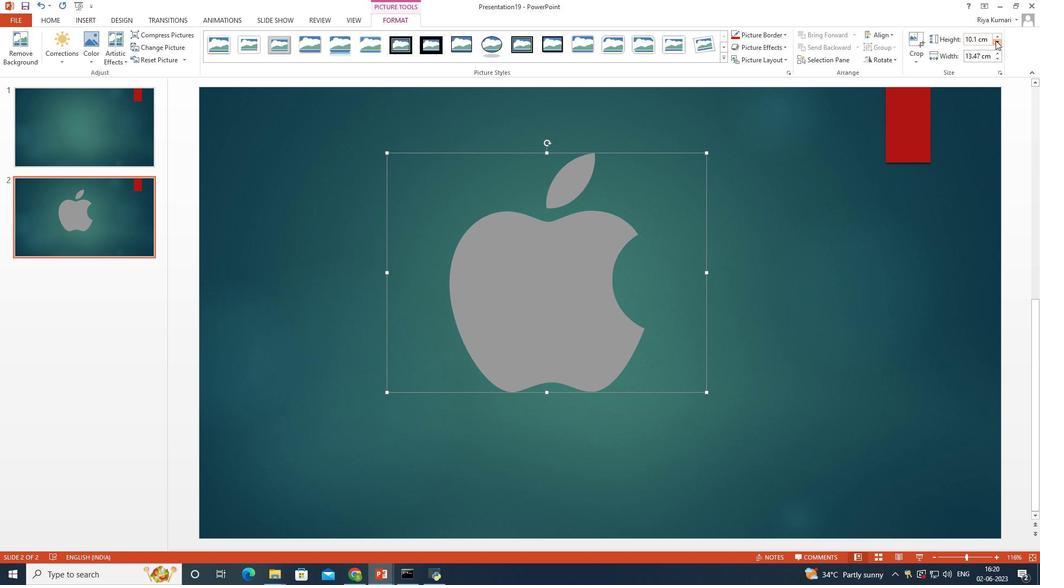 
Action: Mouse pressed left at (995, 40)
Screenshot: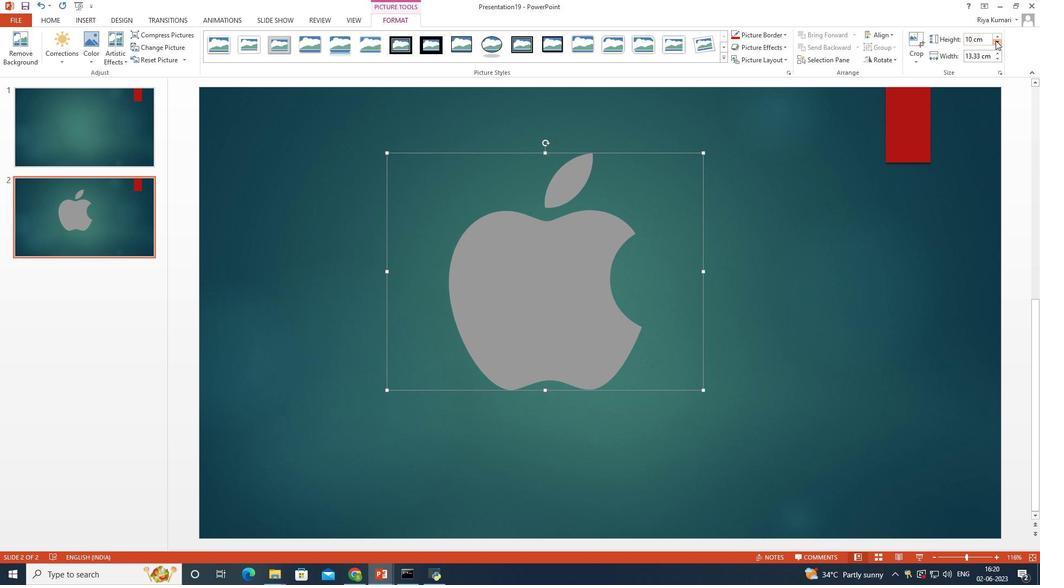 
Action: Mouse pressed left at (995, 40)
Screenshot: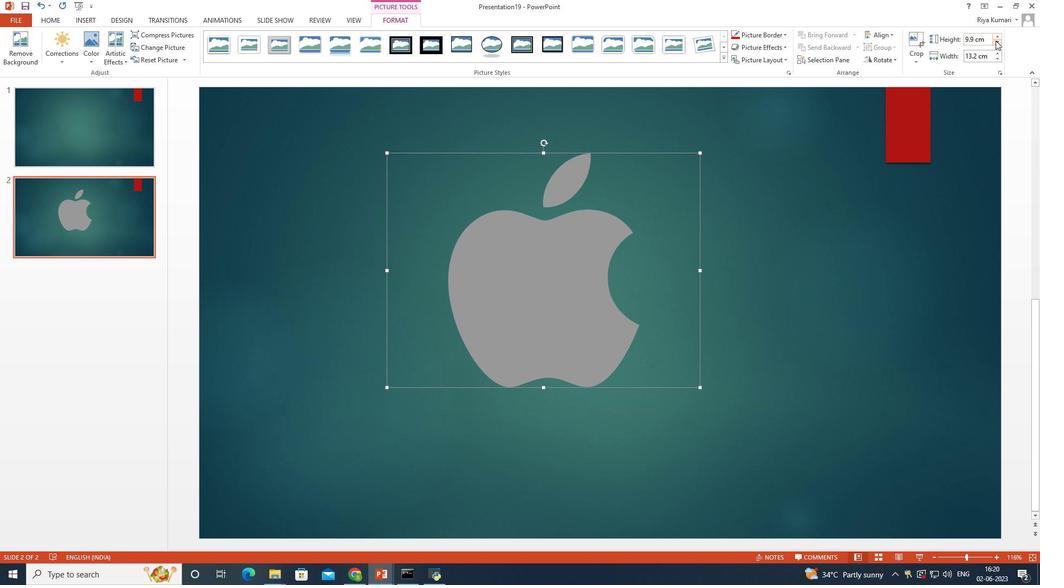 
Action: Mouse pressed left at (995, 40)
Screenshot: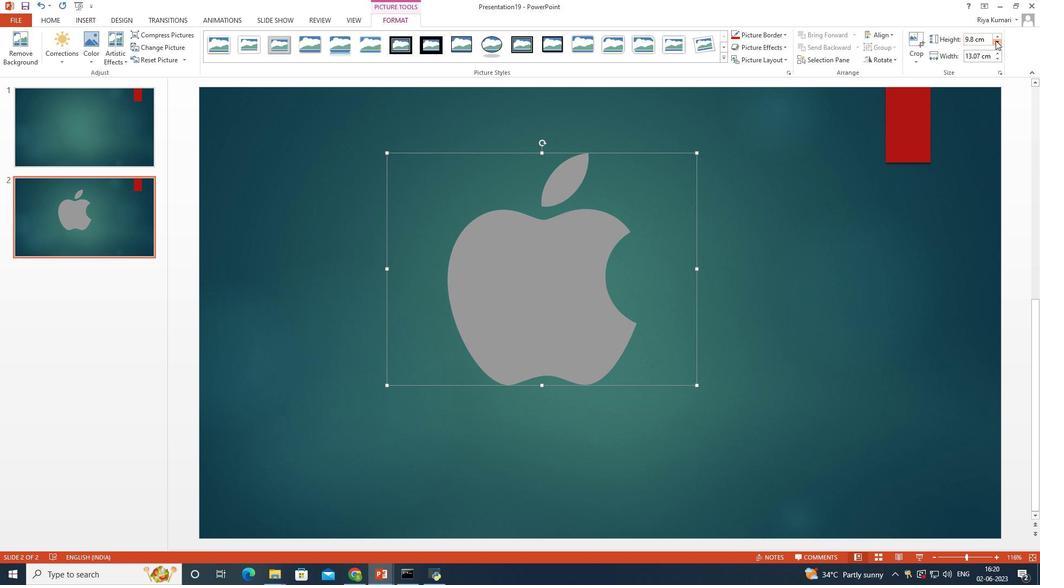 
Action: Mouse pressed left at (995, 40)
Screenshot: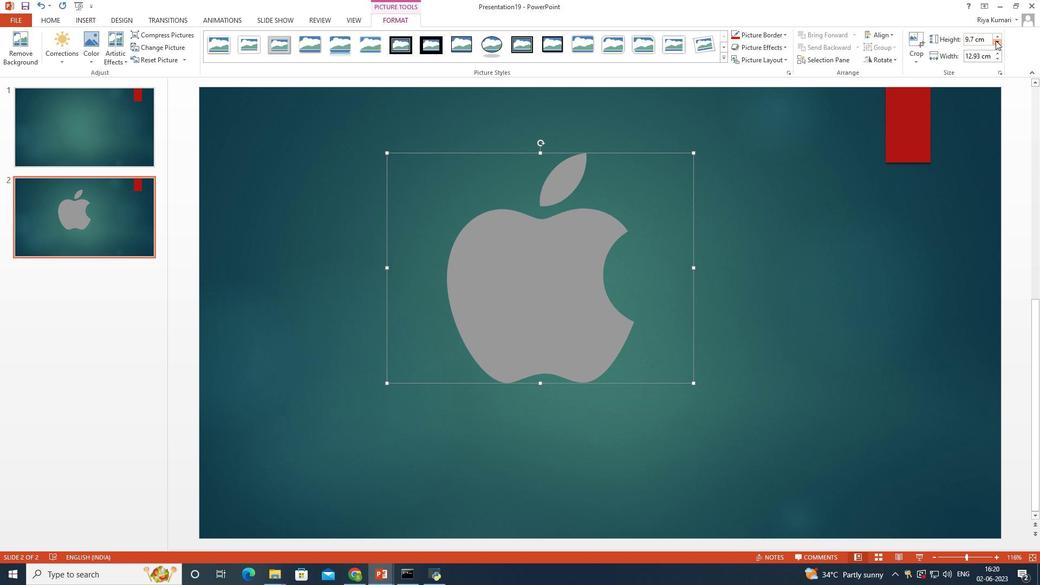
Action: Mouse pressed left at (995, 40)
Screenshot: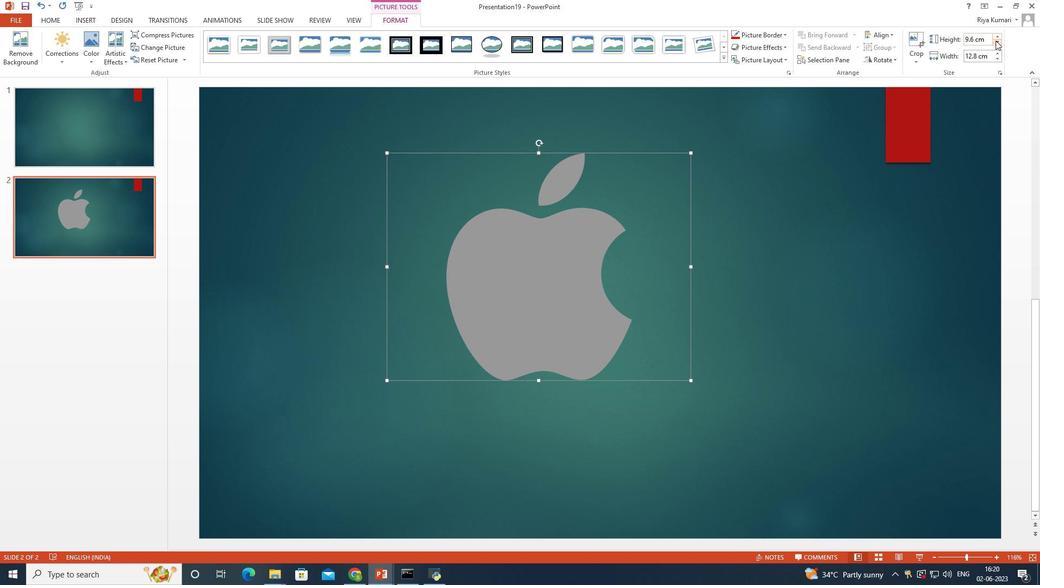 
Action: Mouse pressed left at (995, 40)
Screenshot: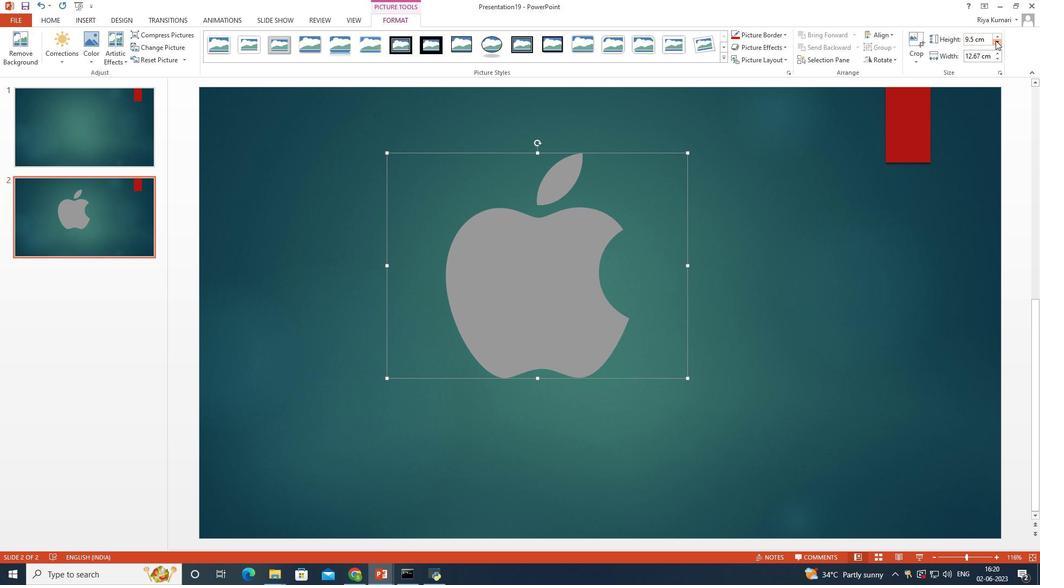 
Action: Mouse pressed left at (995, 40)
Screenshot: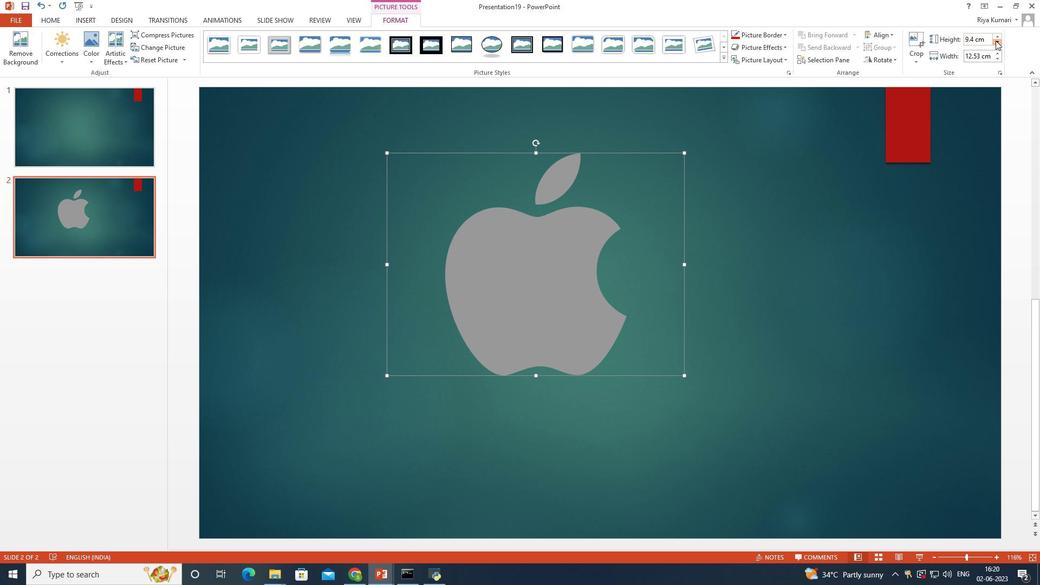 
Action: Mouse pressed left at (995, 40)
Screenshot: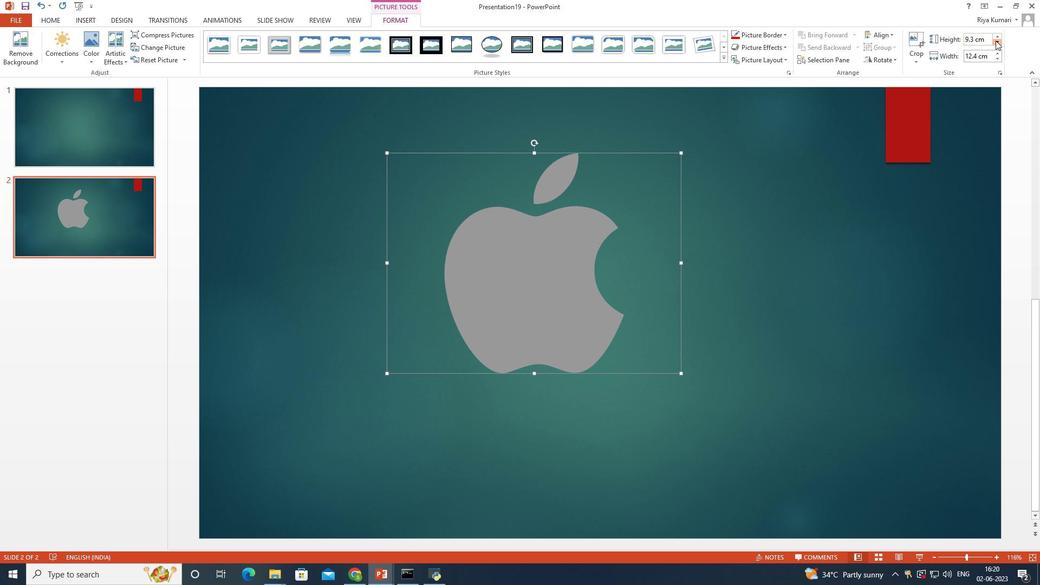 
Action: Mouse pressed left at (995, 40)
Screenshot: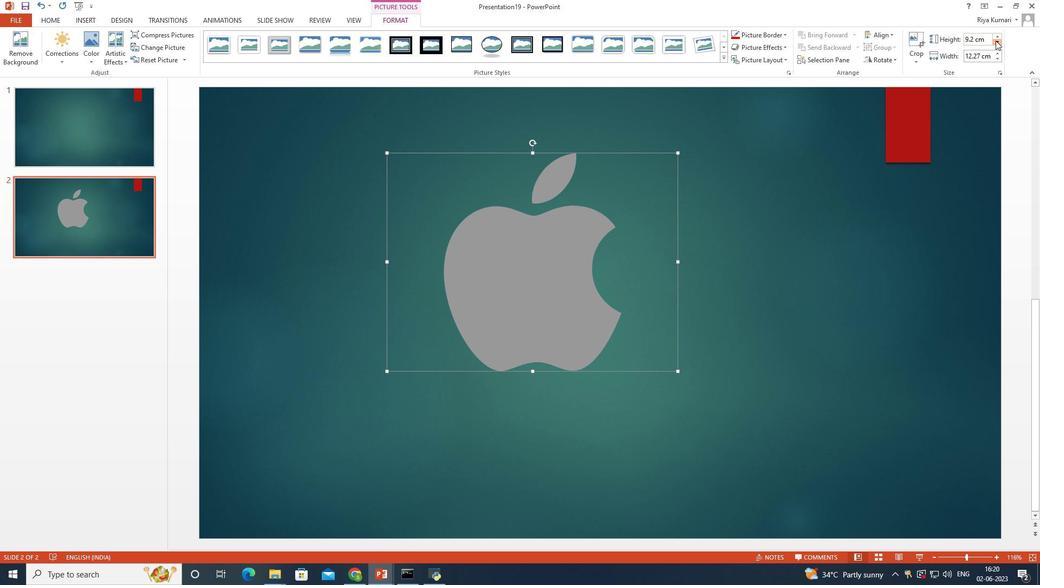
Action: Mouse pressed left at (995, 40)
Screenshot: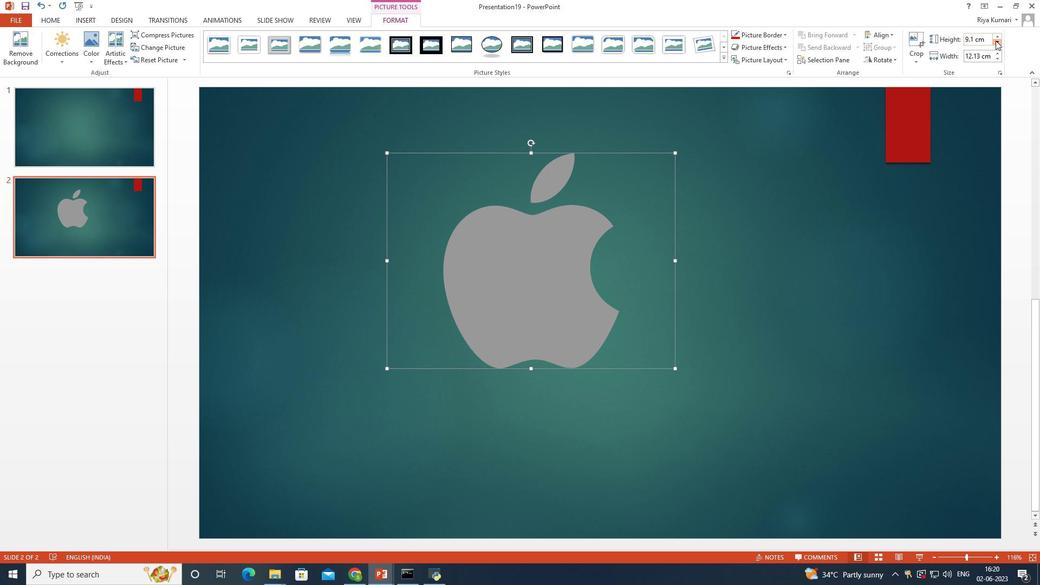 
Action: Mouse pressed left at (995, 40)
Screenshot: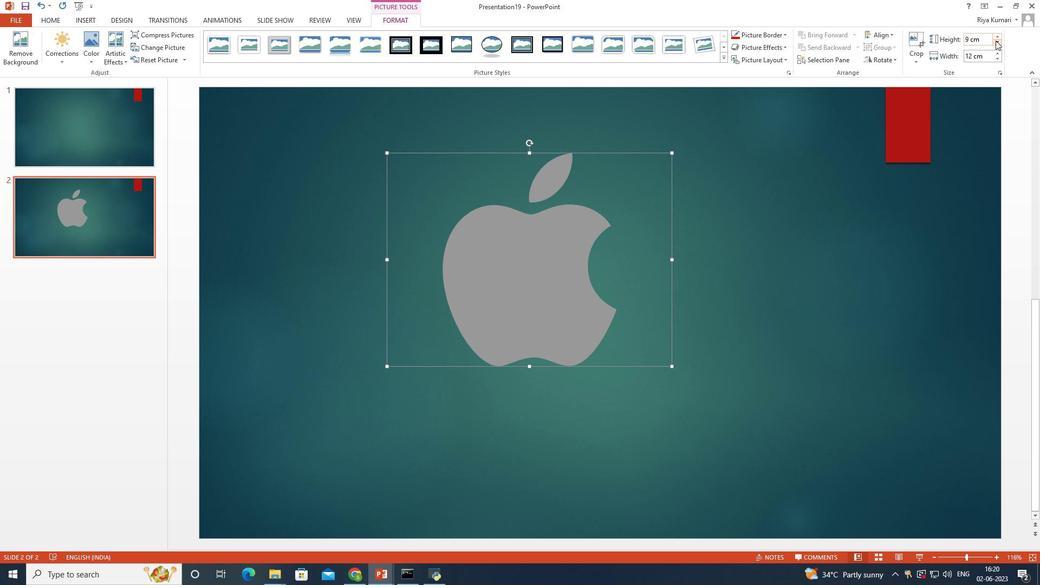 
Action: Mouse pressed left at (995, 40)
Screenshot: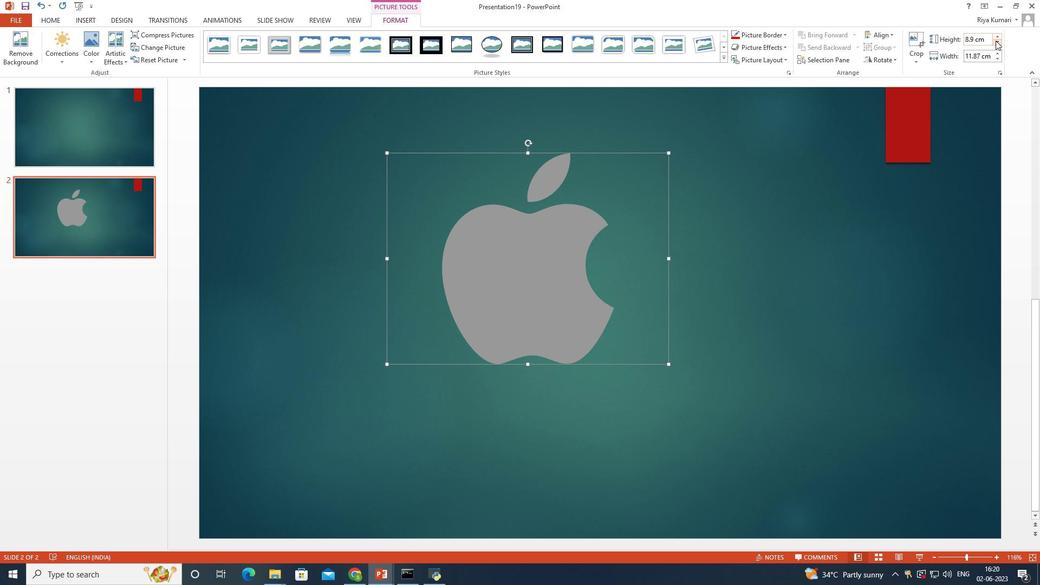 
Action: Mouse pressed left at (995, 40)
Screenshot: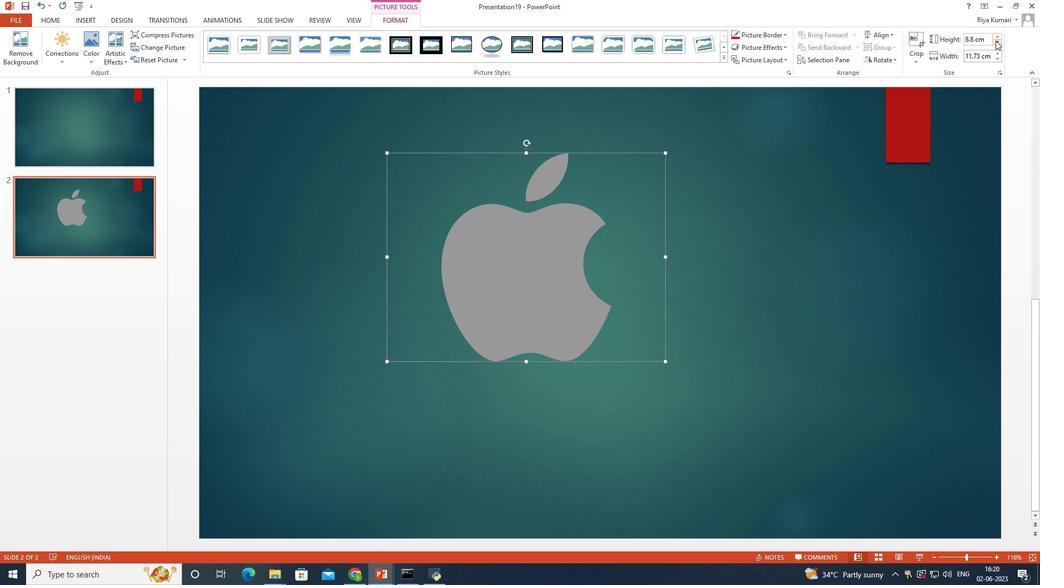 
Action: Mouse pressed left at (995, 40)
Screenshot: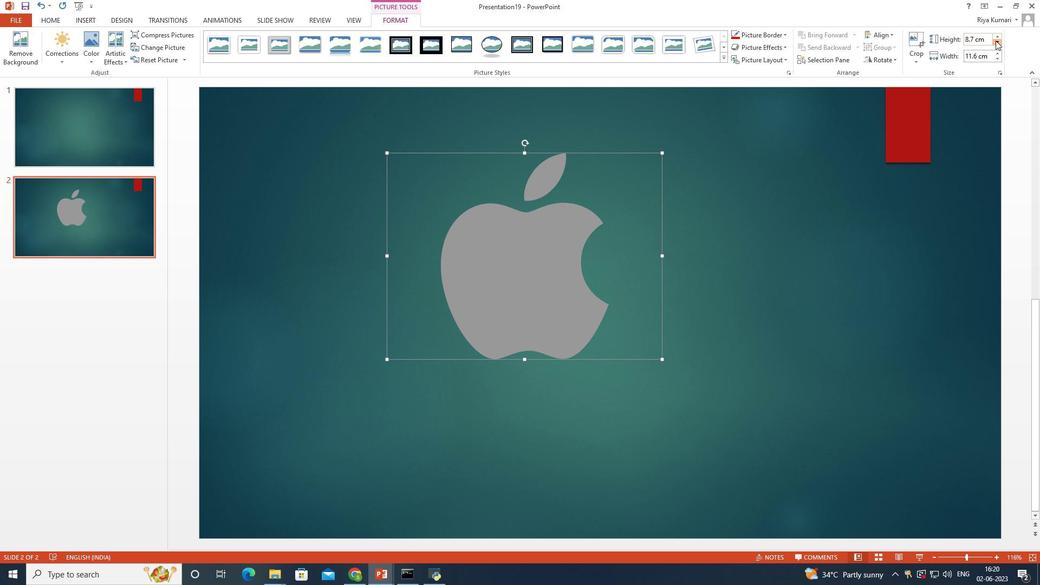 
Action: Mouse pressed left at (995, 40)
Screenshot: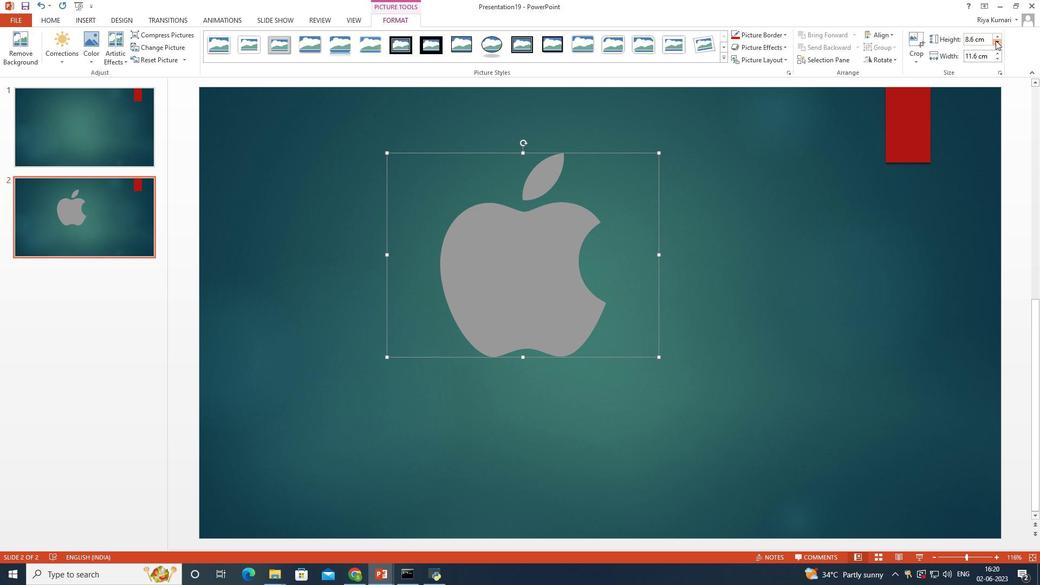 
Action: Mouse pressed left at (995, 40)
Screenshot: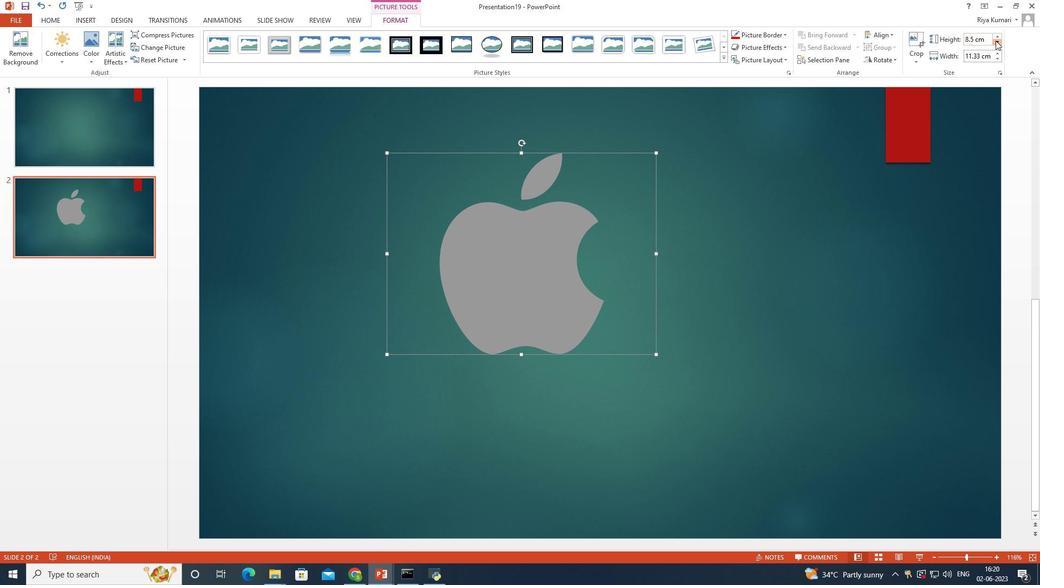 
Action: Mouse pressed left at (995, 40)
Screenshot: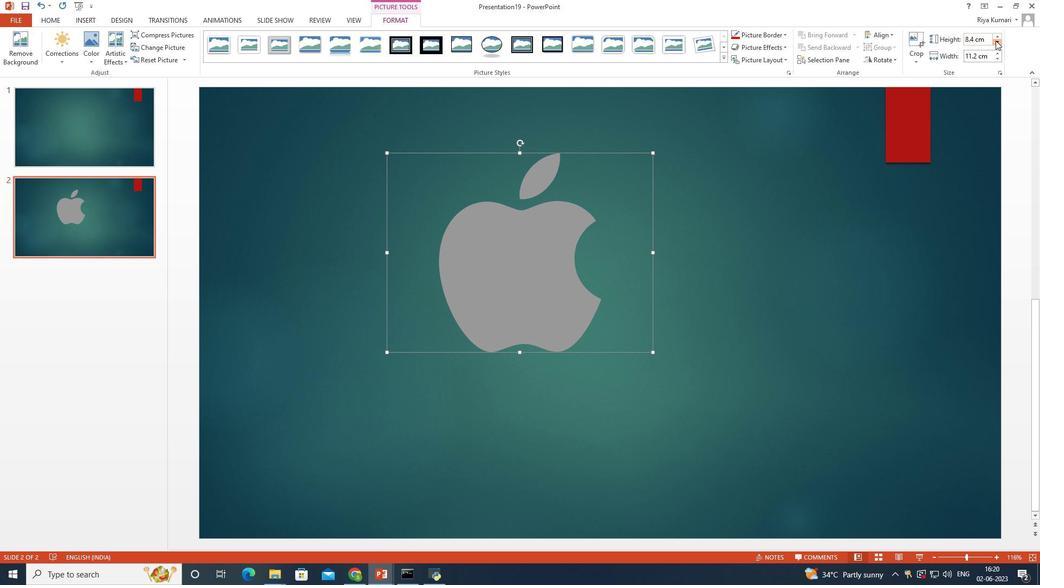 
Action: Mouse pressed left at (995, 40)
Screenshot: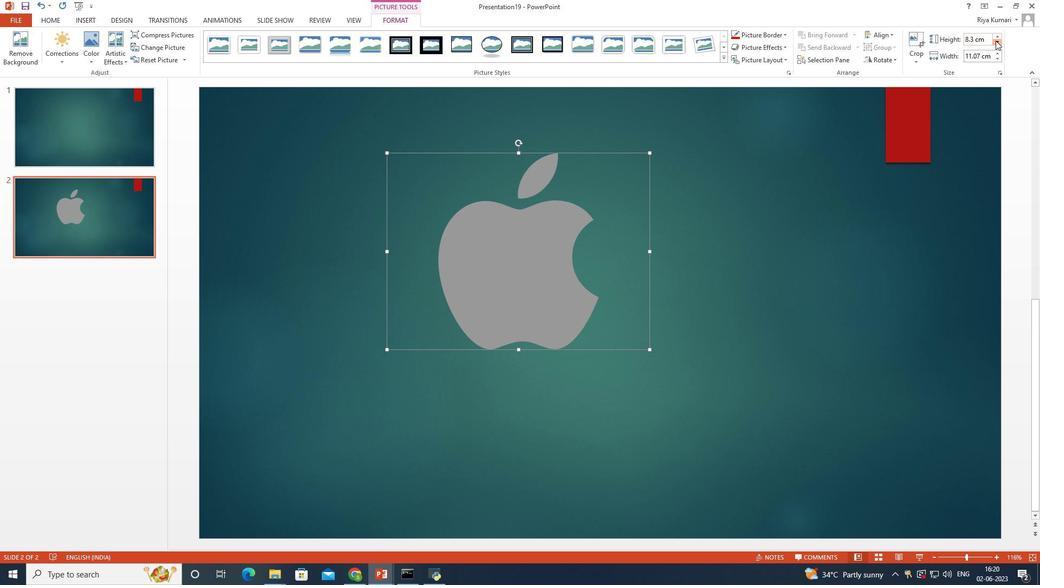 
Action: Mouse pressed left at (995, 40)
Screenshot: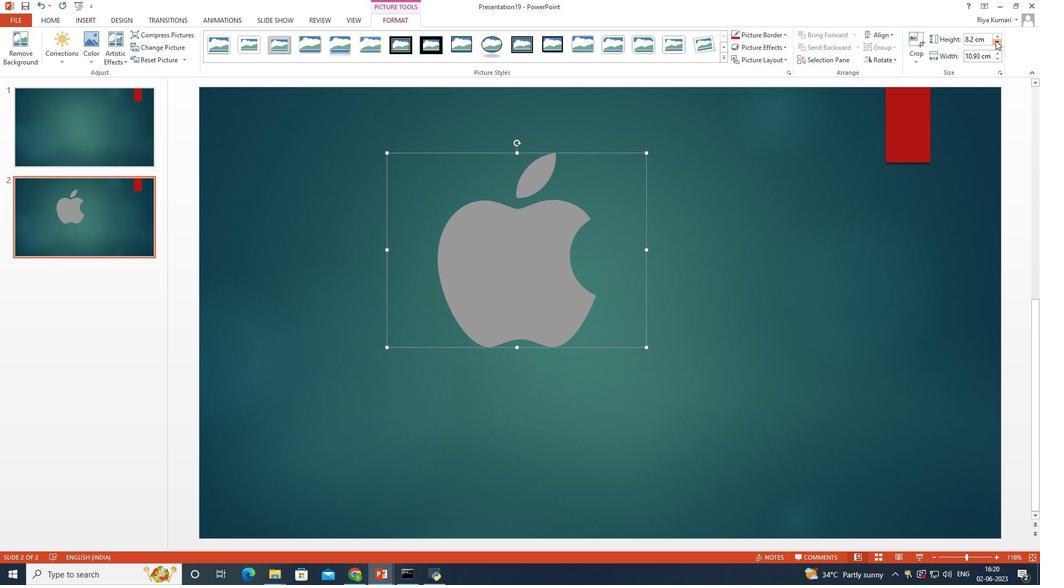 
Action: Mouse pressed left at (995, 40)
Screenshot: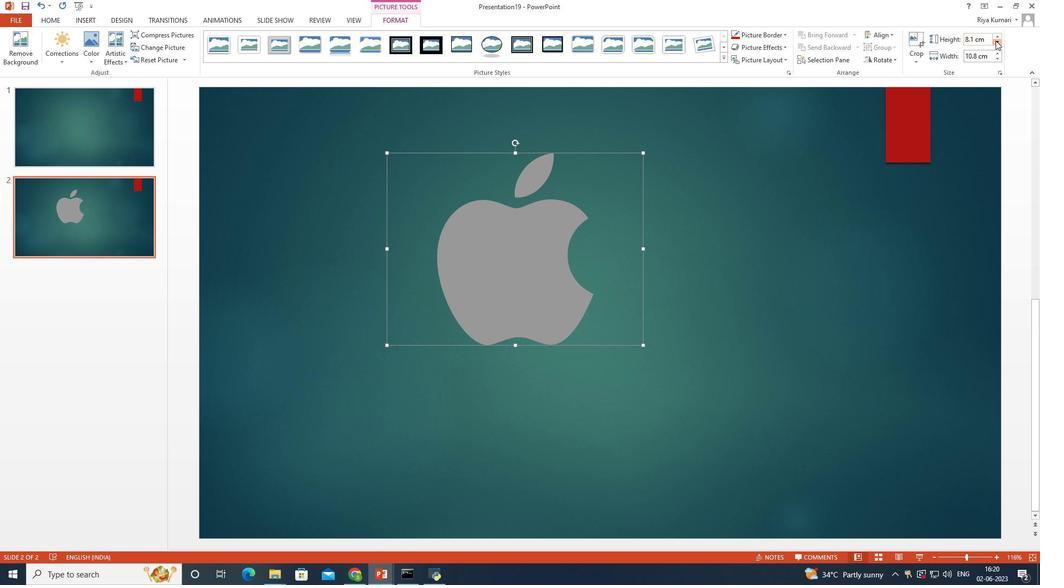 
Action: Mouse pressed left at (995, 40)
Screenshot: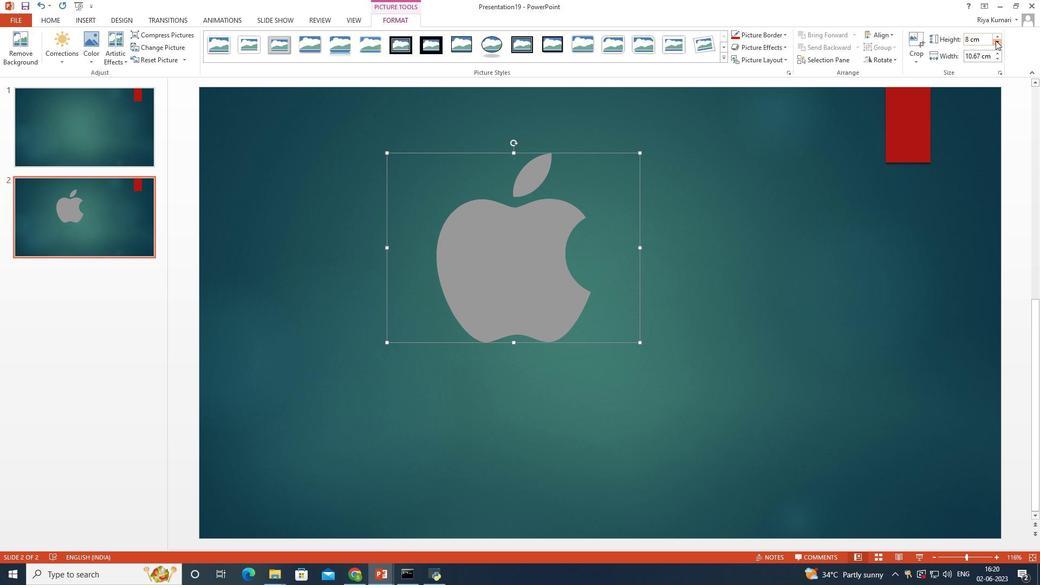 
Action: Mouse pressed left at (995, 40)
Screenshot: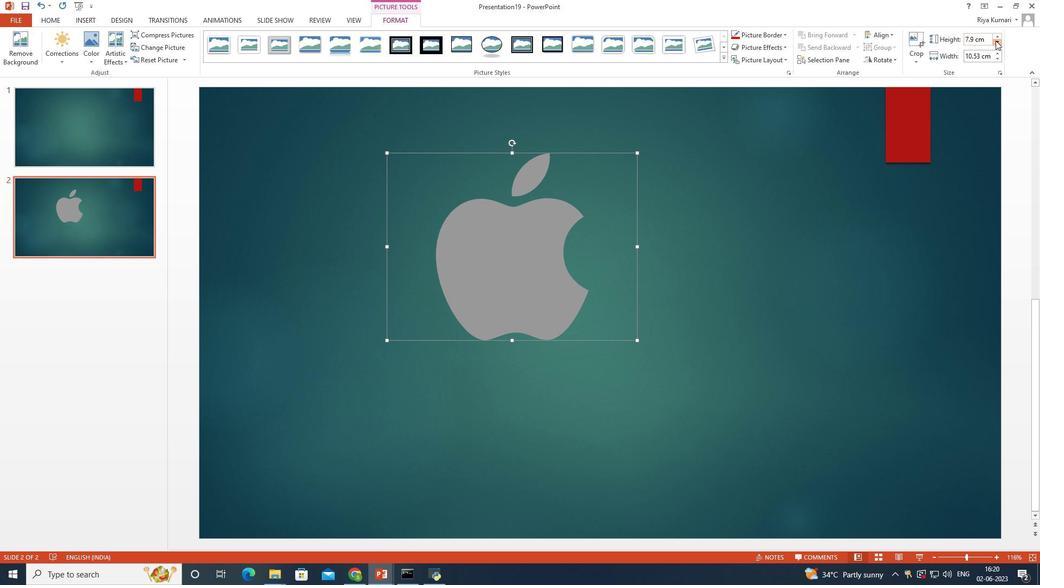 
Action: Mouse pressed left at (995, 40)
Screenshot: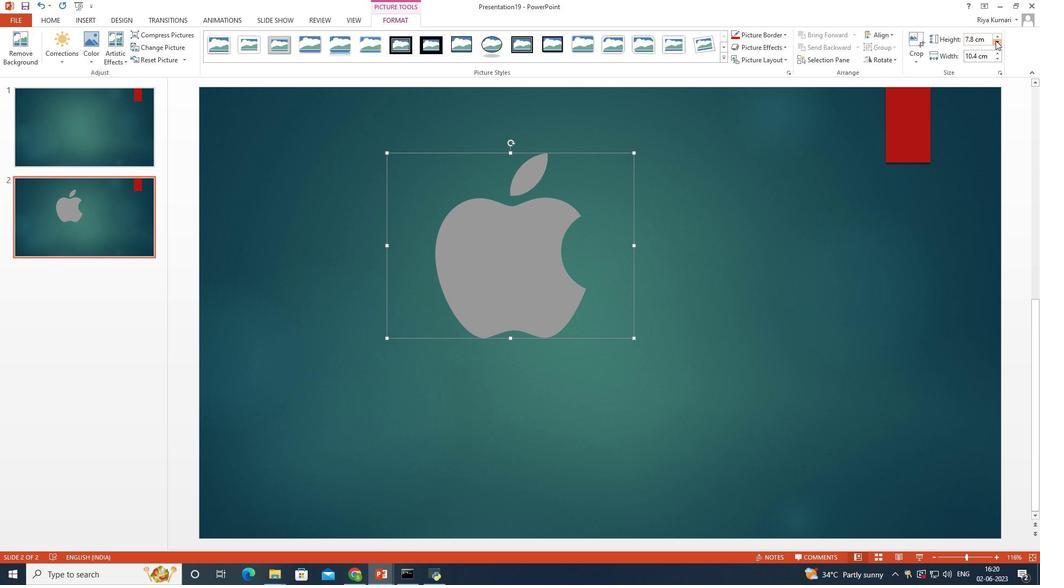 
Action: Mouse pressed left at (995, 40)
Screenshot: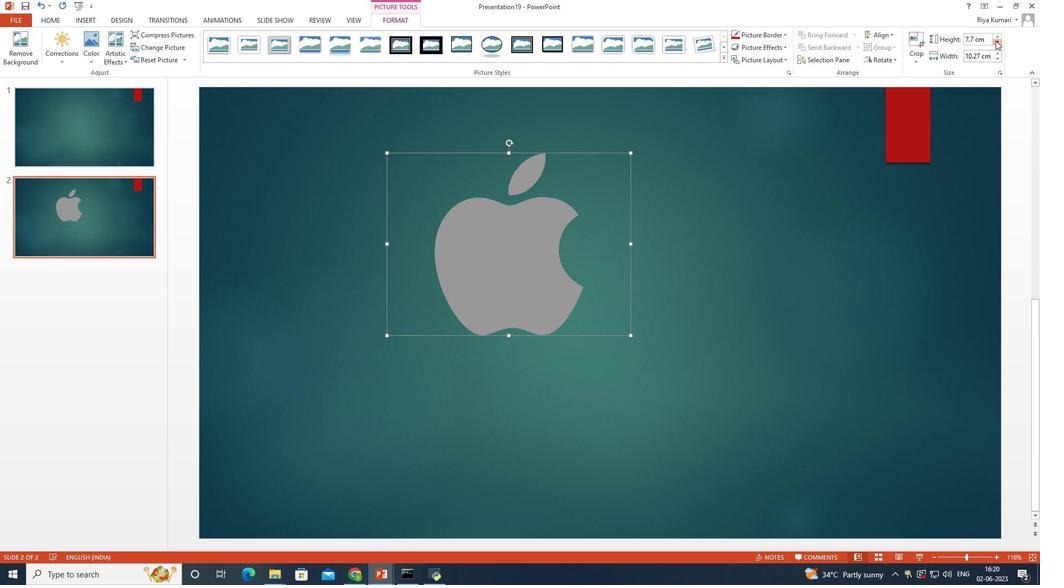 
Action: Mouse pressed left at (995, 40)
Screenshot: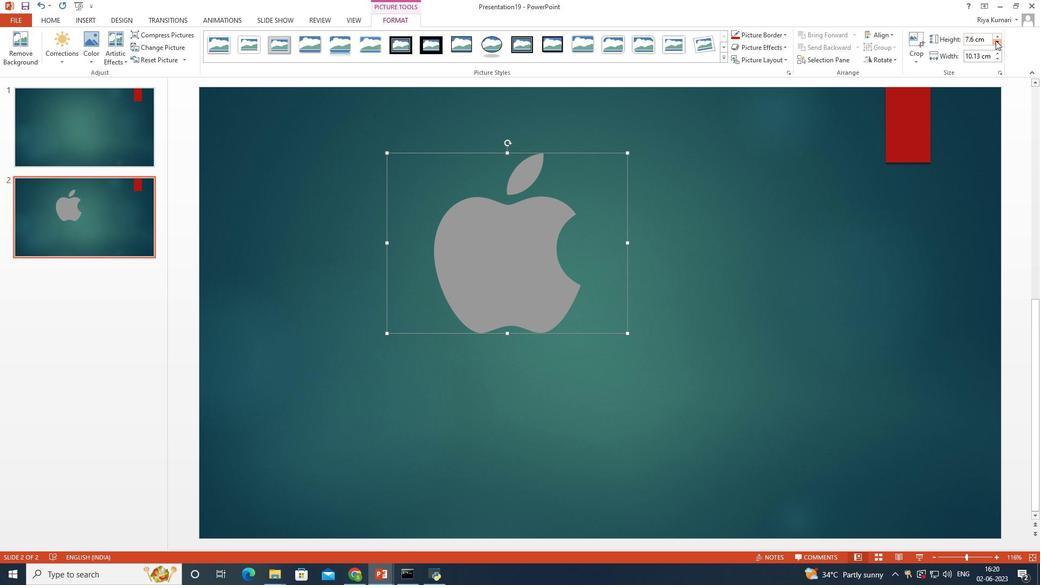 
Action: Mouse pressed left at (995, 40)
Screenshot: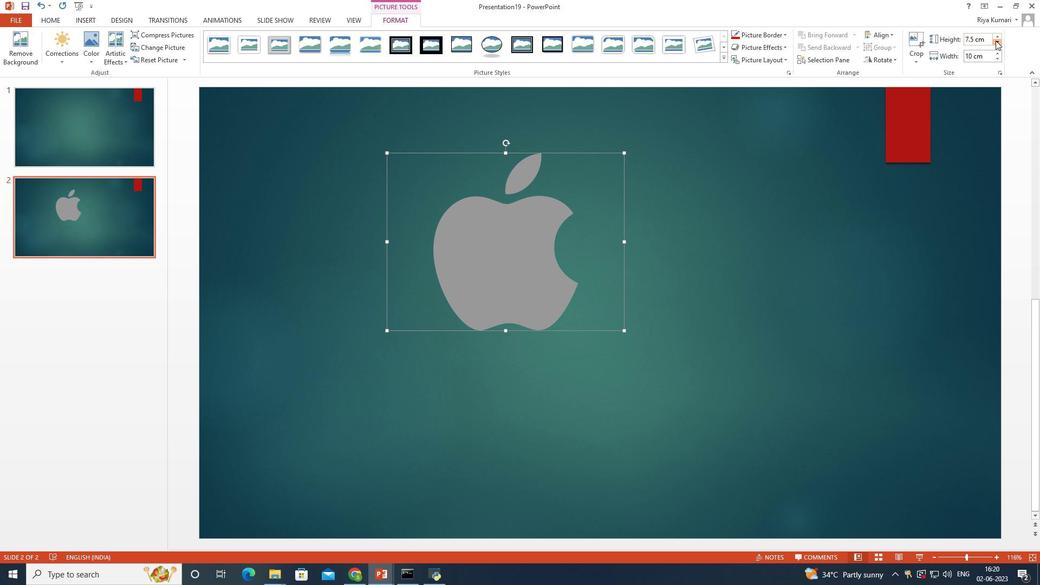 
Action: Mouse pressed left at (995, 40)
Screenshot: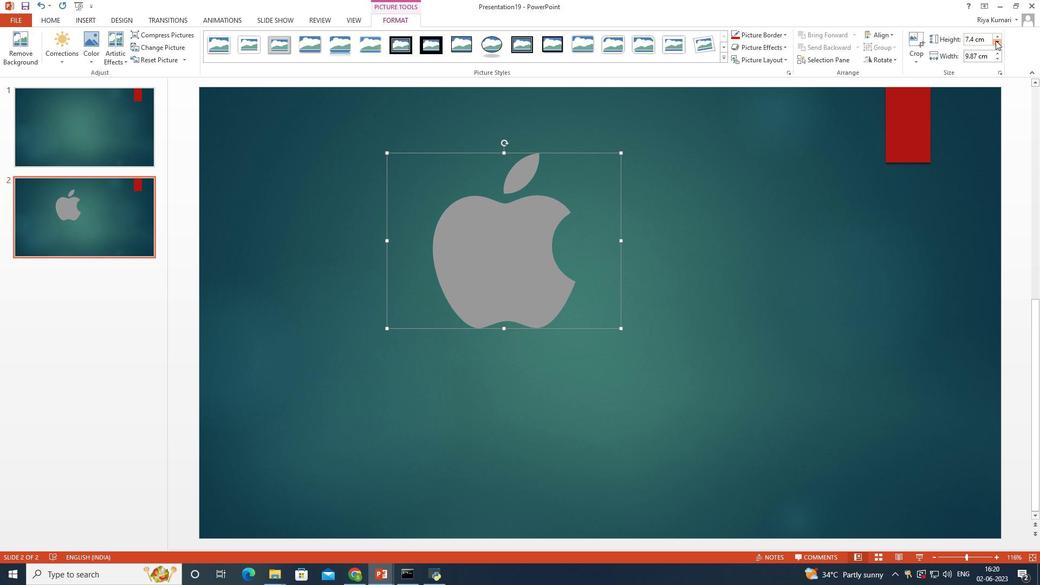 
Action: Mouse pressed left at (995, 40)
Screenshot: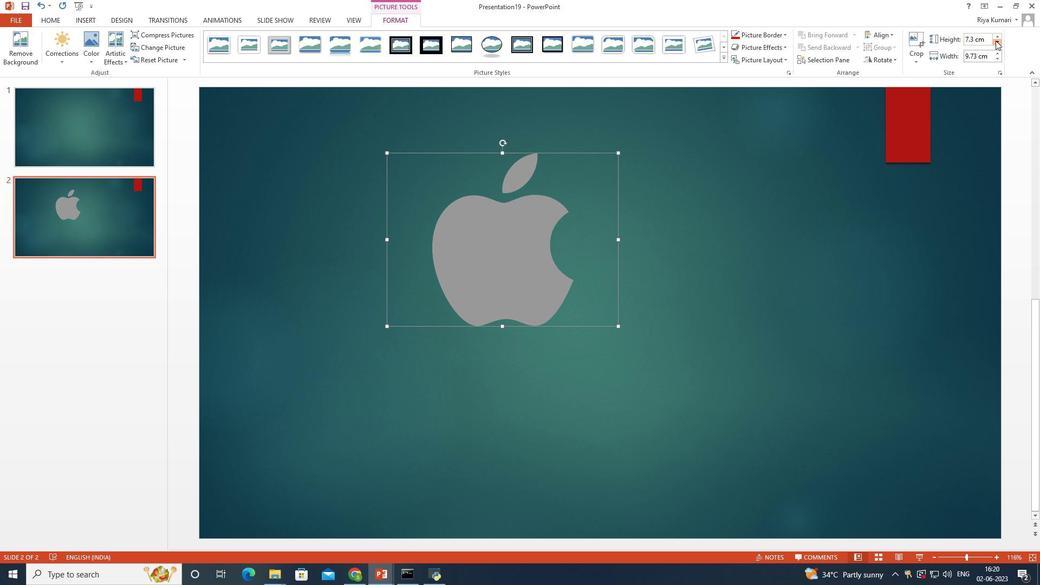 
Action: Mouse pressed left at (995, 40)
Screenshot: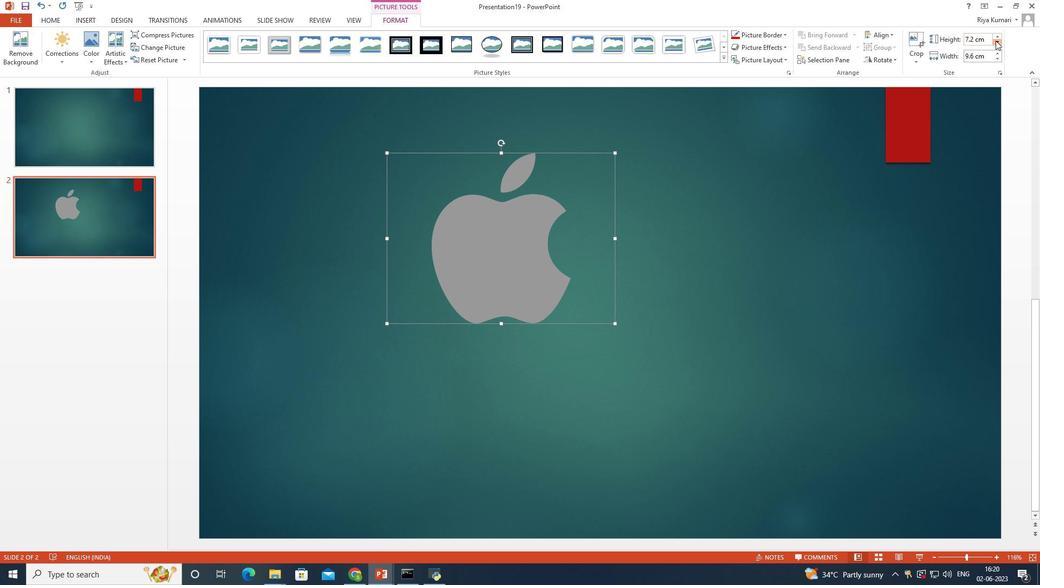 
Action: Mouse pressed left at (995, 40)
Screenshot: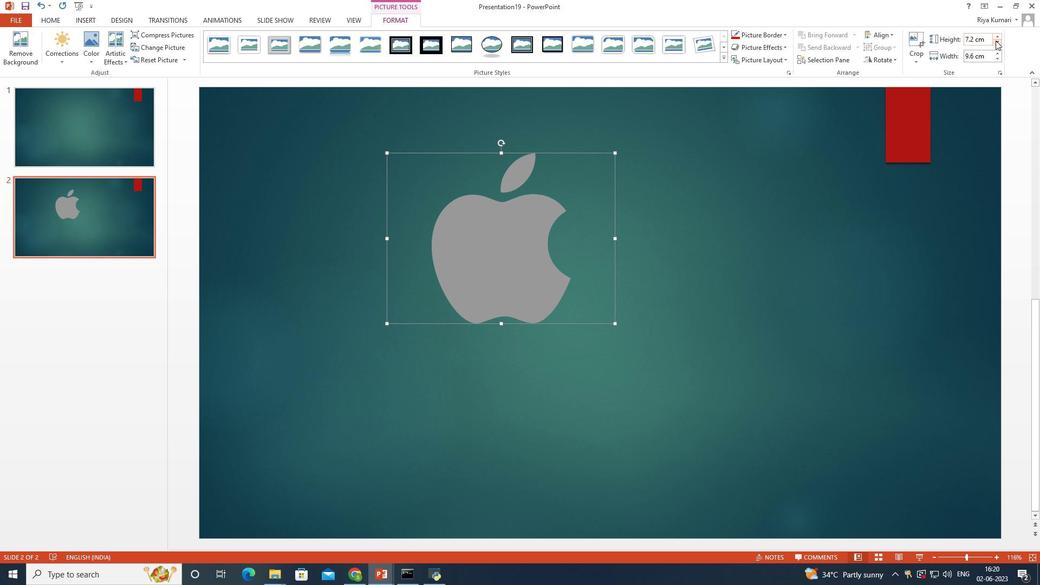 
Action: Mouse pressed left at (995, 40)
Screenshot: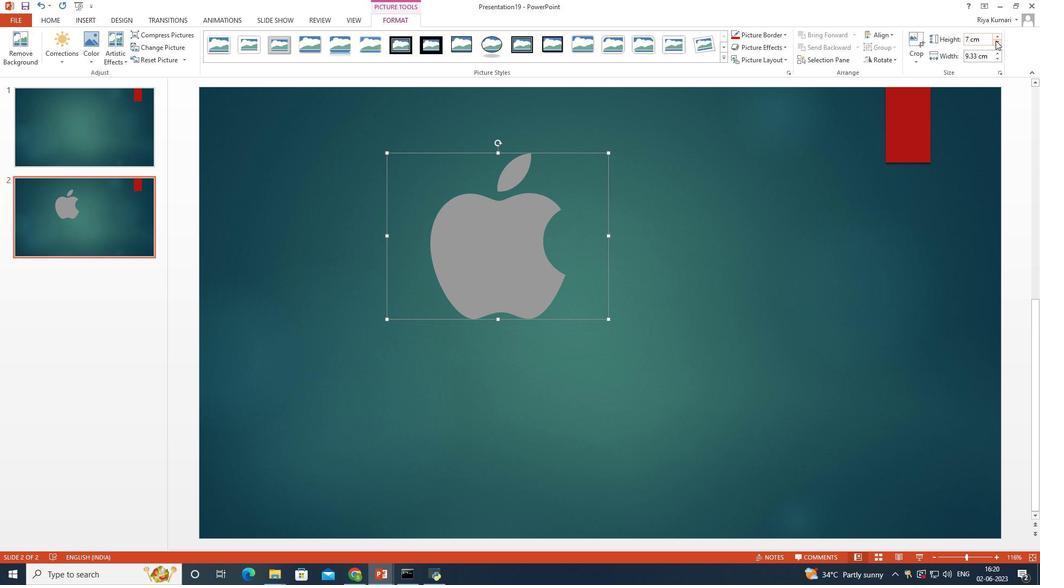 
Action: Mouse pressed left at (995, 40)
Screenshot: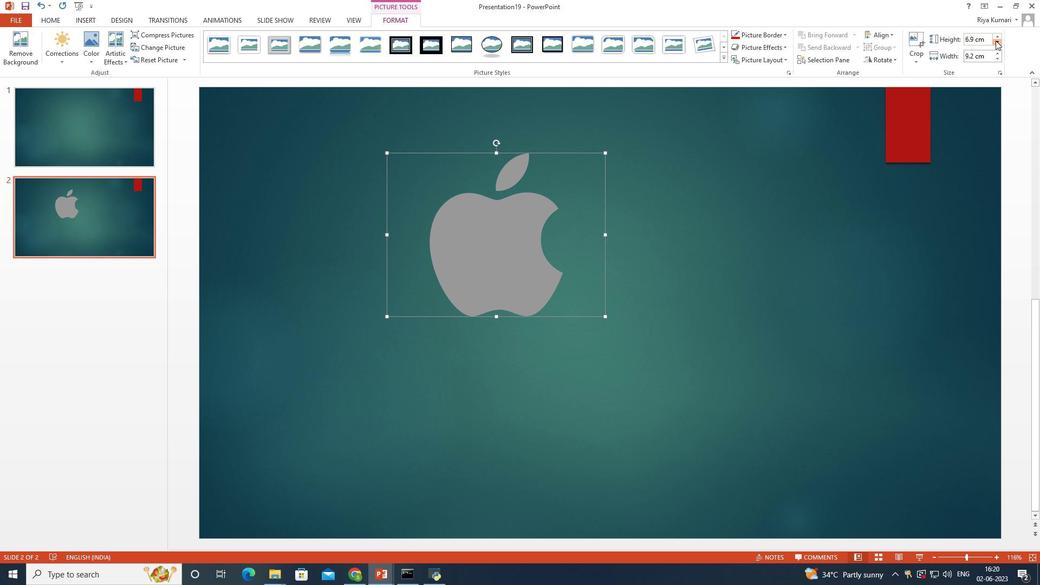 
Action: Mouse pressed left at (995, 40)
Screenshot: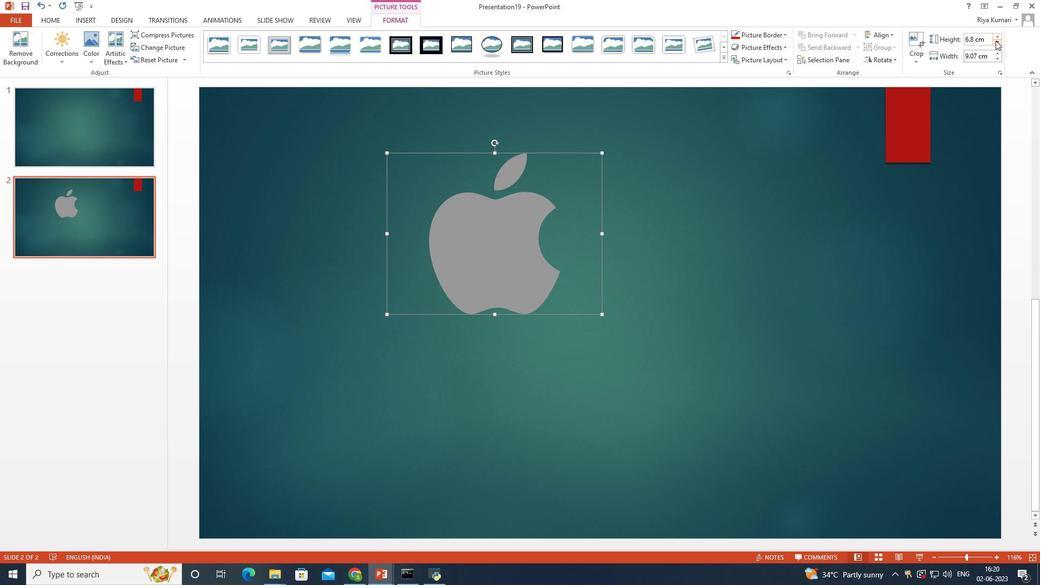 
Action: Mouse pressed left at (995, 40)
Screenshot: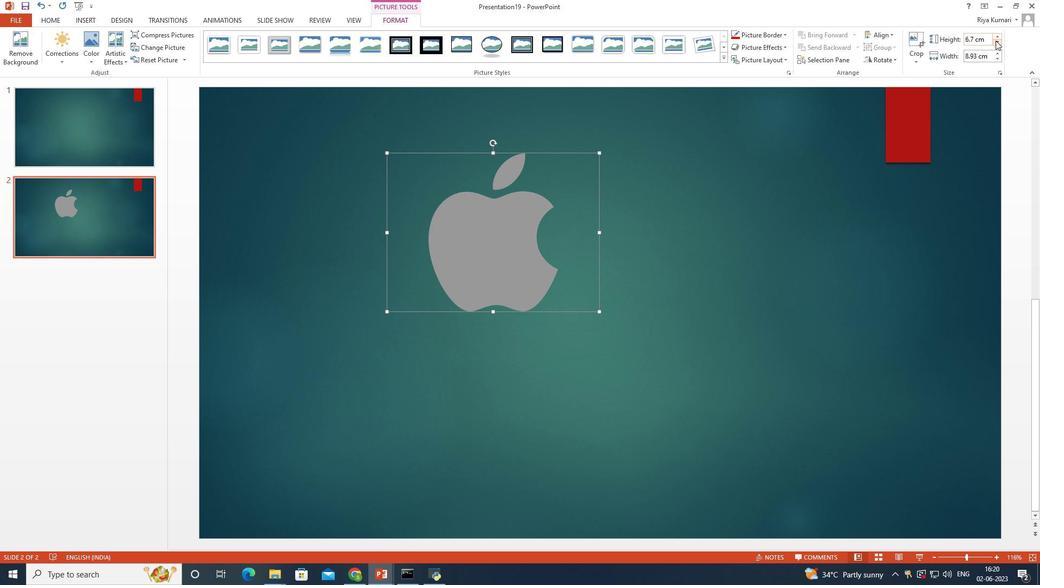 
Action: Mouse pressed left at (995, 40)
Screenshot: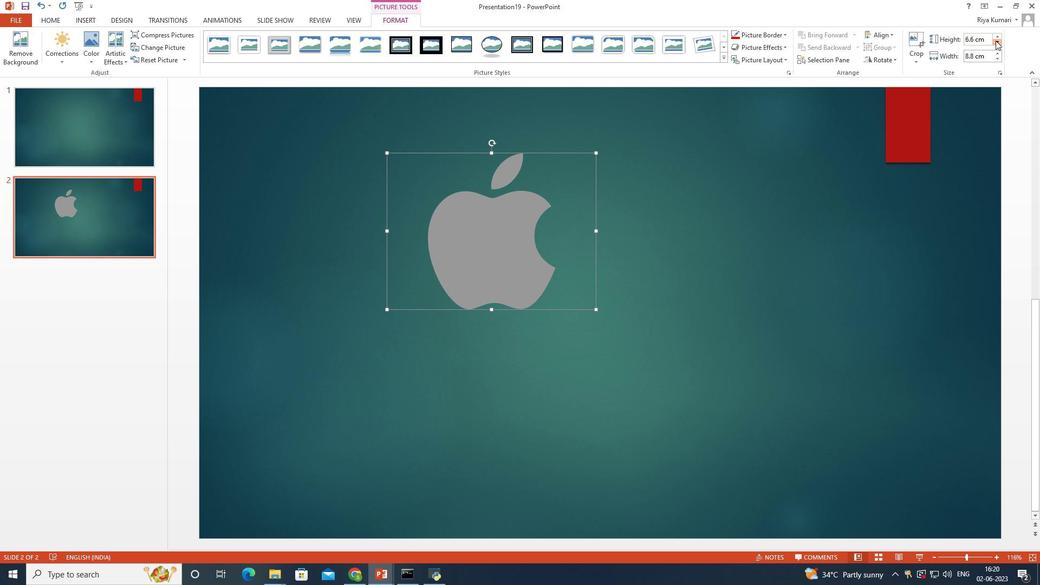 
Action: Mouse pressed left at (995, 40)
Screenshot: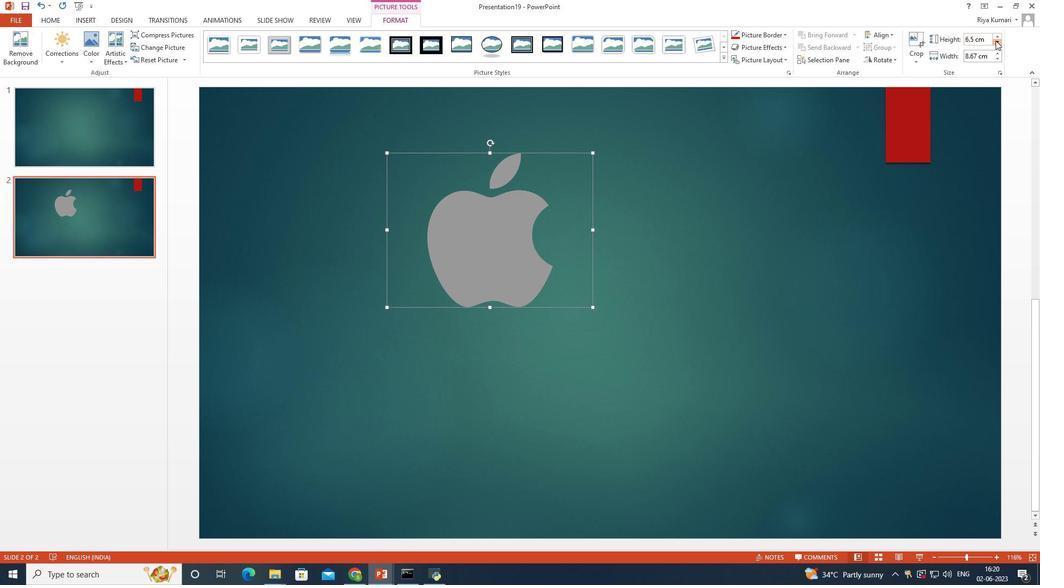 
Action: Mouse pressed left at (995, 40)
Screenshot: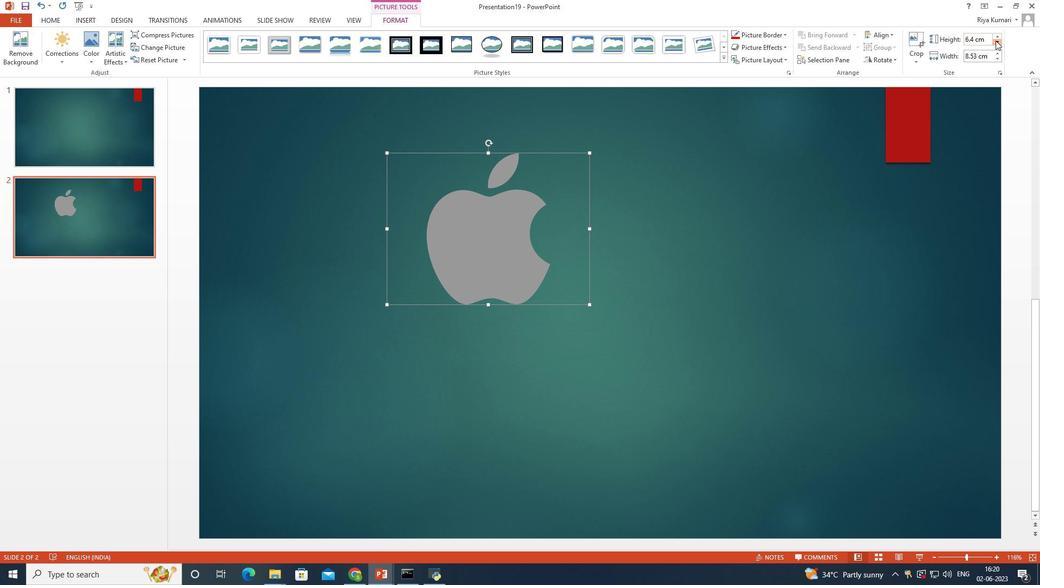 
Action: Mouse pressed left at (995, 40)
Screenshot: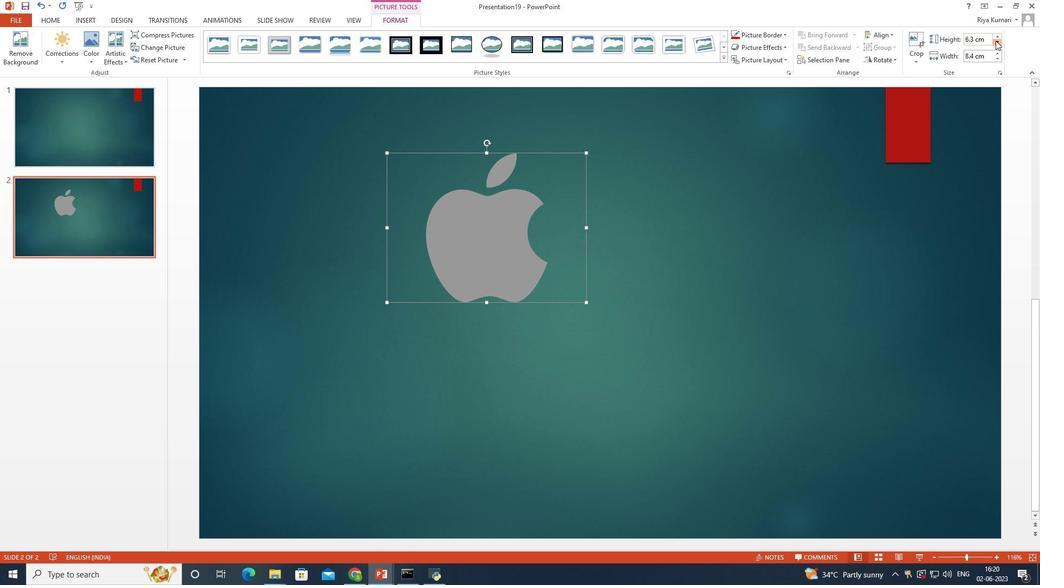 
Action: Mouse pressed left at (995, 40)
Screenshot: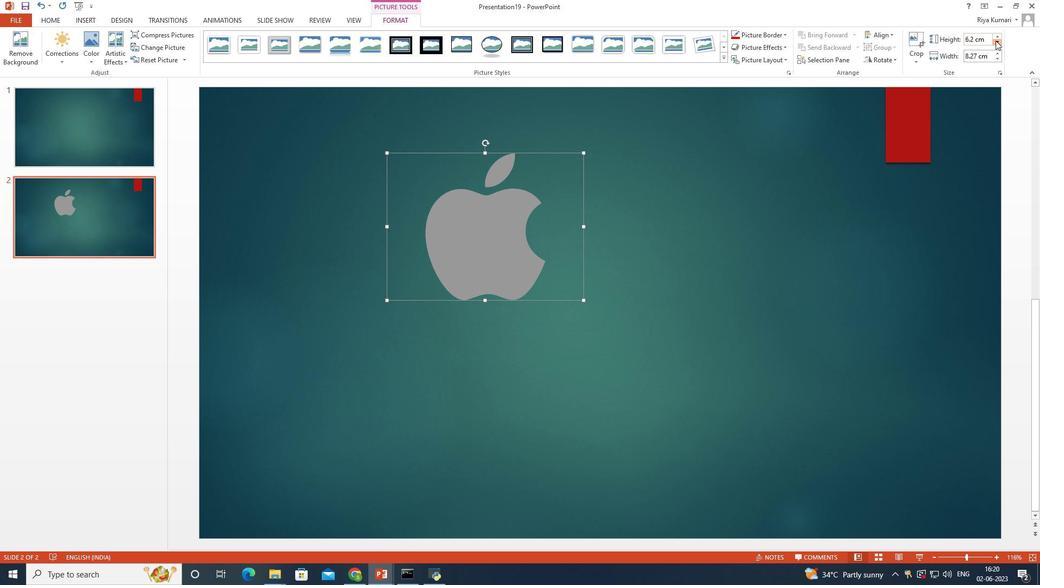 
Action: Mouse pressed left at (995, 40)
Screenshot: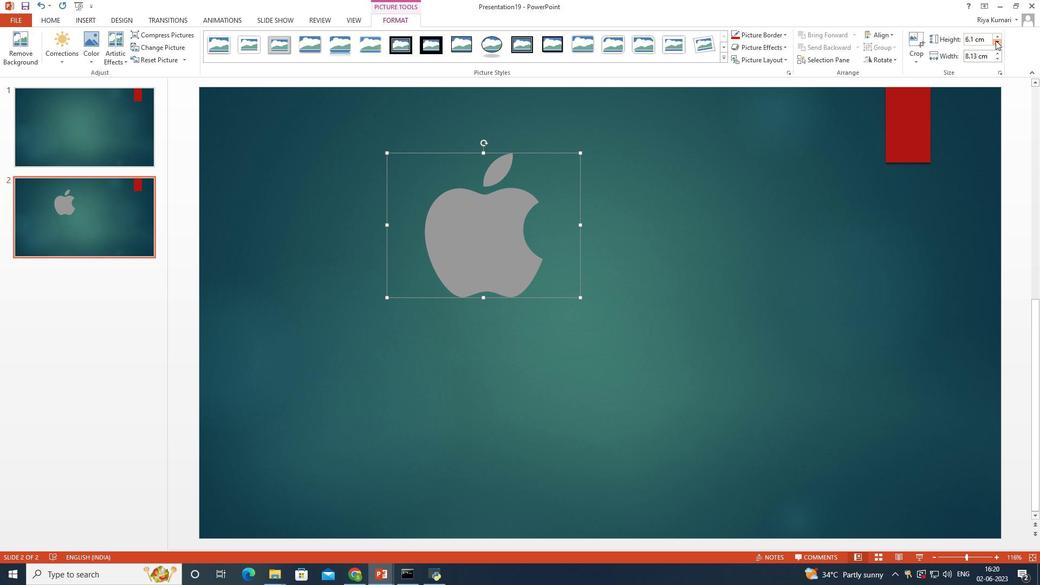
Action: Mouse pressed left at (995, 40)
Screenshot: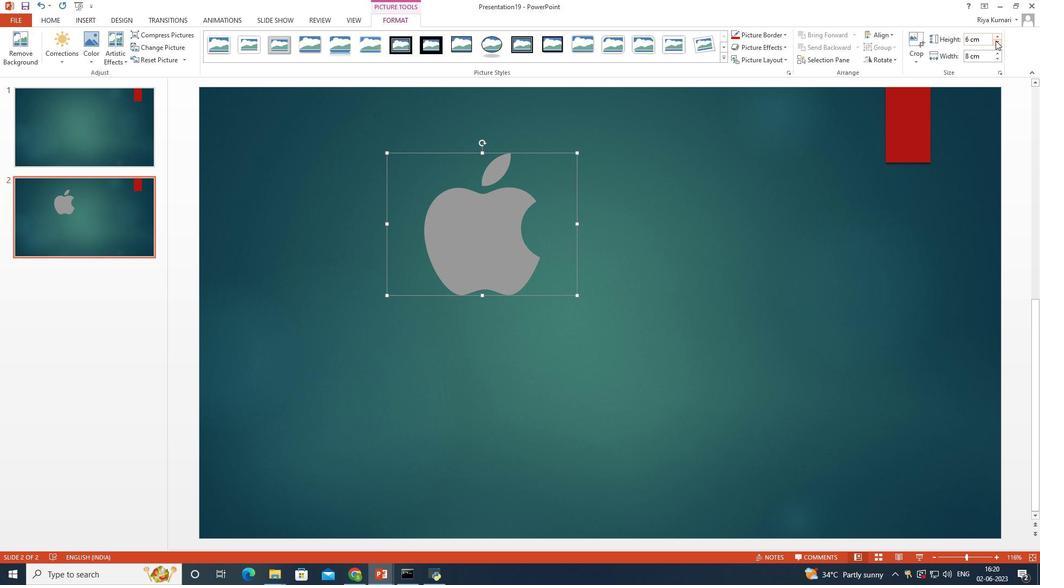 
Action: Mouse pressed left at (995, 40)
Screenshot: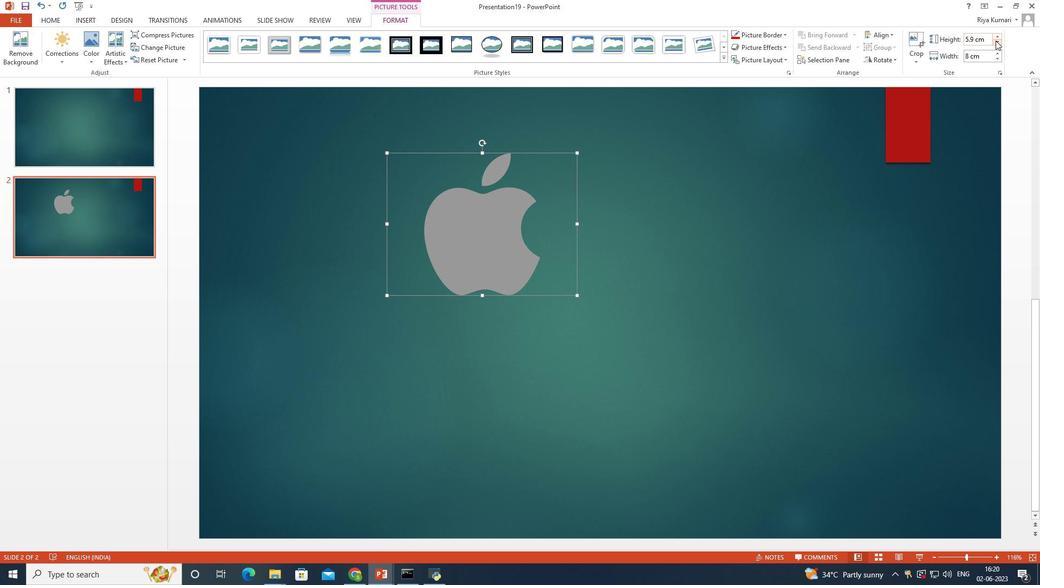 
Action: Mouse pressed left at (995, 40)
Screenshot: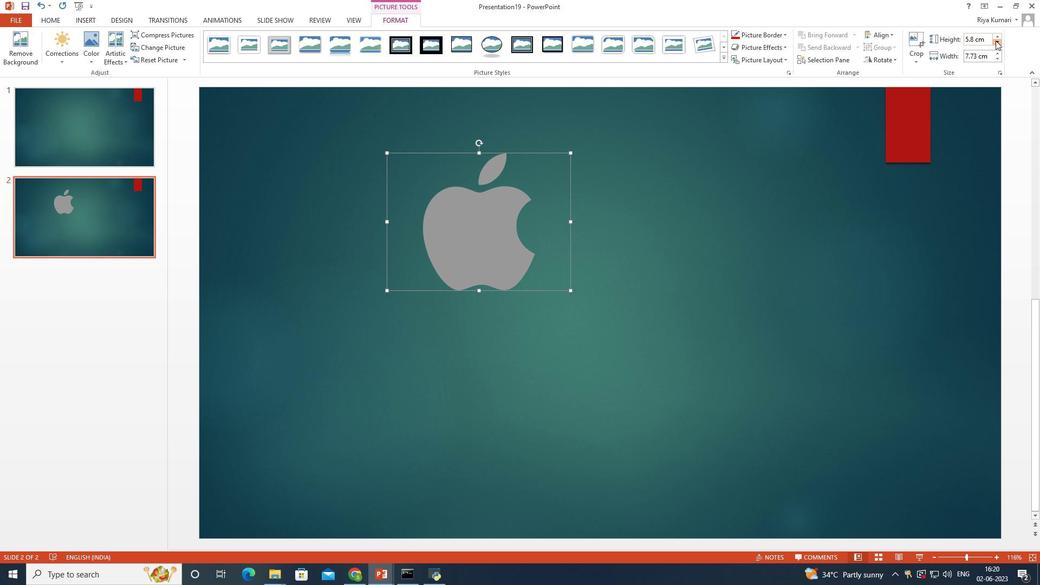 
Action: Mouse pressed left at (995, 40)
Screenshot: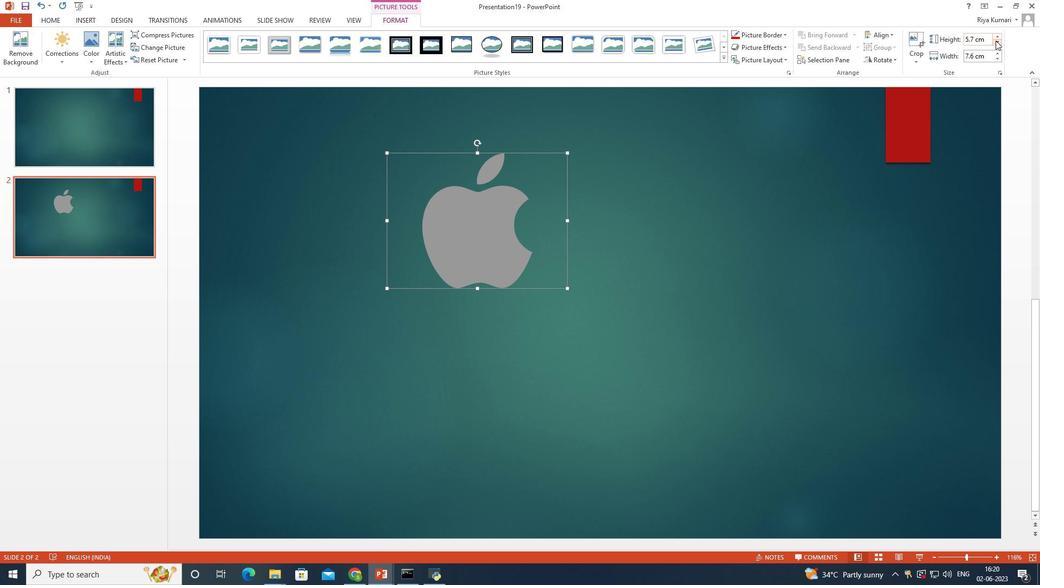 
Action: Mouse pressed left at (995, 40)
Screenshot: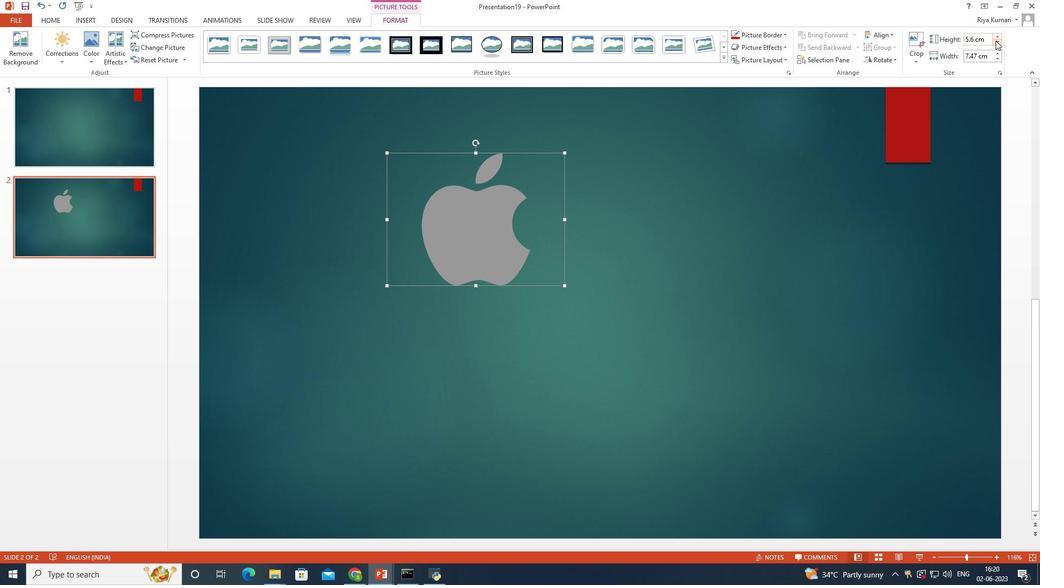 
Action: Mouse pressed left at (995, 40)
Screenshot: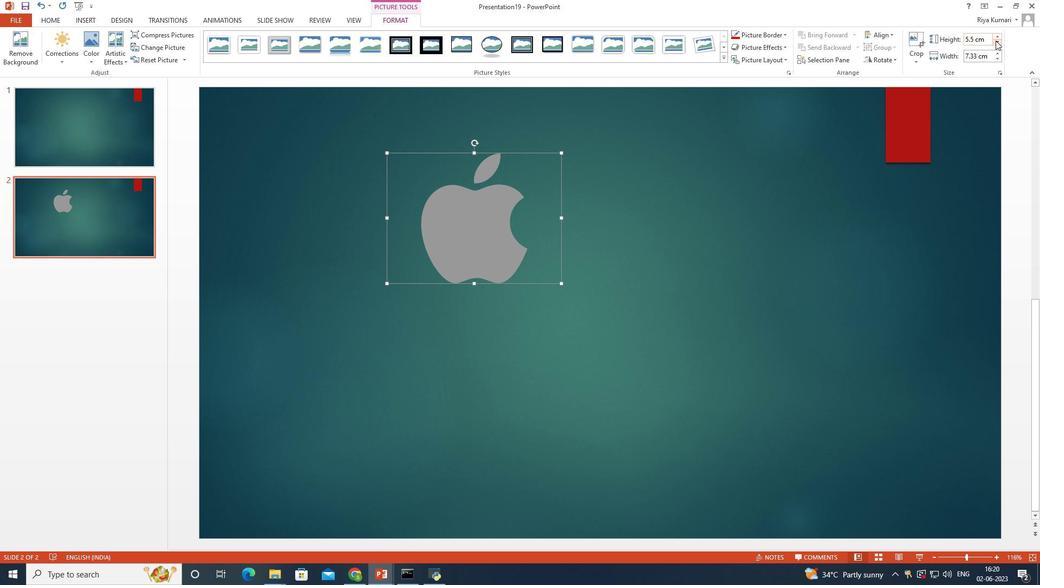 
Action: Mouse pressed left at (995, 40)
Screenshot: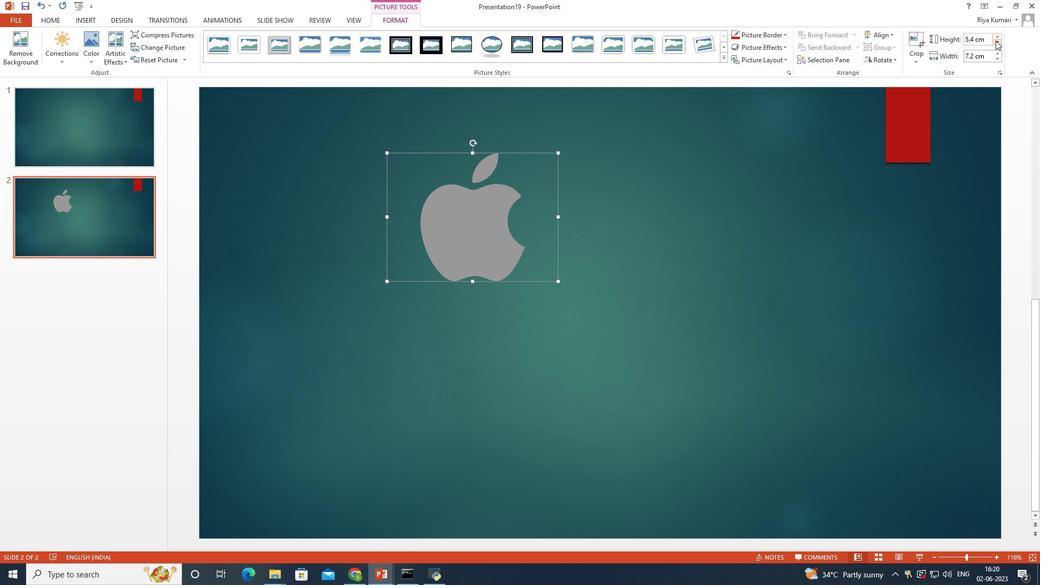 
Action: Mouse pressed left at (995, 40)
Screenshot: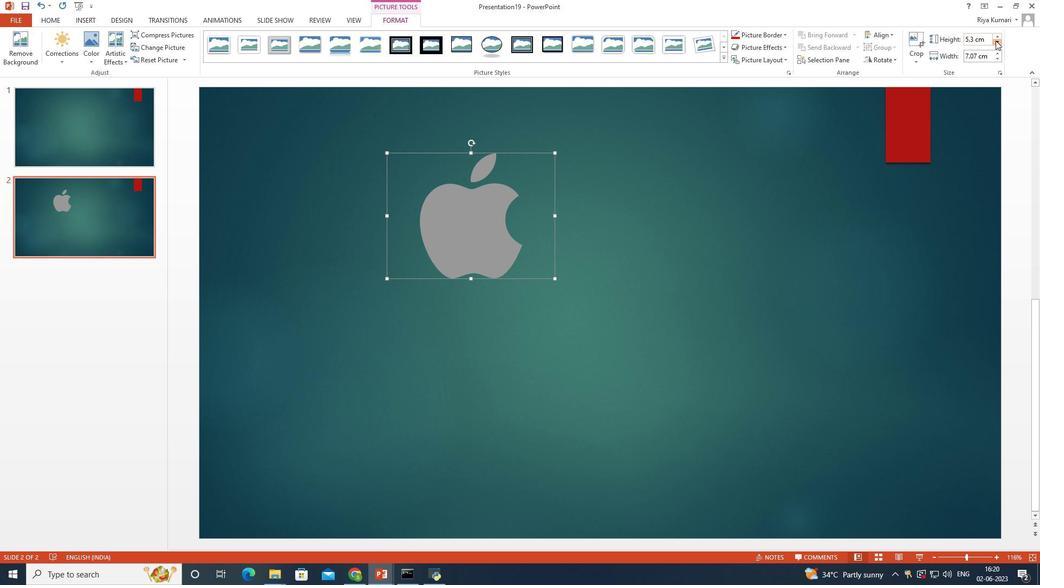 
Action: Mouse pressed left at (995, 40)
Screenshot: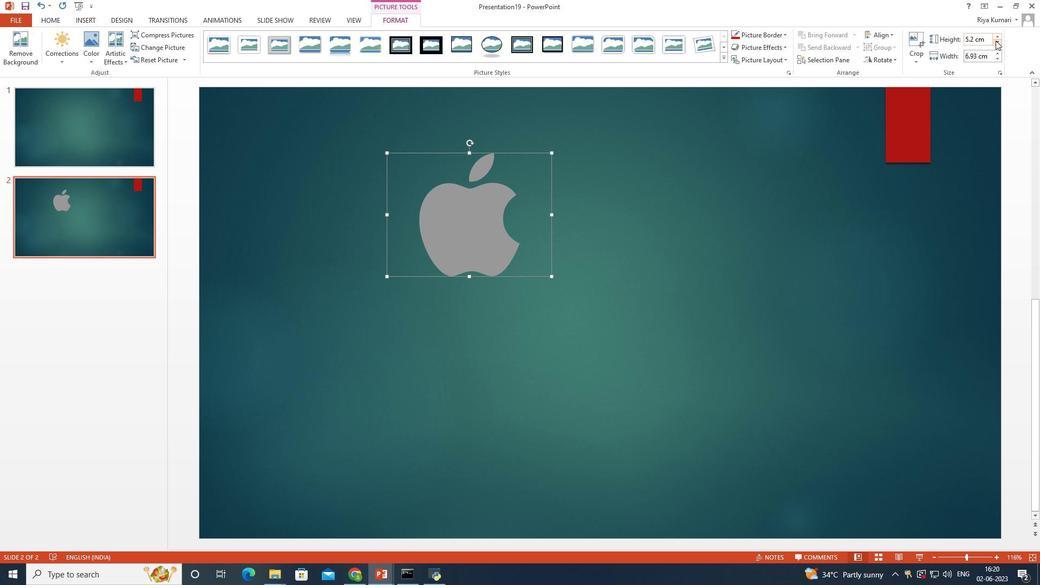 
Action: Mouse pressed left at (995, 40)
Screenshot: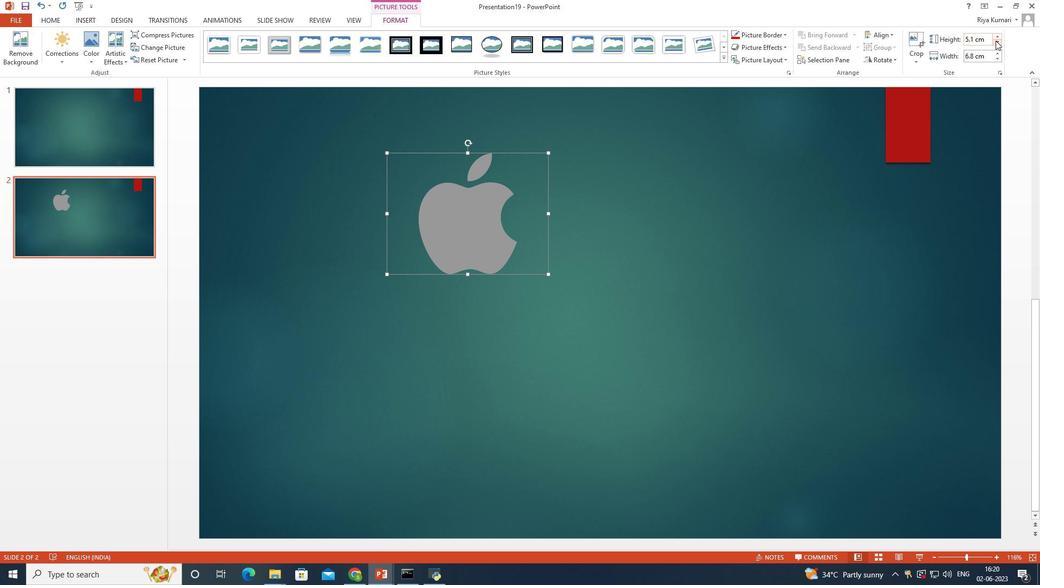 
Action: Mouse pressed left at (995, 40)
Screenshot: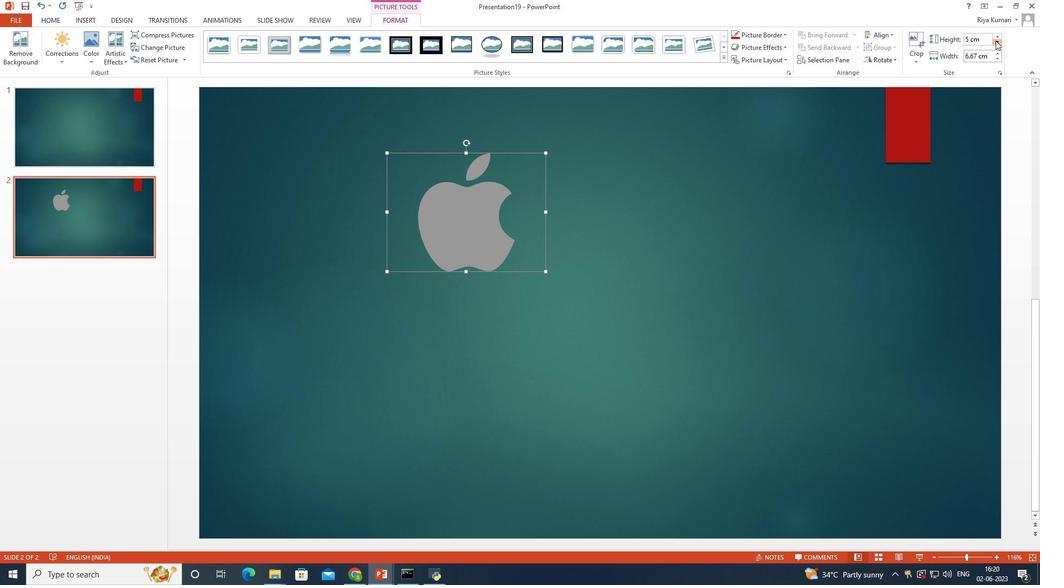 
Action: Mouse pressed left at (995, 40)
Screenshot: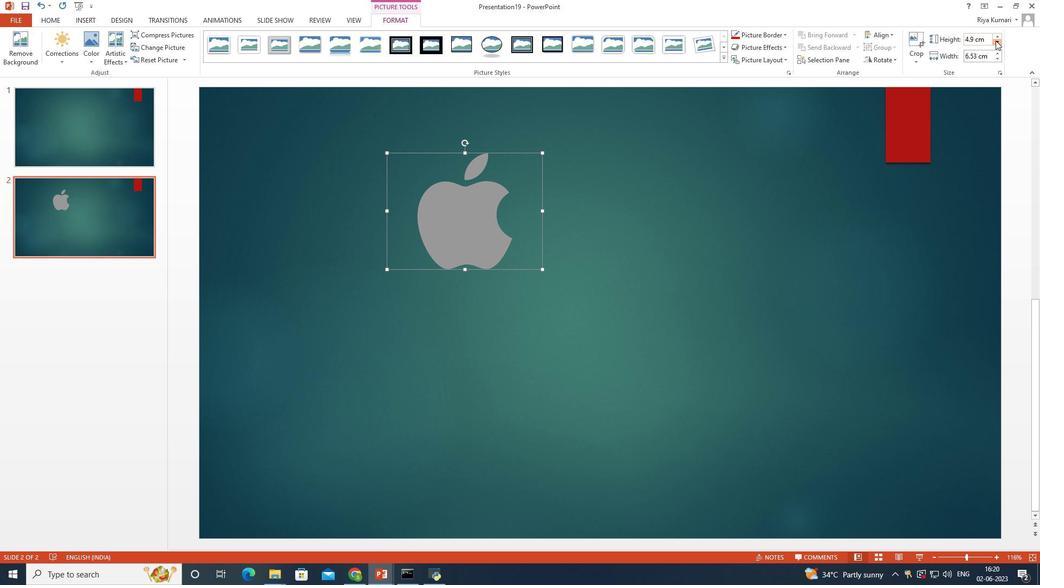 
Action: Mouse pressed left at (995, 40)
Screenshot: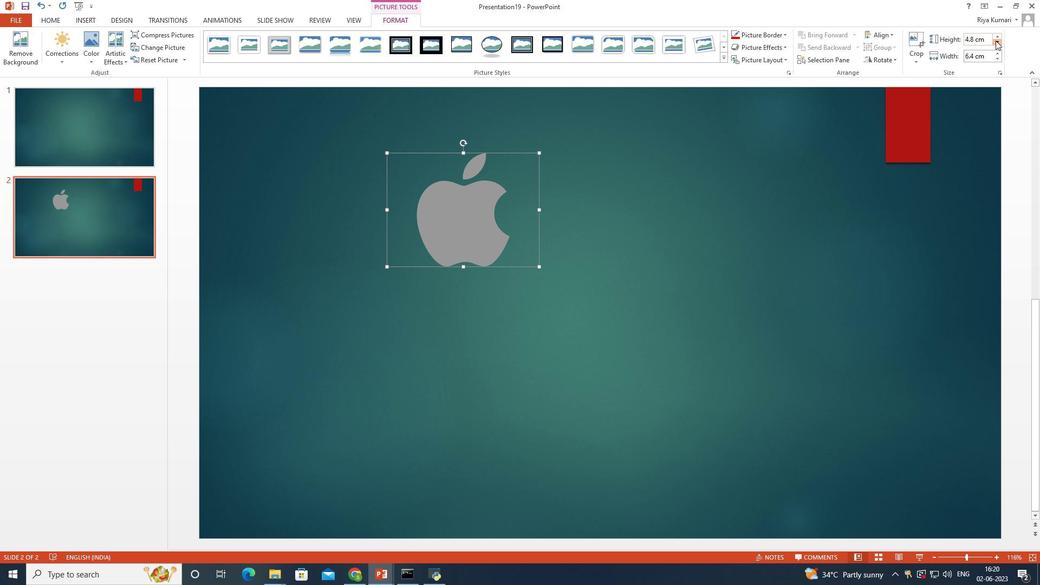 
Action: Mouse pressed left at (995, 40)
Screenshot: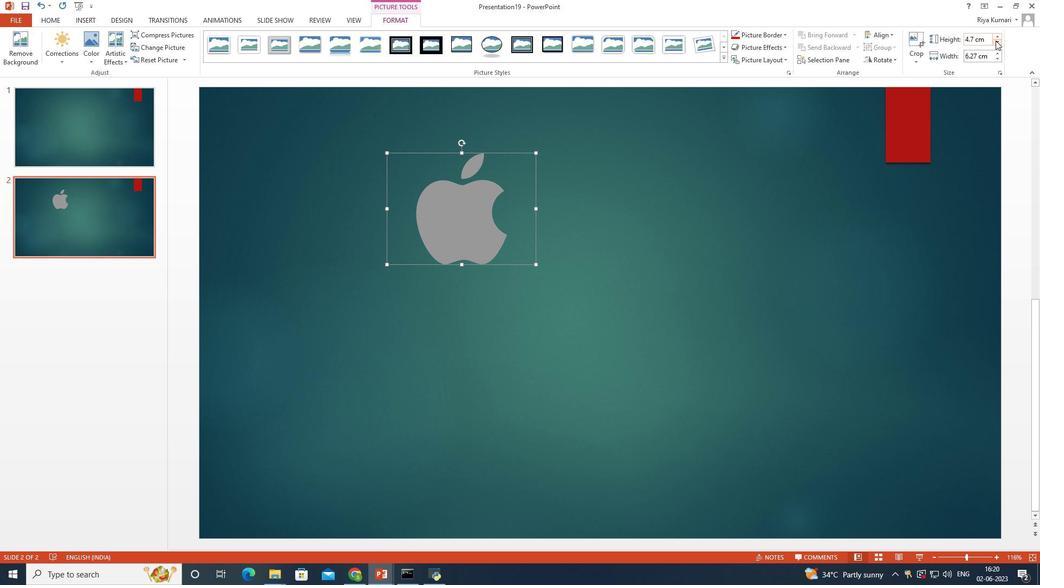 
Action: Mouse pressed left at (995, 40)
Screenshot: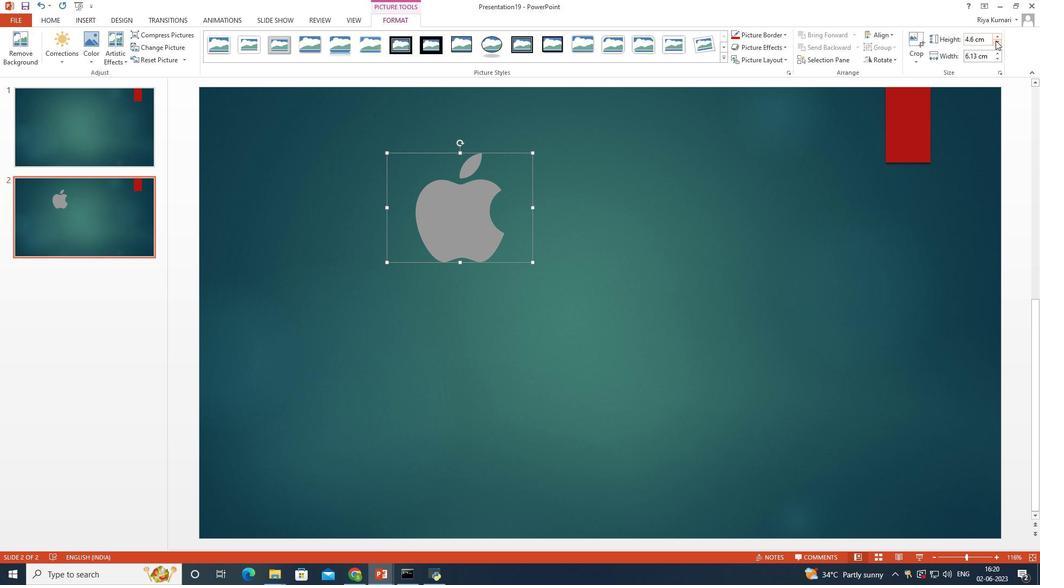 
Action: Mouse moved to (229, 17)
Screenshot: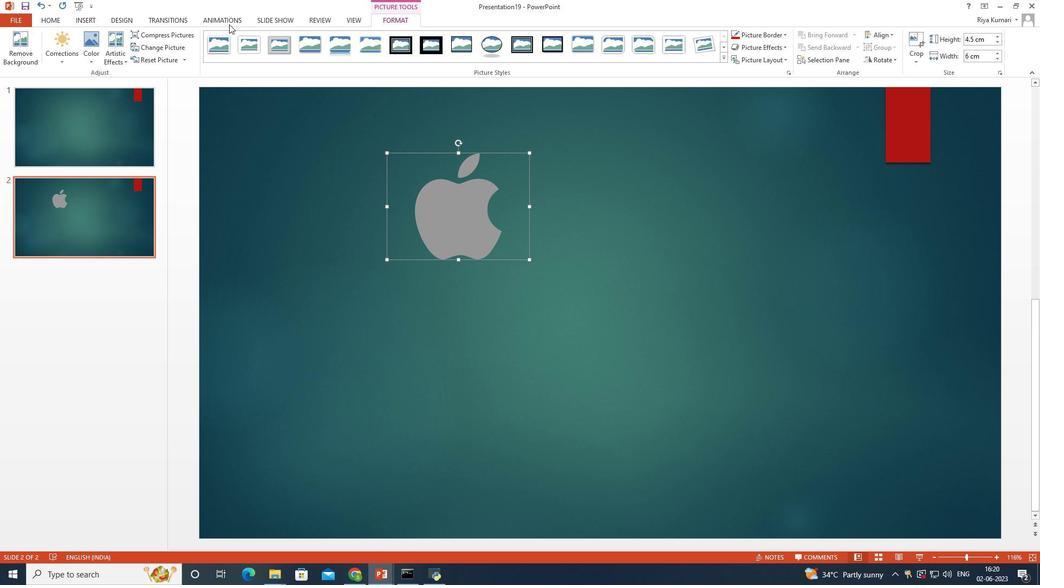 
Action: Mouse pressed left at (229, 17)
Screenshot: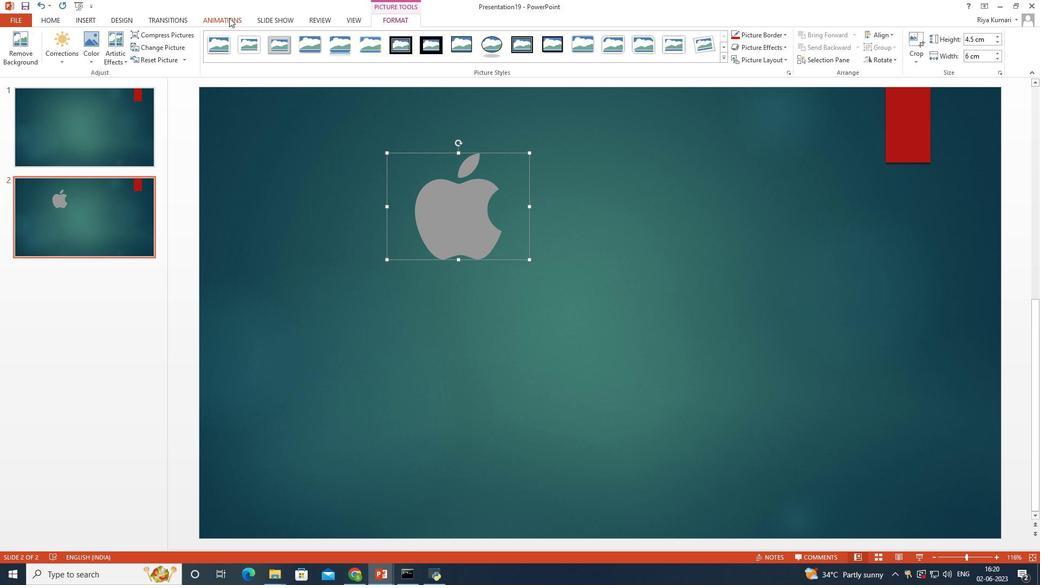 
Action: Mouse moved to (702, 56)
Screenshot: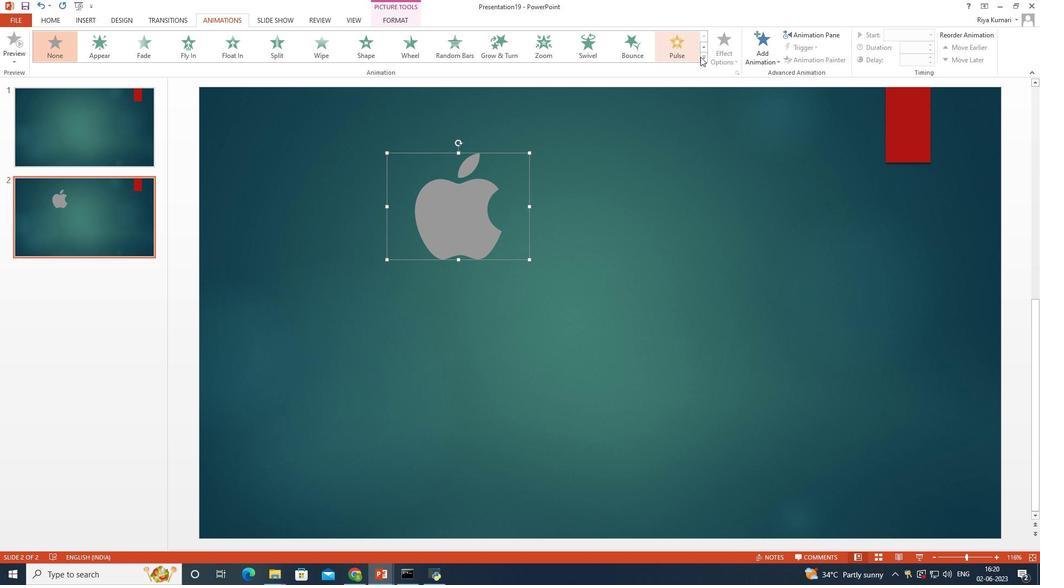
Action: Mouse pressed left at (702, 56)
Screenshot: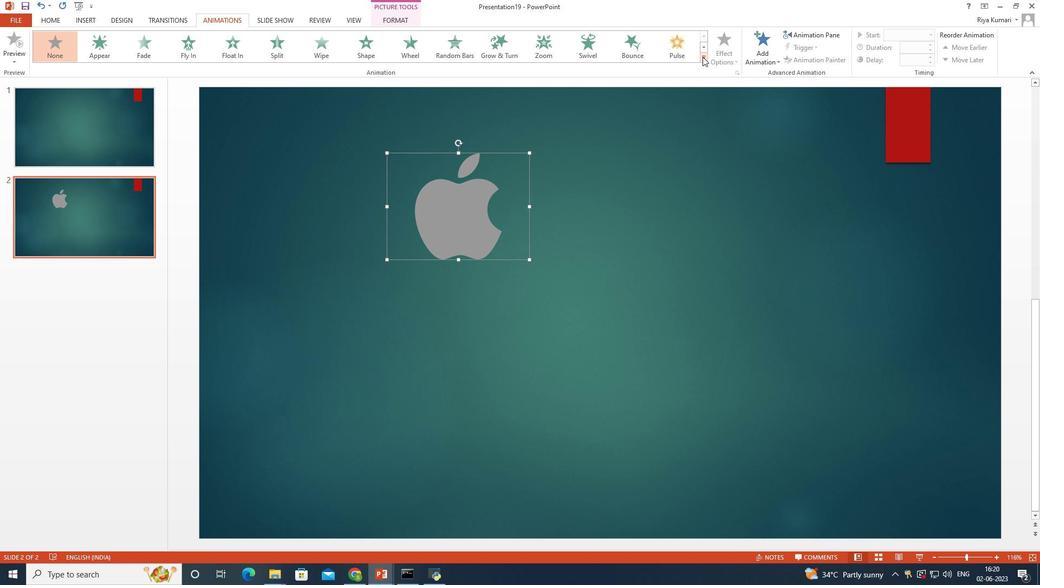
Action: Mouse moved to (272, 218)
Screenshot: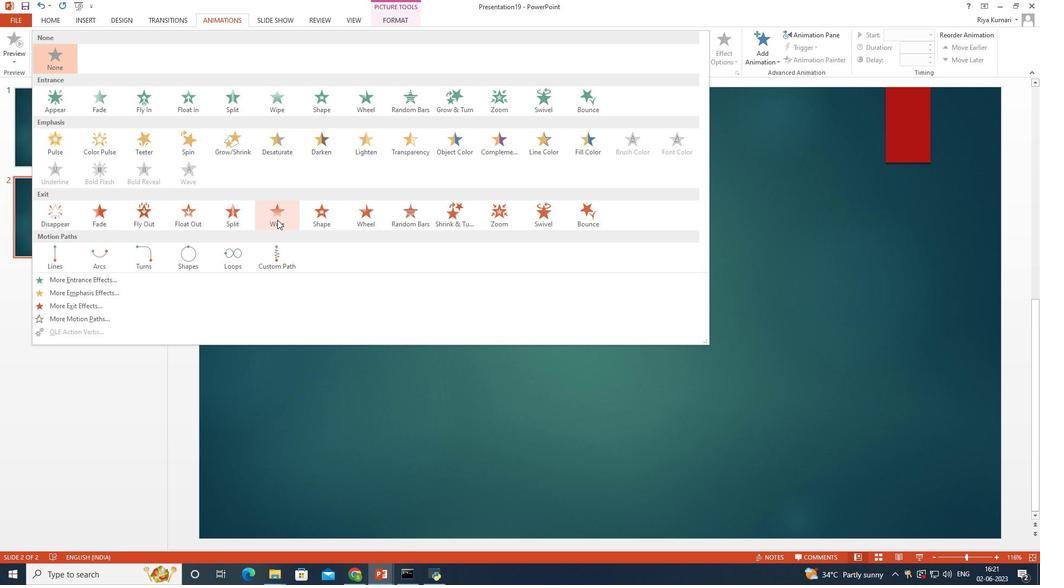 
Action: Mouse pressed left at (272, 218)
Screenshot: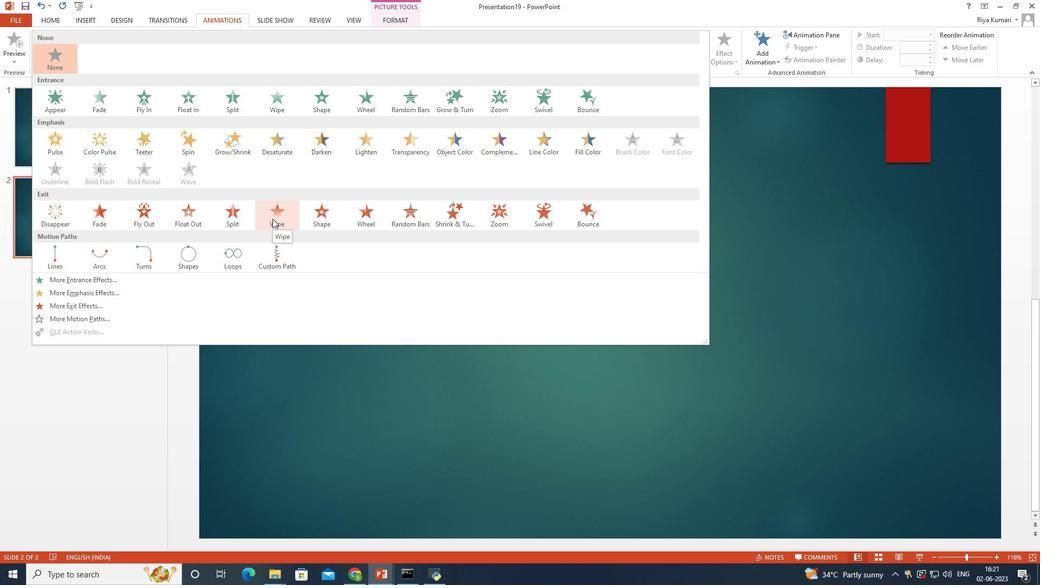 
Action: Mouse moved to (501, 253)
Screenshot: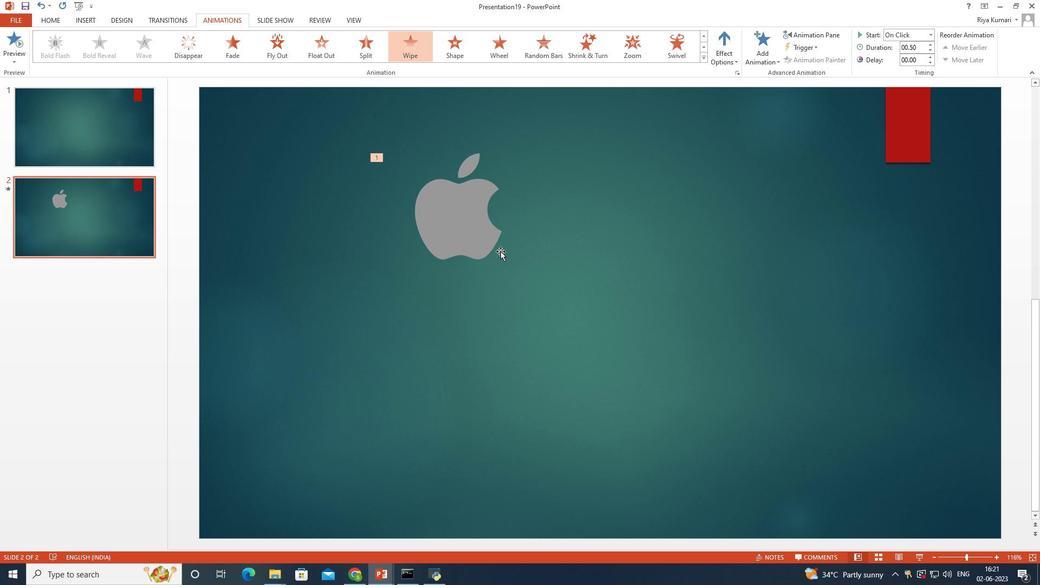 
